 Task: Look for space in Nova Iguaçu, Brazil from 12th June, 2023 to 15th June, 2023 for 2 adults in price range Rs.10000 to Rs.15000. Place can be entire place with 1  bedroom having 1 bed and 1 bathroom. Property type can be house, flat, guest house, hotel. Booking option can be shelf check-in. Required host language is Spanish.
Action: Mouse moved to (534, 145)
Screenshot: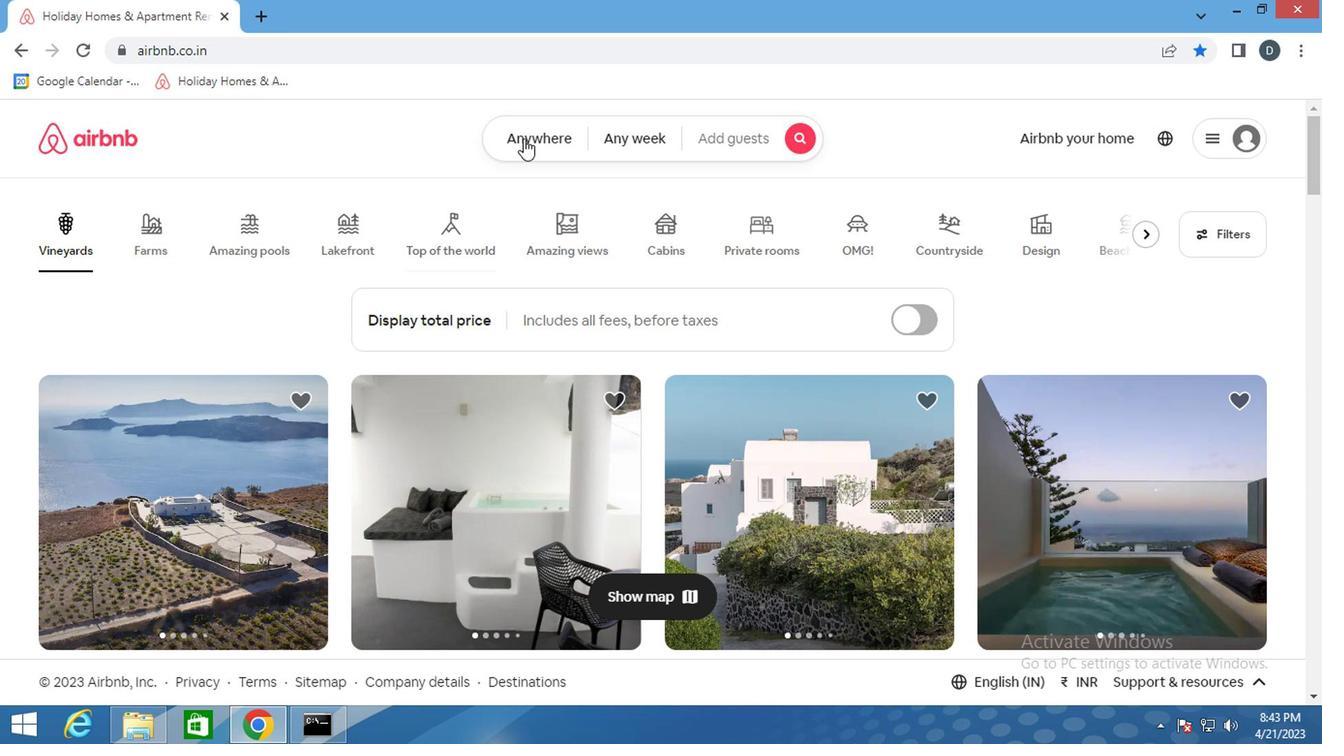 
Action: Mouse pressed left at (534, 145)
Screenshot: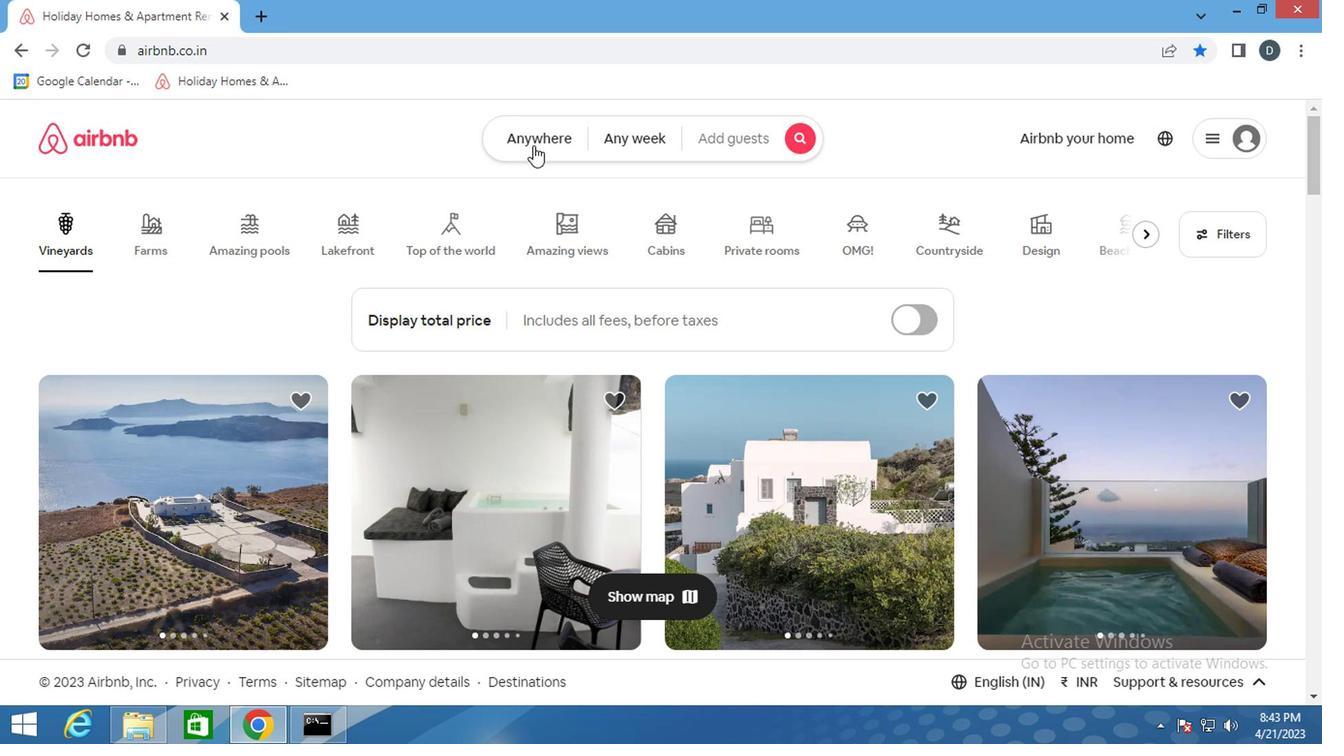 
Action: Mouse moved to (394, 220)
Screenshot: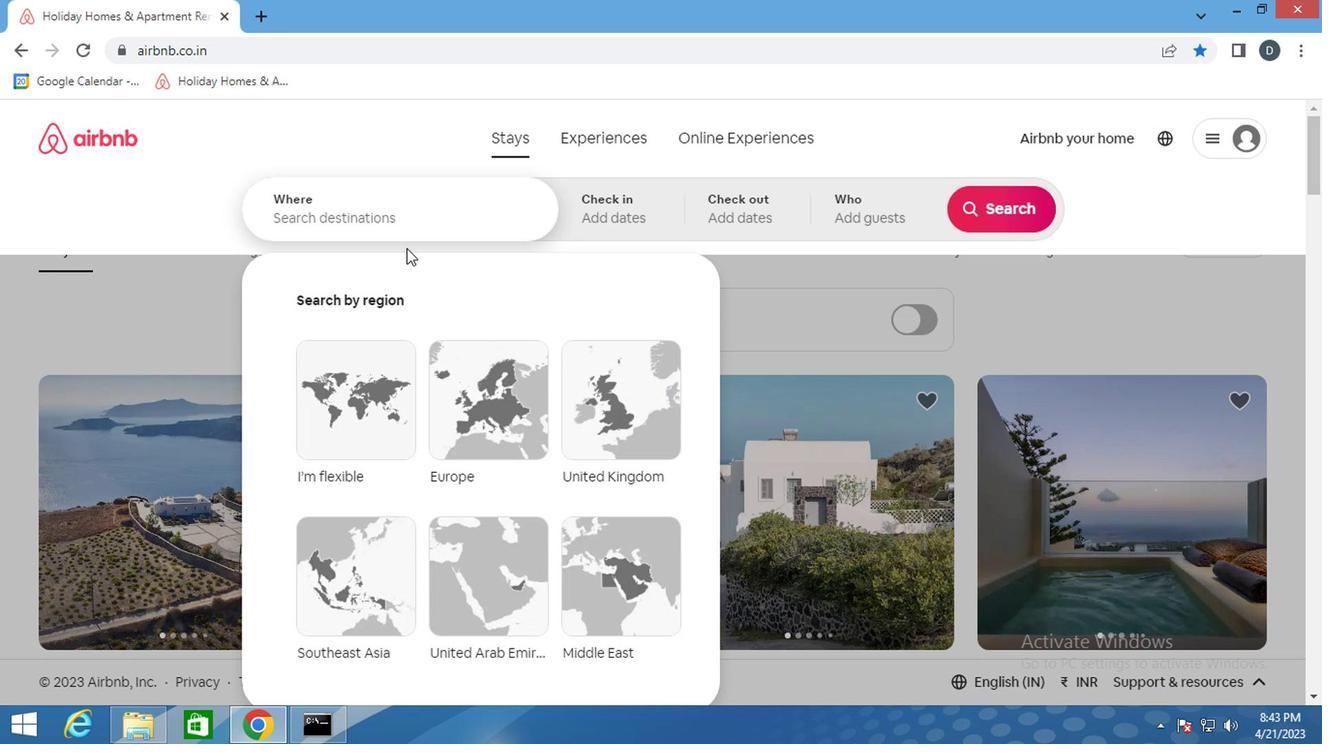 
Action: Mouse pressed left at (394, 220)
Screenshot: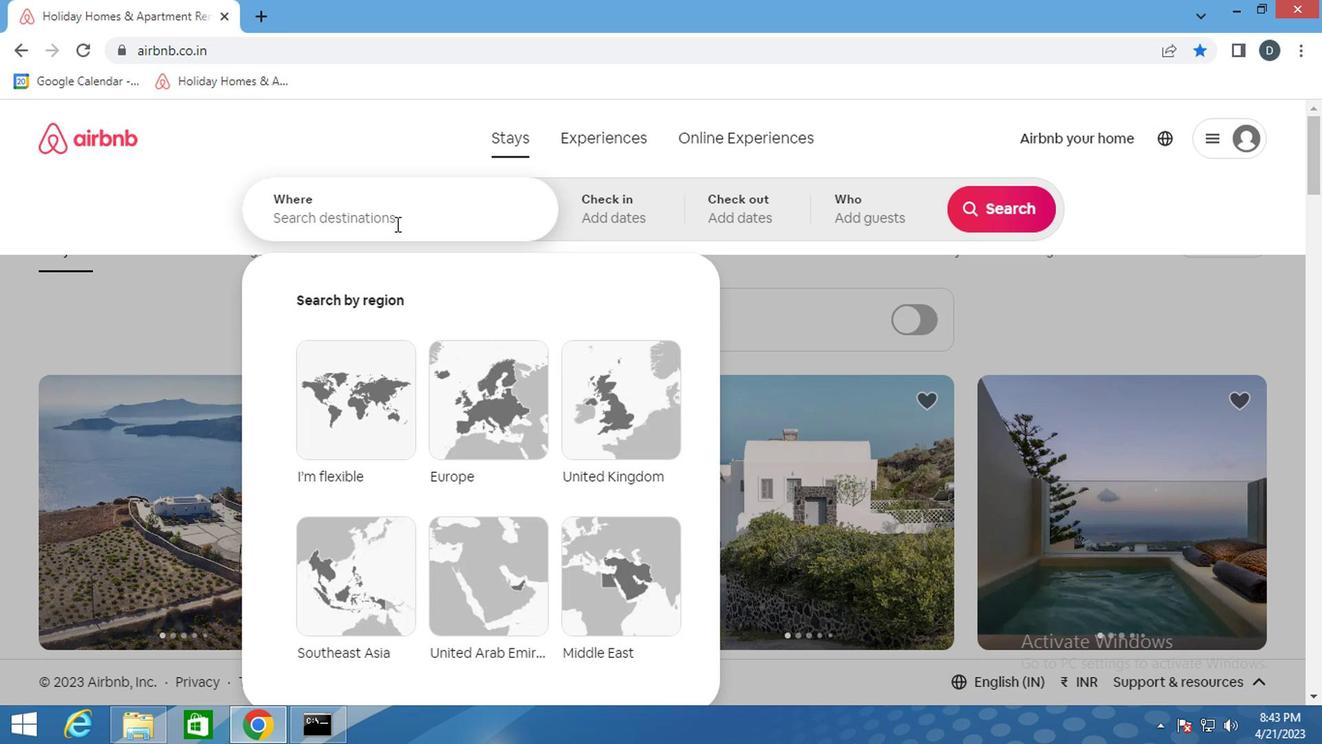 
Action: Key pressed <Key.shift>NO<Key.backspace>OVA<Key.space><Key.shift>IGUACU,<Key.shift>BRAZIL<Key.enter>
Screenshot: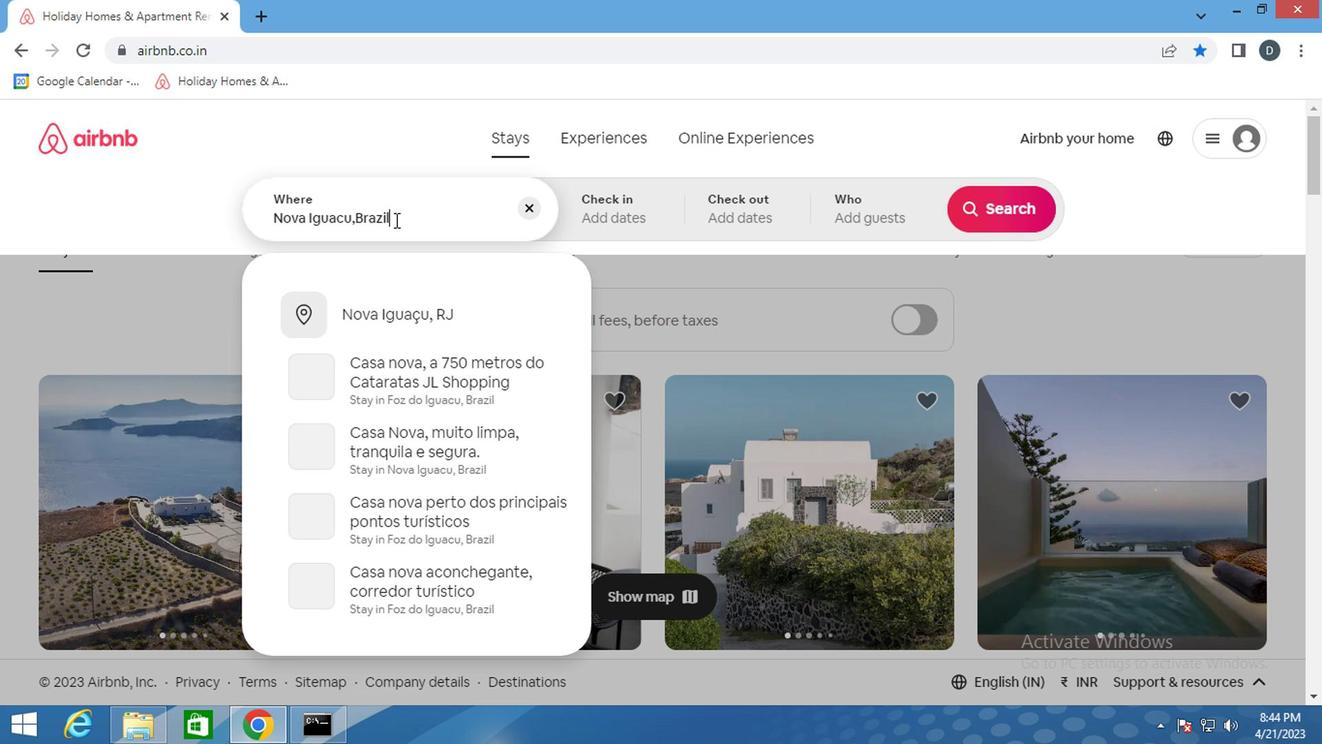 
Action: Mouse moved to (996, 363)
Screenshot: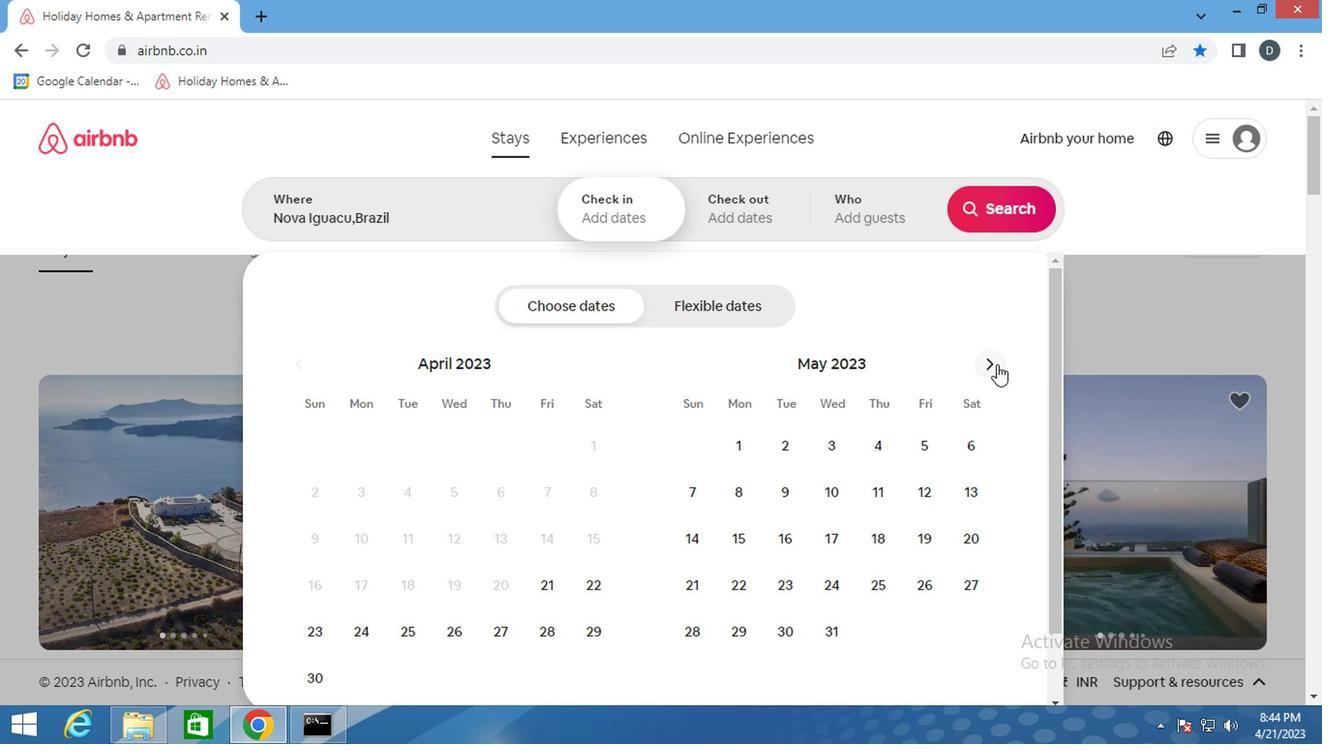 
Action: Mouse pressed left at (996, 363)
Screenshot: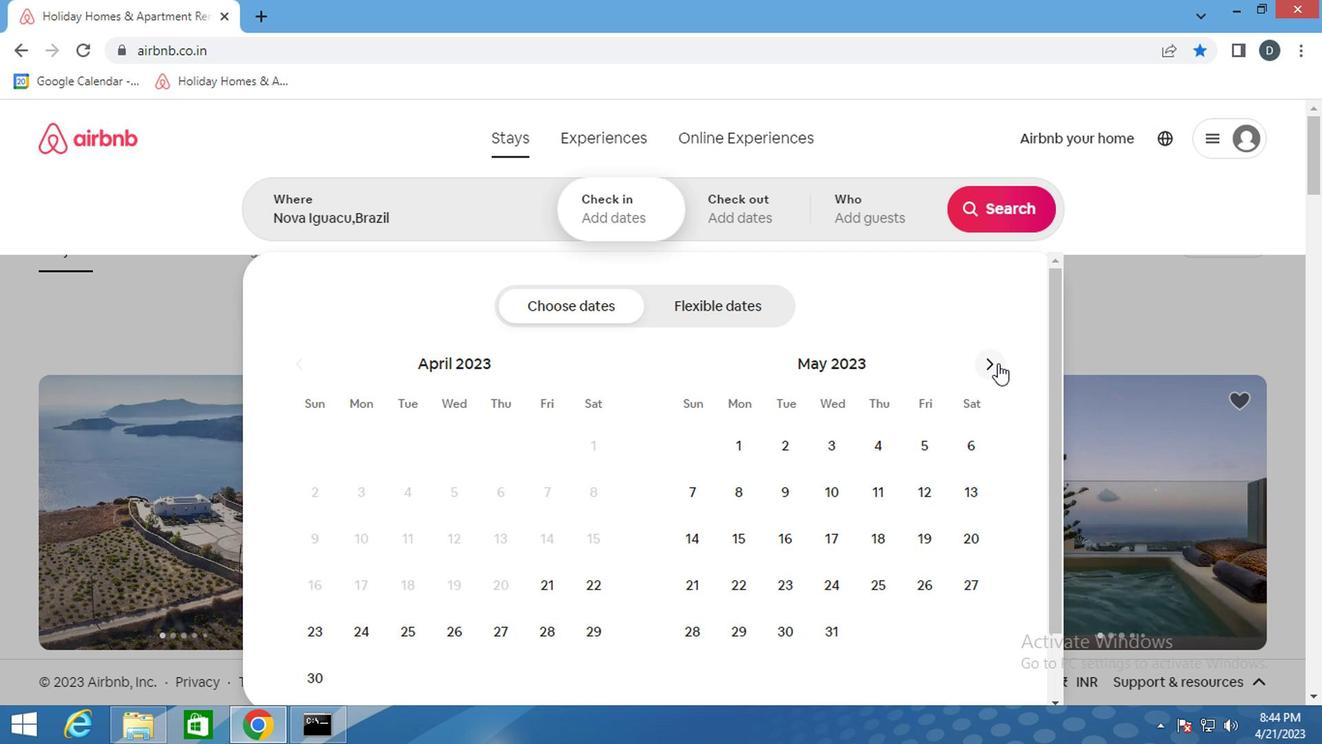 
Action: Mouse moved to (734, 536)
Screenshot: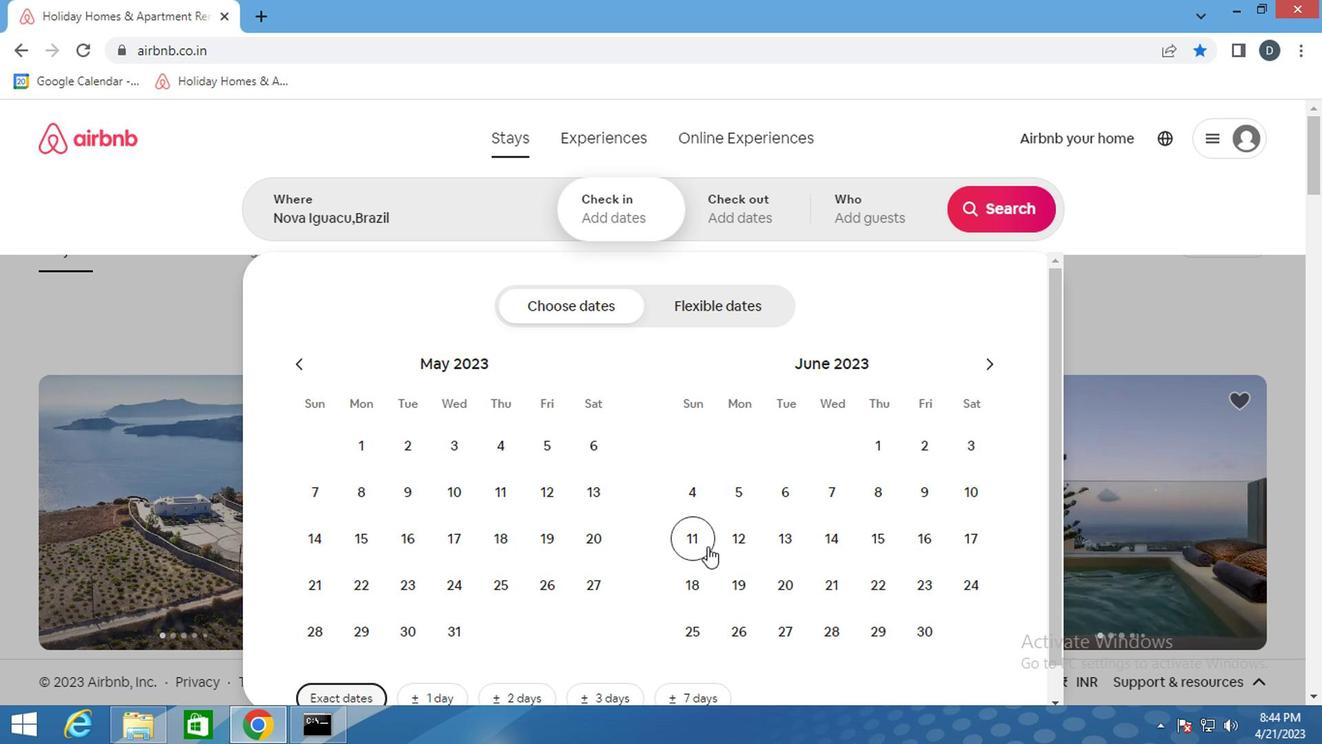 
Action: Mouse pressed left at (734, 536)
Screenshot: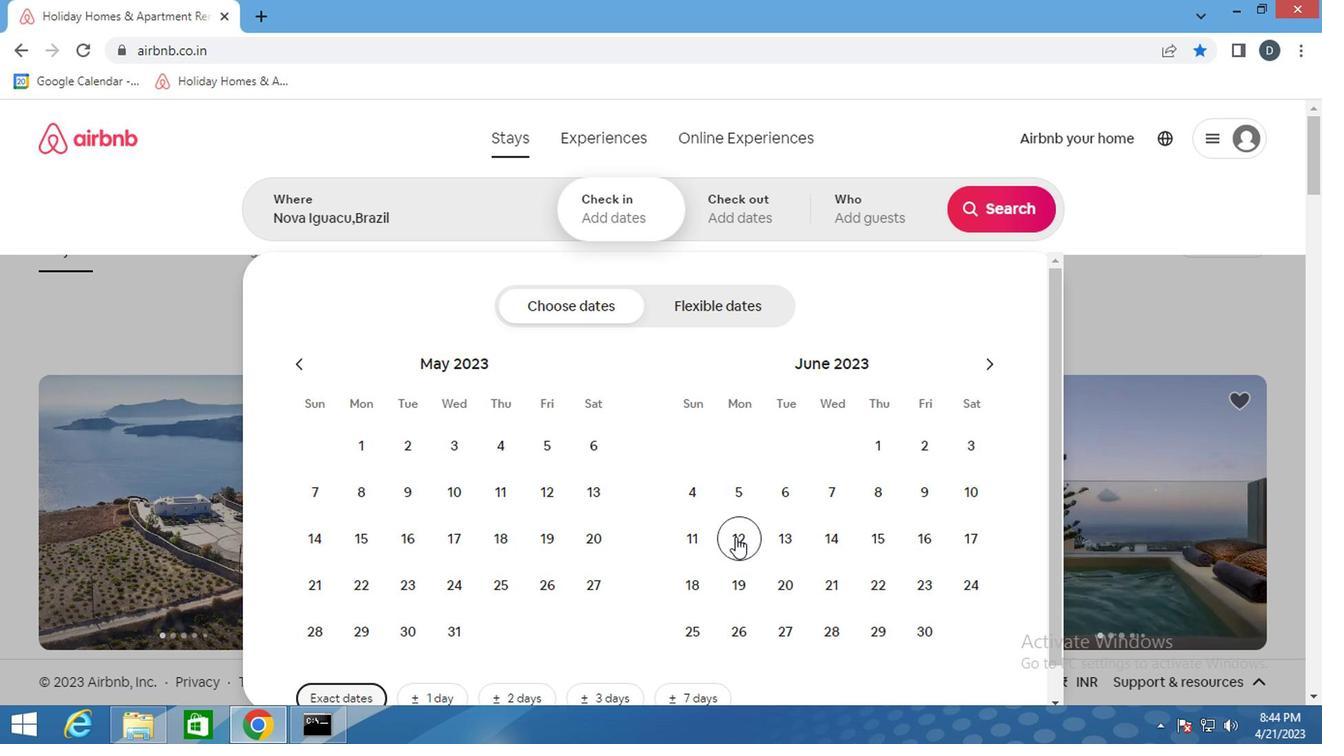 
Action: Mouse moved to (895, 541)
Screenshot: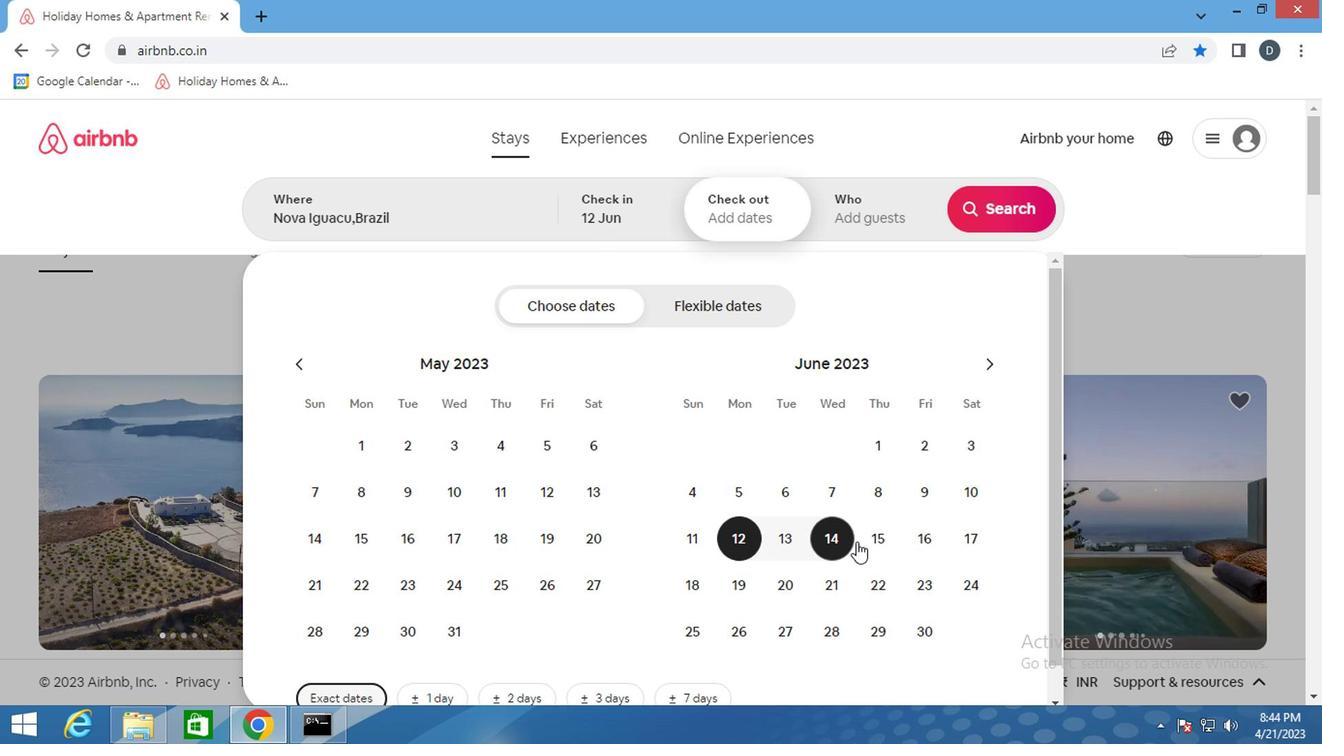 
Action: Mouse pressed left at (895, 541)
Screenshot: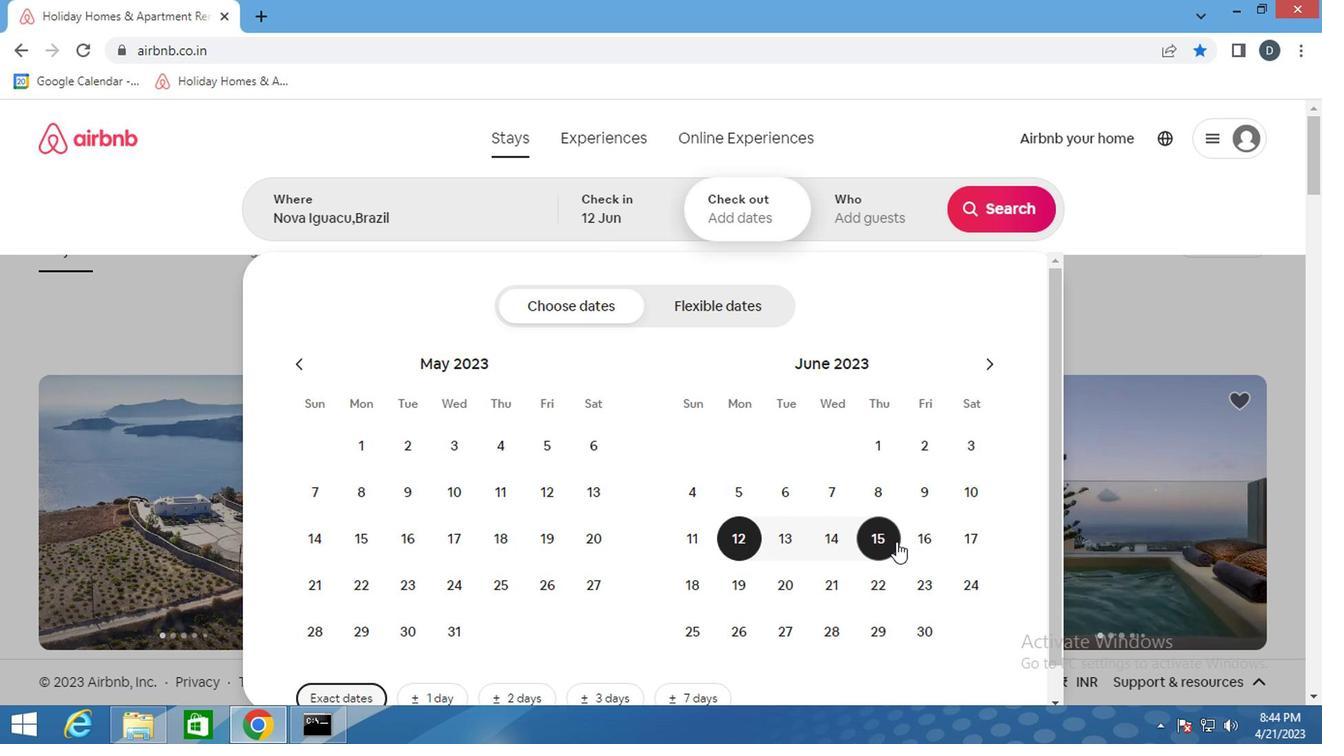 
Action: Mouse moved to (870, 194)
Screenshot: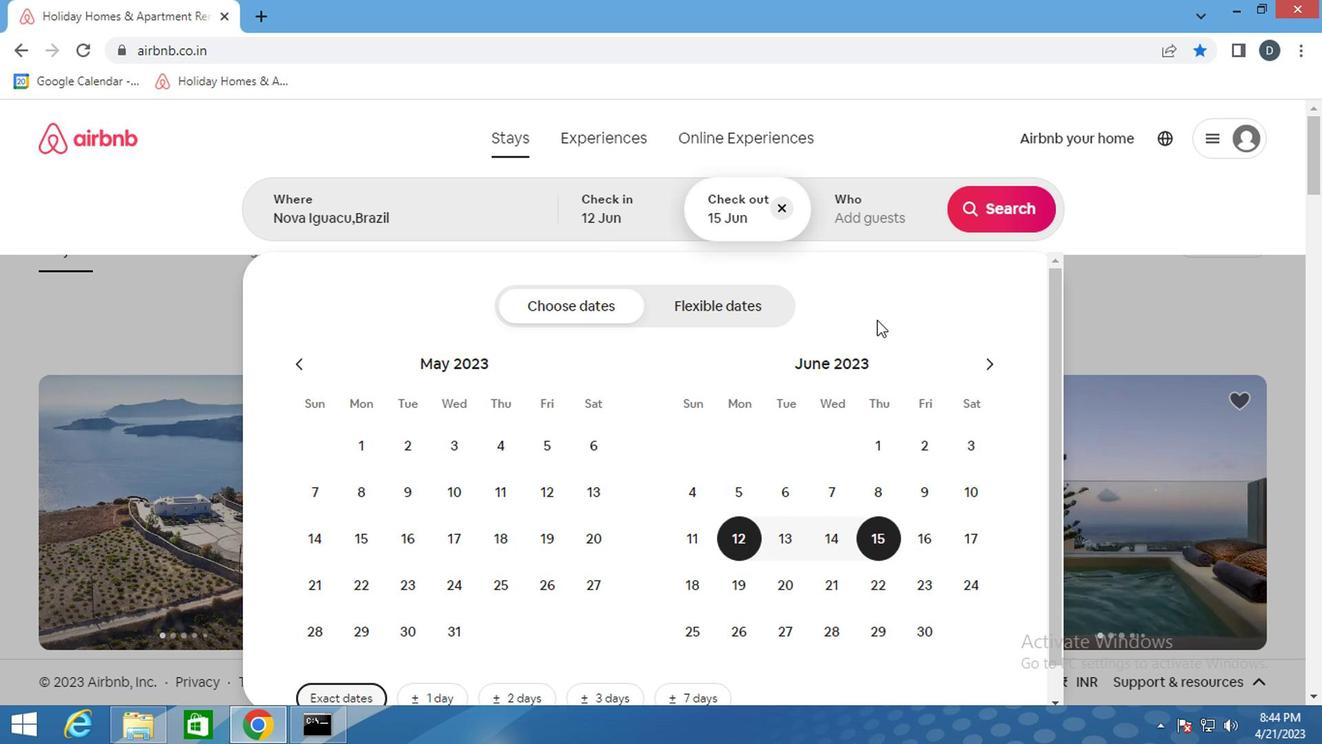
Action: Mouse pressed left at (870, 194)
Screenshot: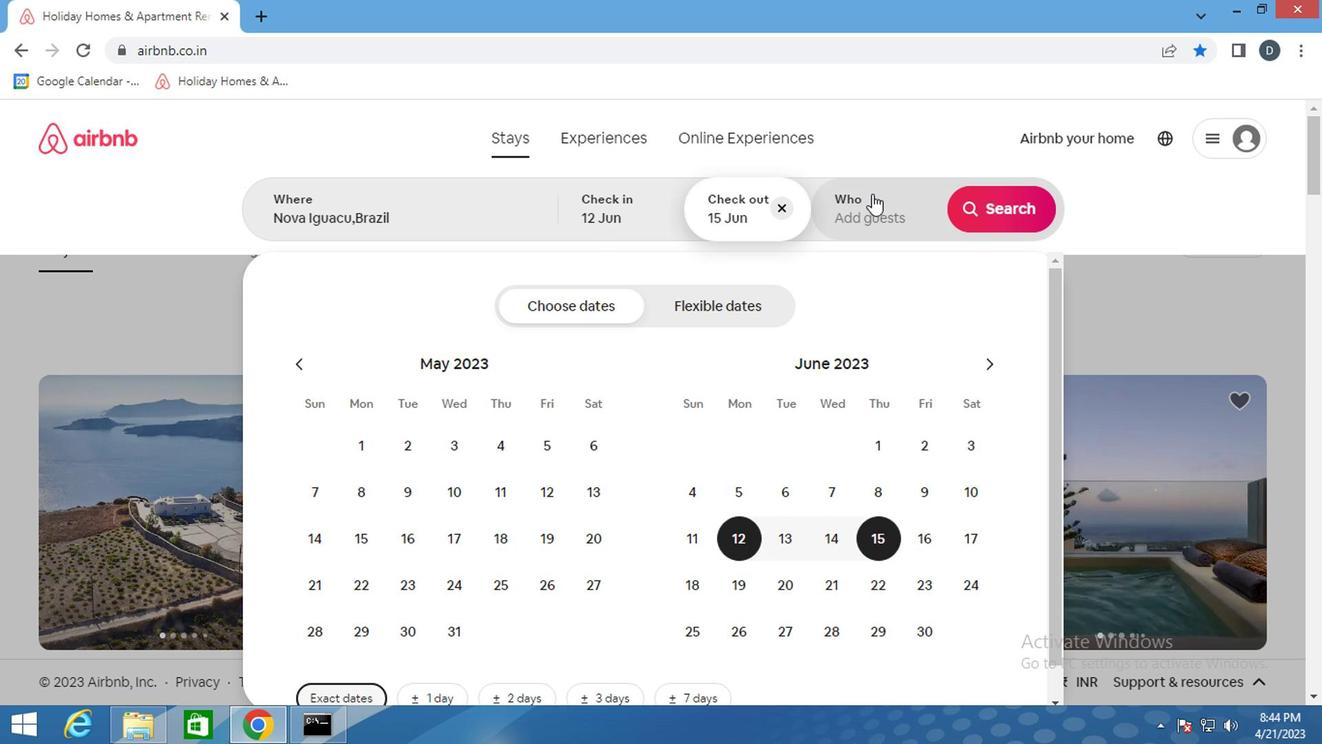 
Action: Mouse moved to (999, 316)
Screenshot: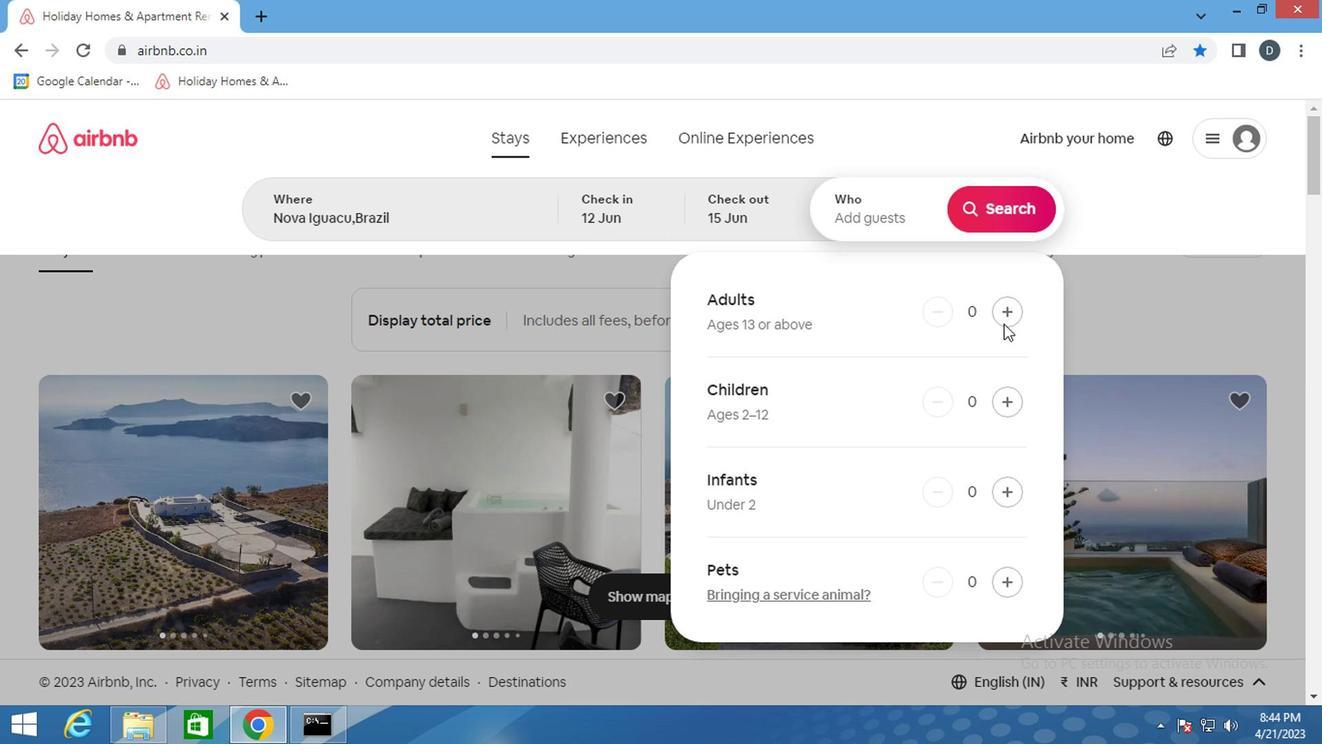 
Action: Mouse pressed left at (999, 316)
Screenshot: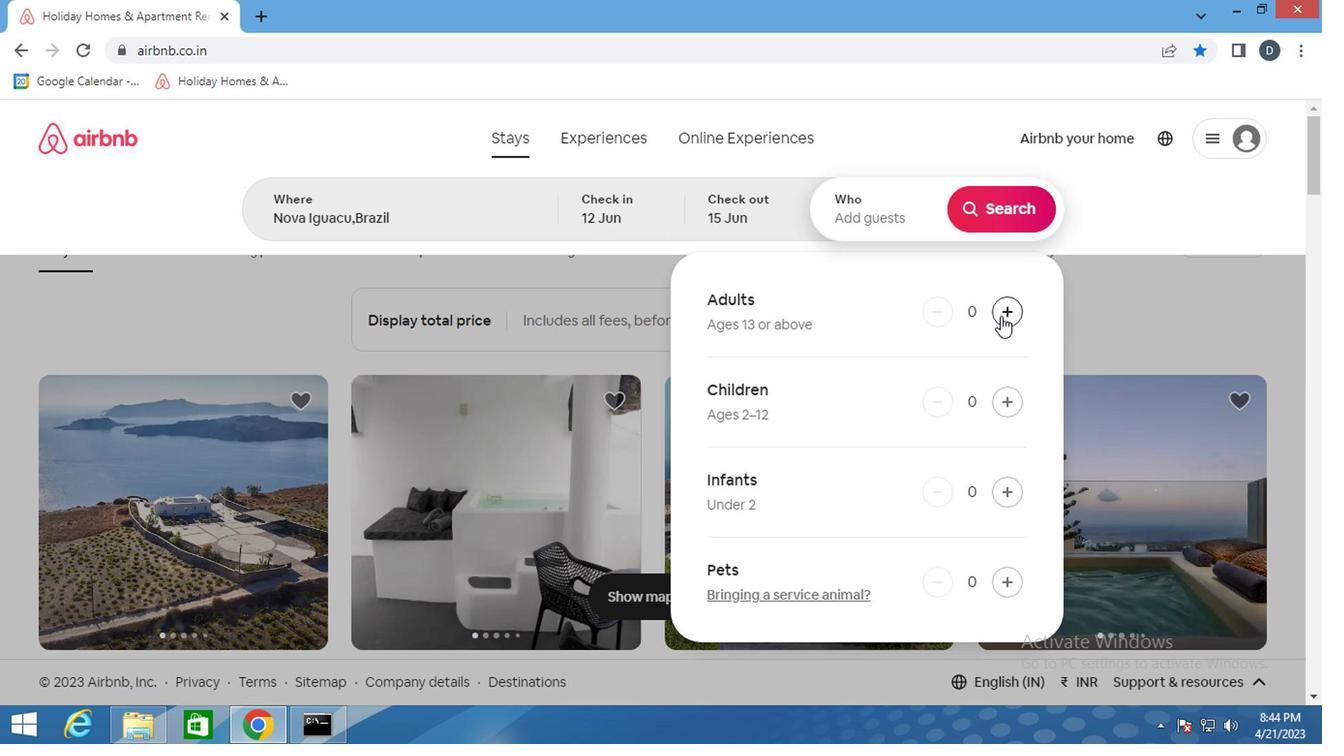 
Action: Mouse pressed left at (999, 316)
Screenshot: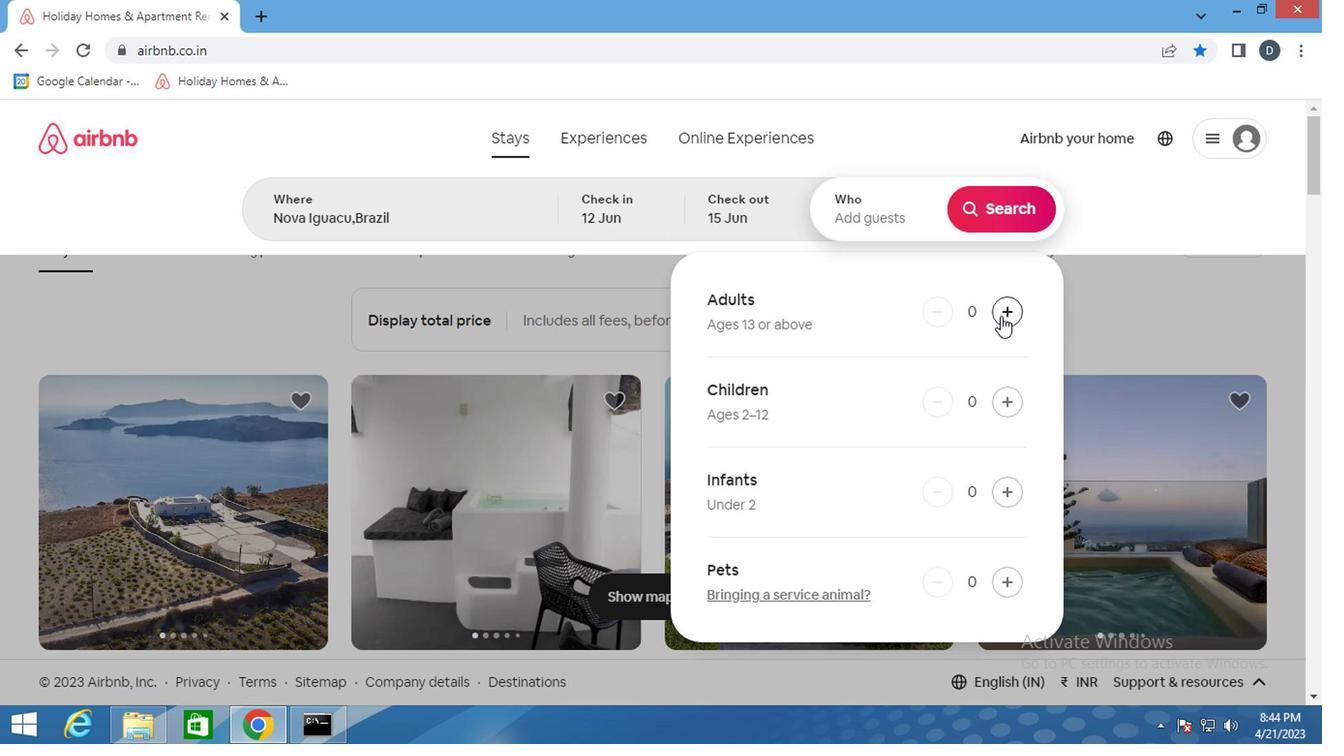 
Action: Mouse moved to (999, 201)
Screenshot: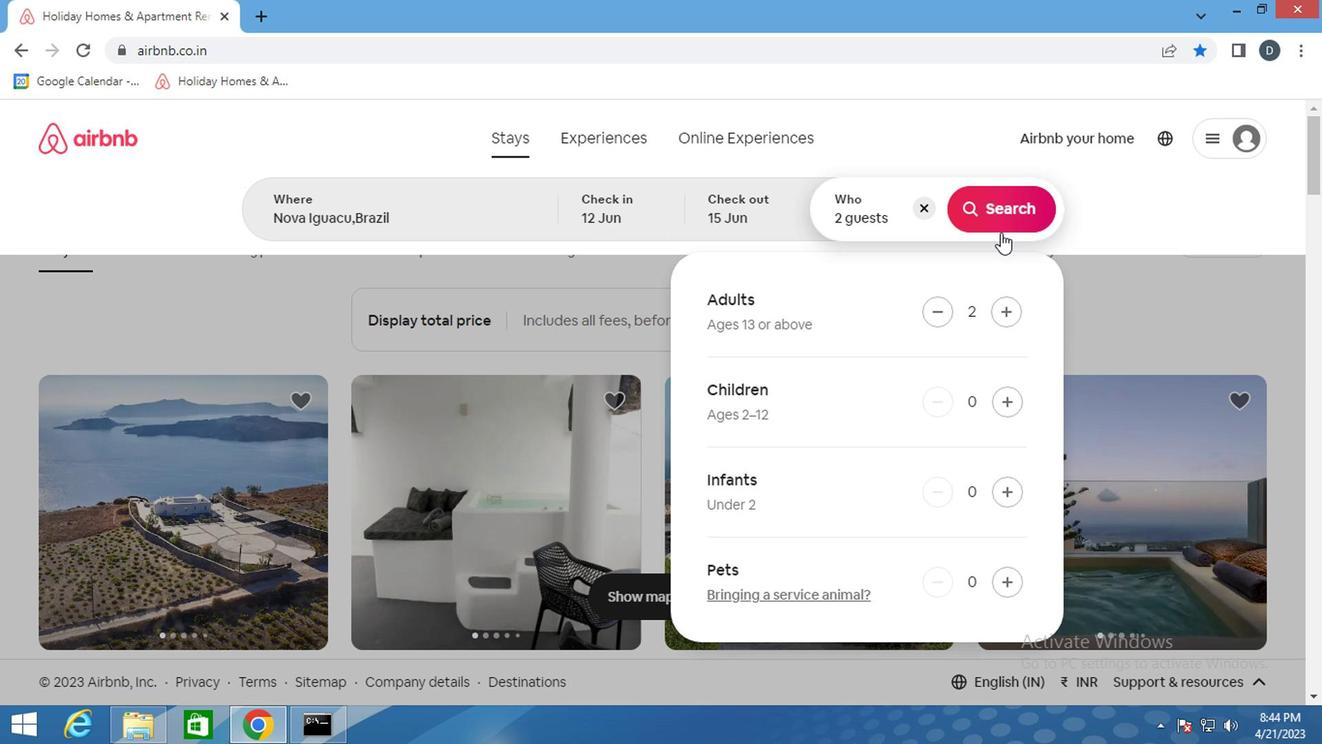 
Action: Mouse pressed left at (999, 201)
Screenshot: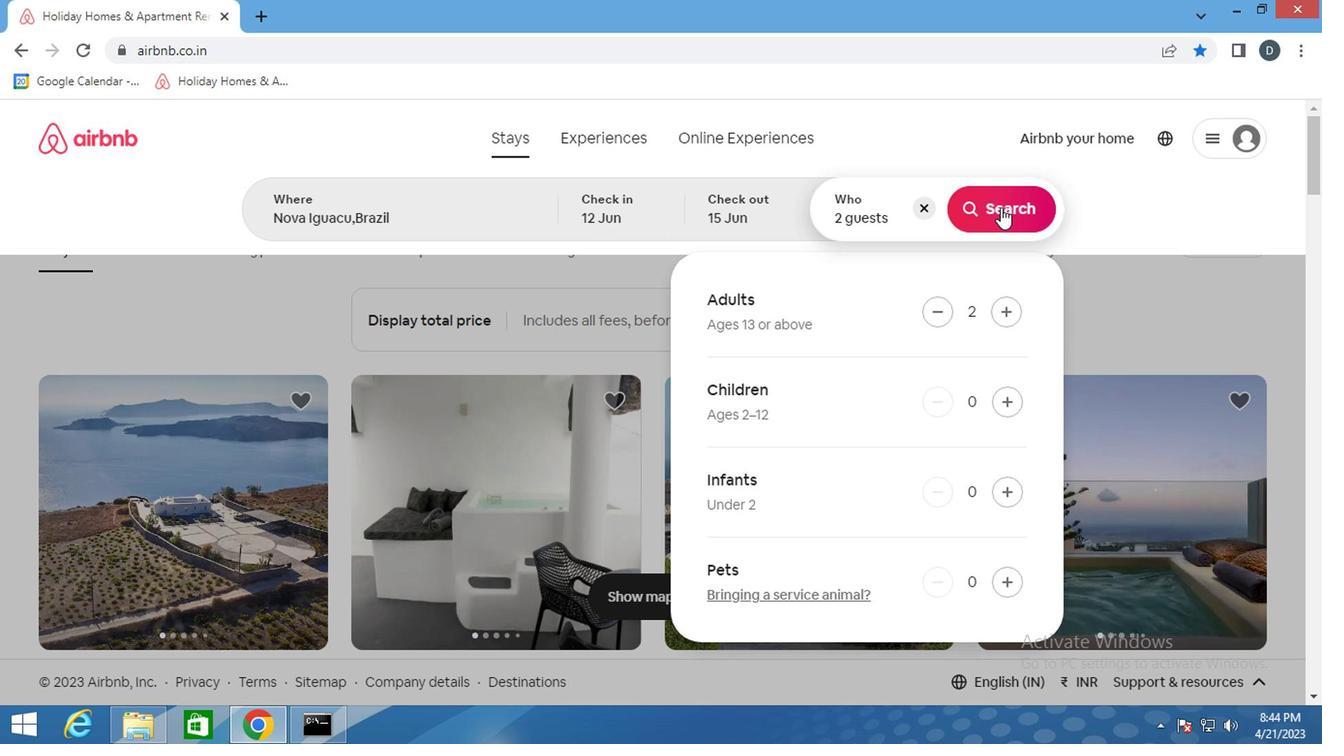 
Action: Mouse moved to (1231, 219)
Screenshot: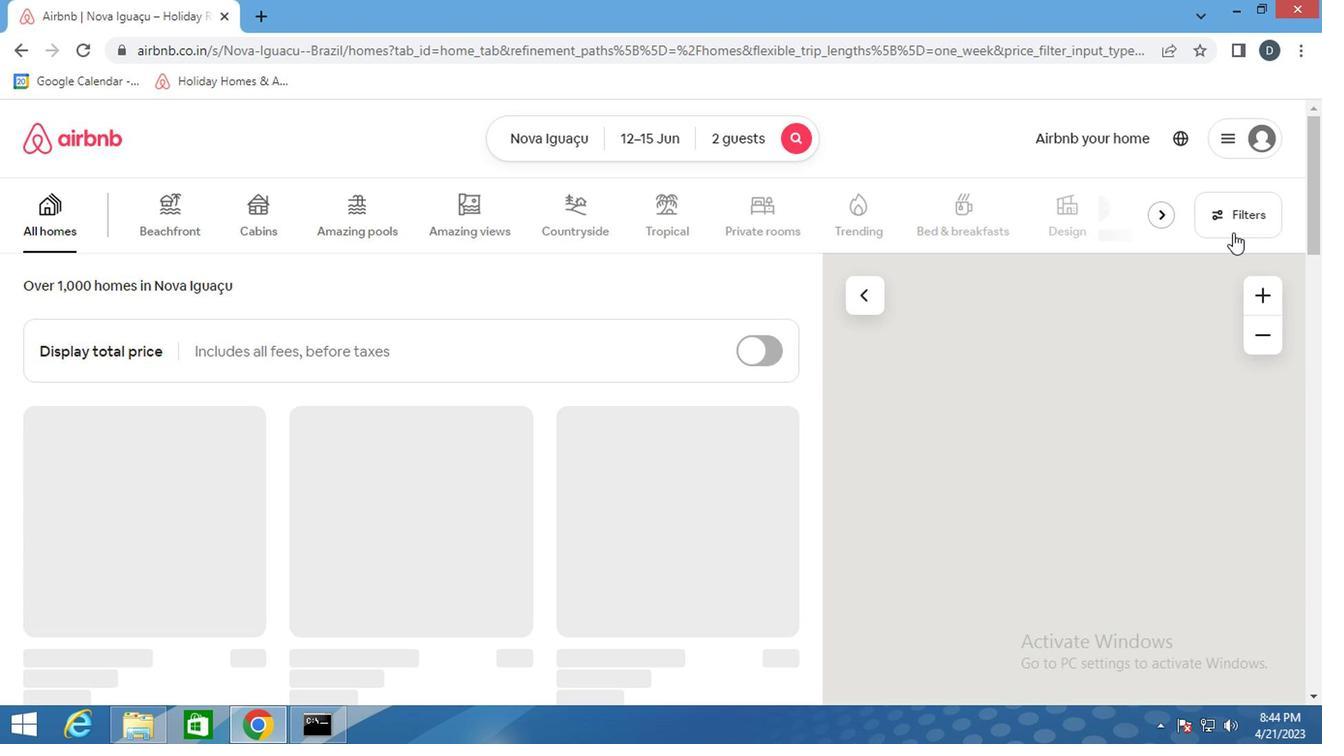 
Action: Mouse pressed left at (1231, 219)
Screenshot: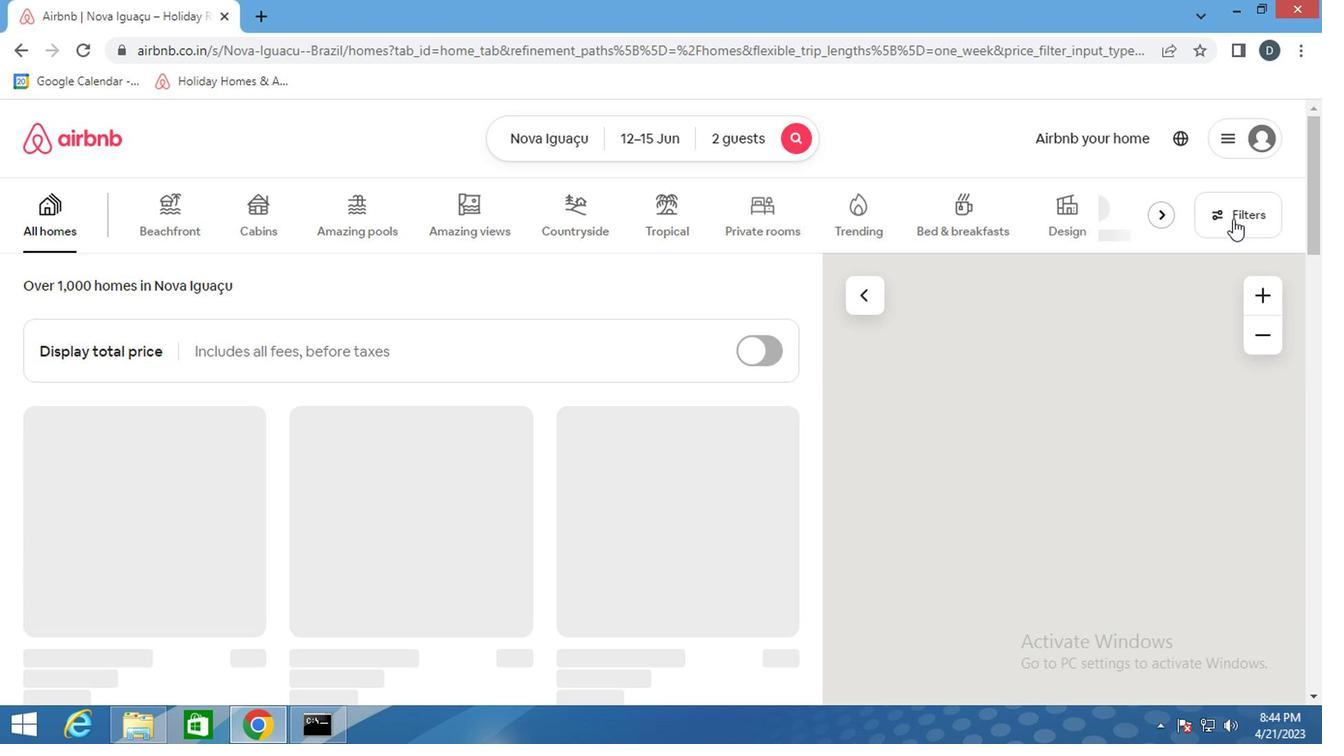 
Action: Mouse moved to (451, 469)
Screenshot: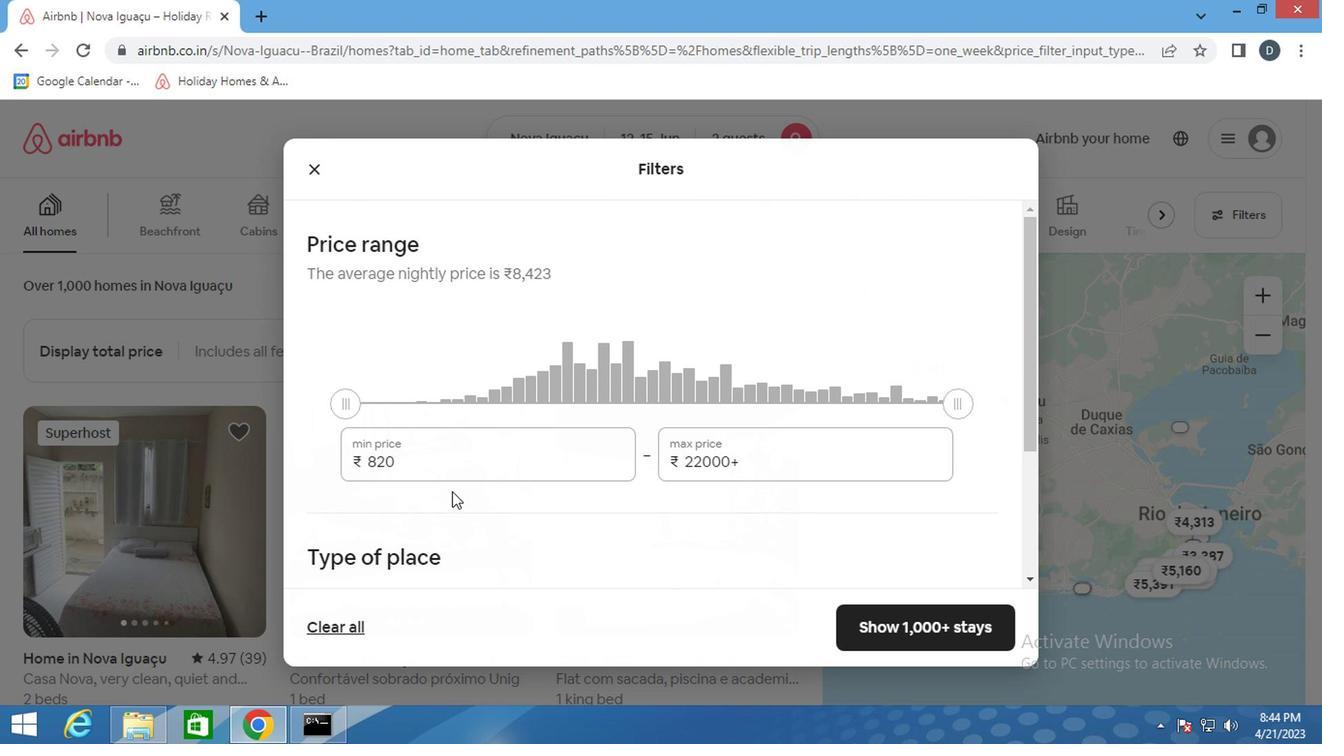 
Action: Mouse pressed left at (451, 469)
Screenshot: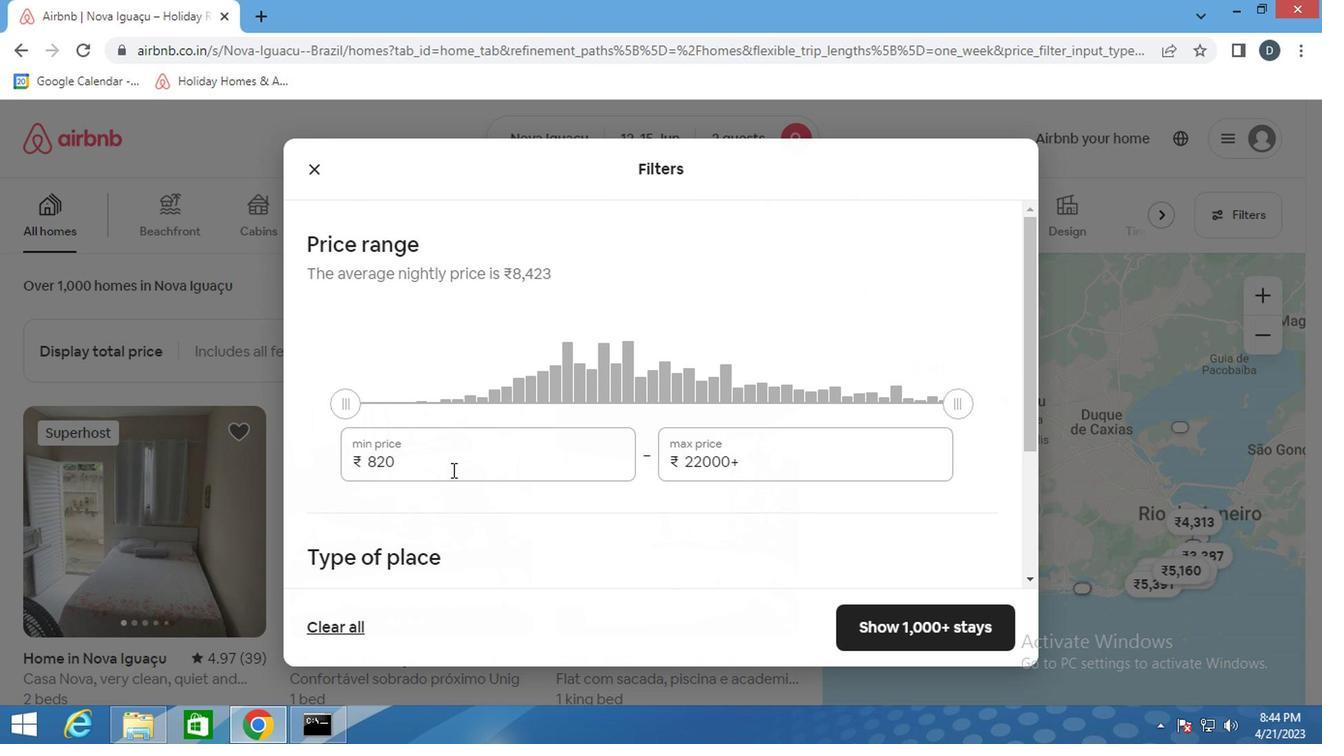
Action: Mouse pressed left at (451, 469)
Screenshot: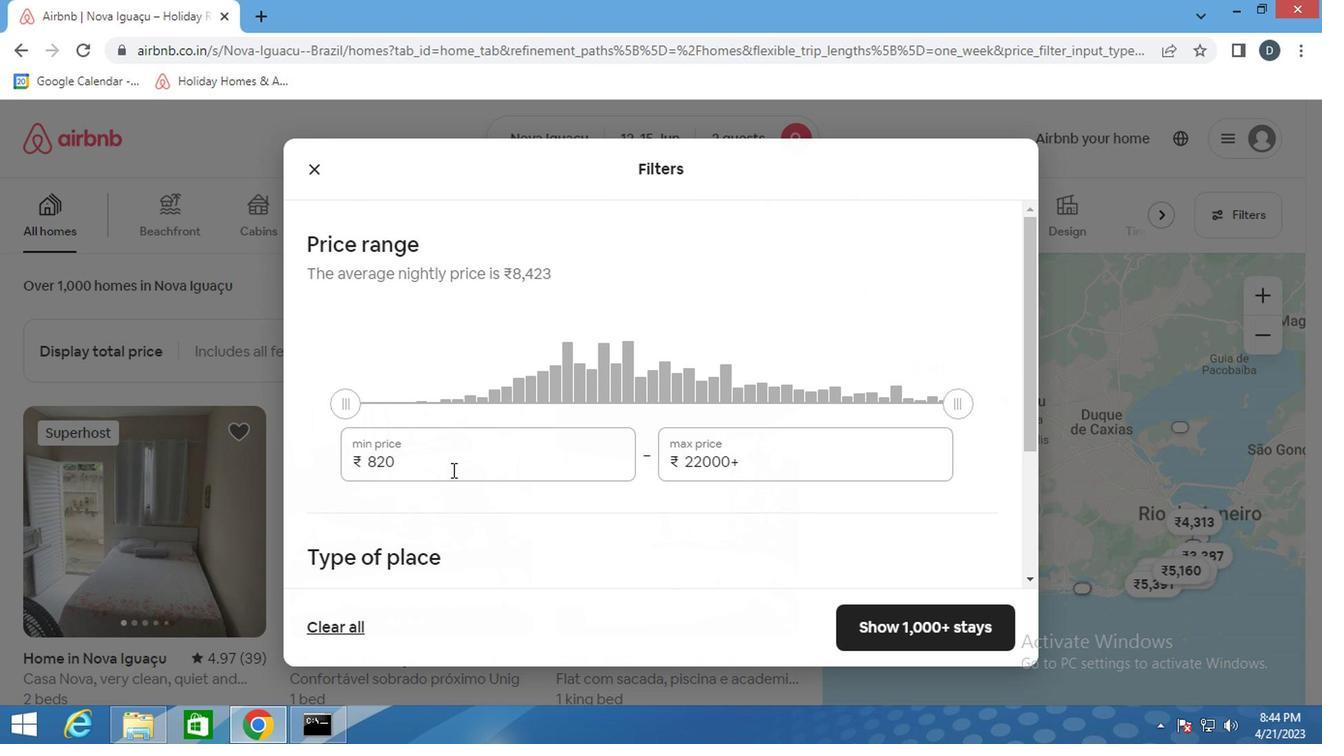 
Action: Key pressed 10000<Key.tab>ctrl+Actrl+15000
Screenshot: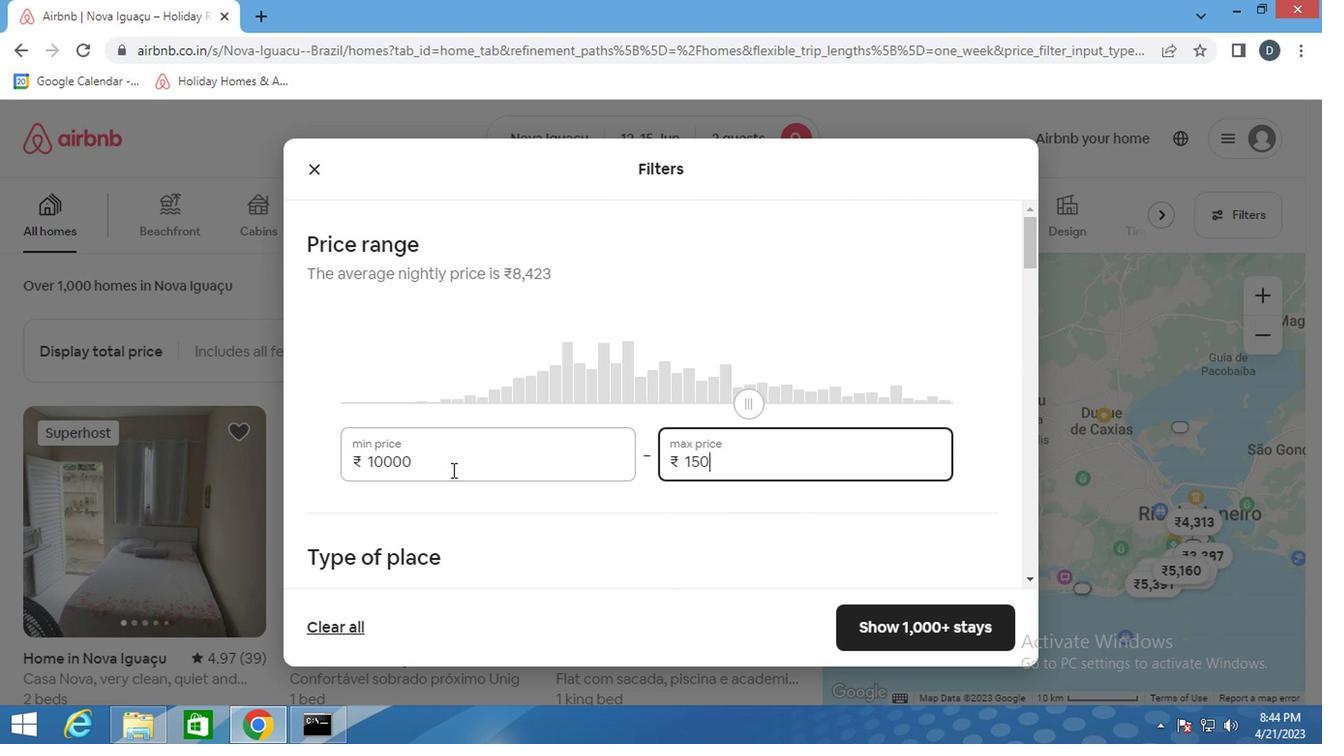 
Action: Mouse moved to (577, 500)
Screenshot: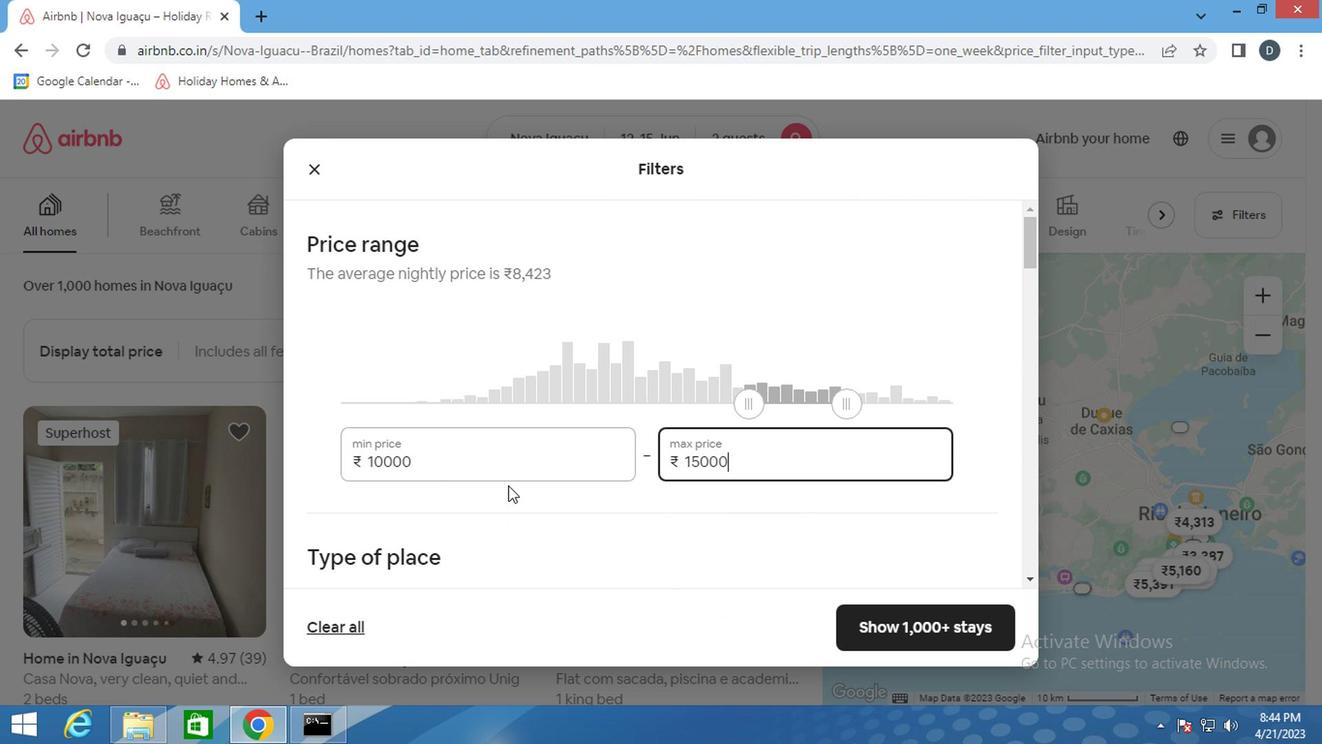 
Action: Mouse scrolled (577, 500) with delta (0, 0)
Screenshot: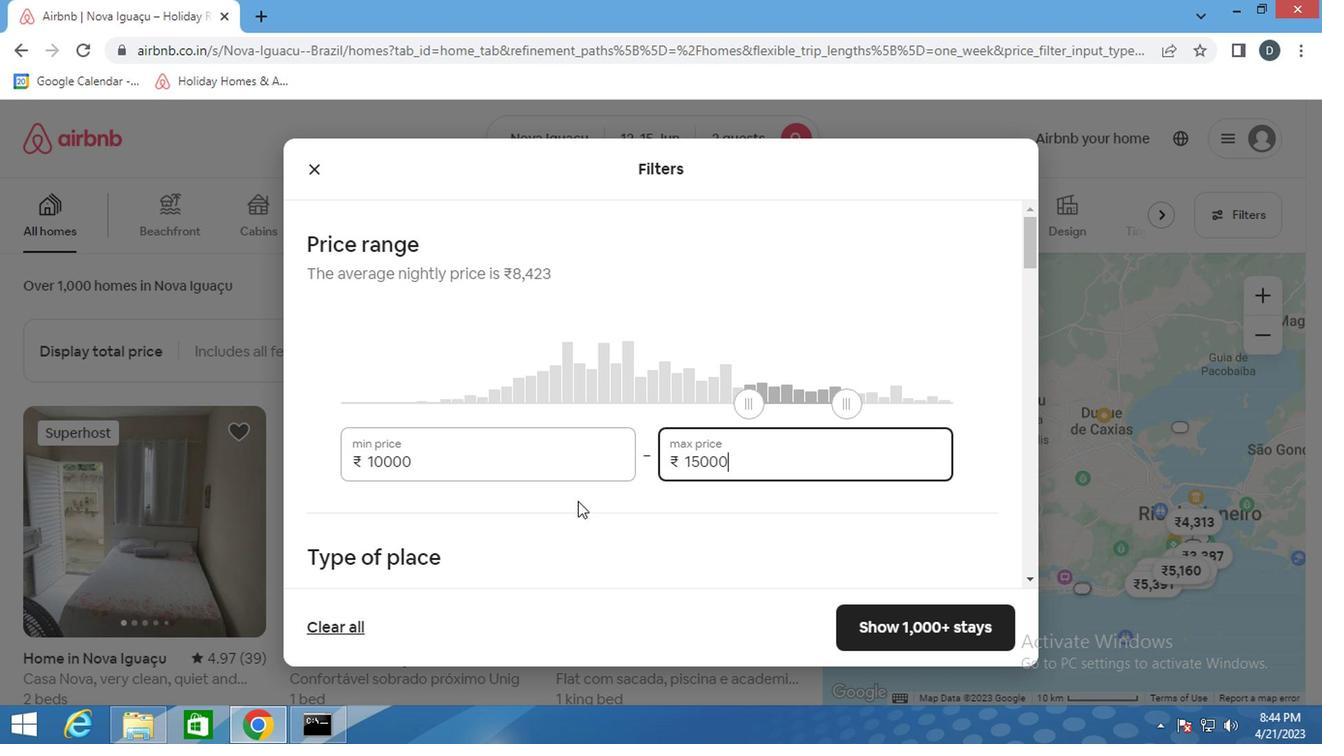 
Action: Mouse scrolled (577, 500) with delta (0, 0)
Screenshot: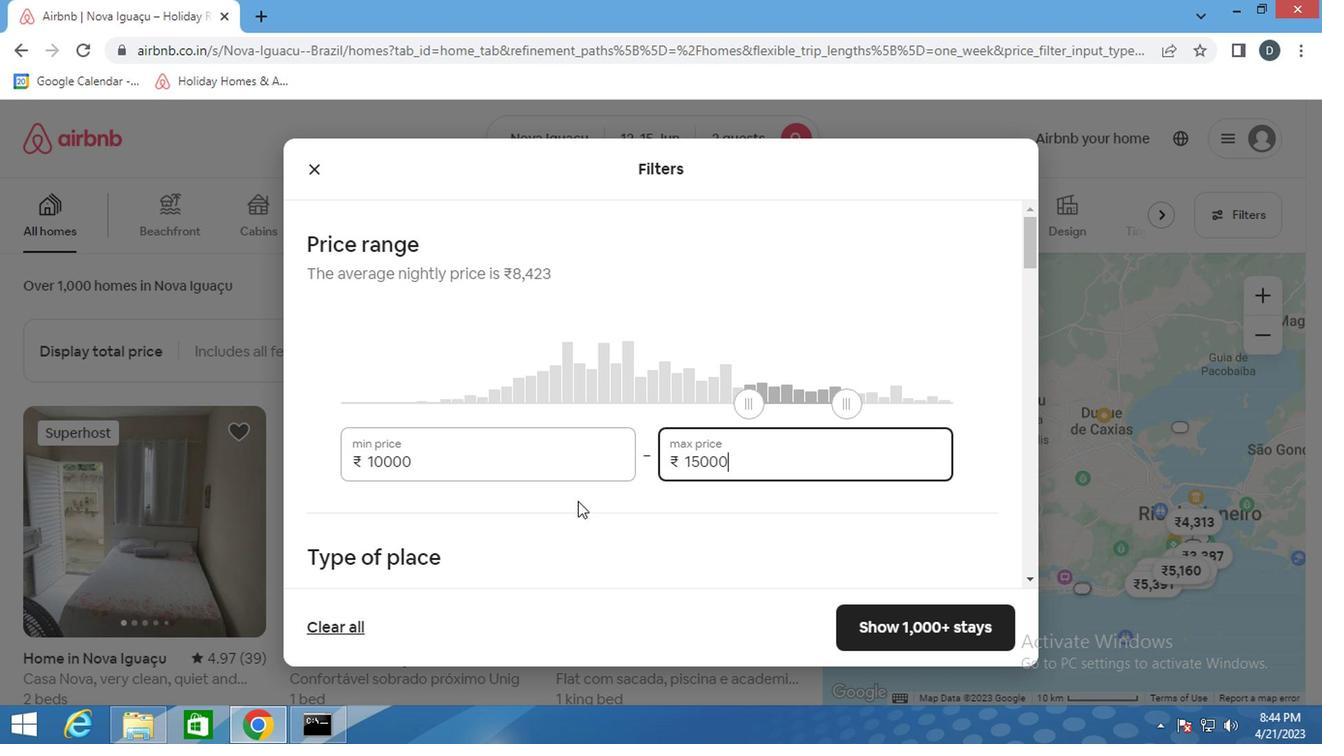 
Action: Mouse scrolled (577, 500) with delta (0, 0)
Screenshot: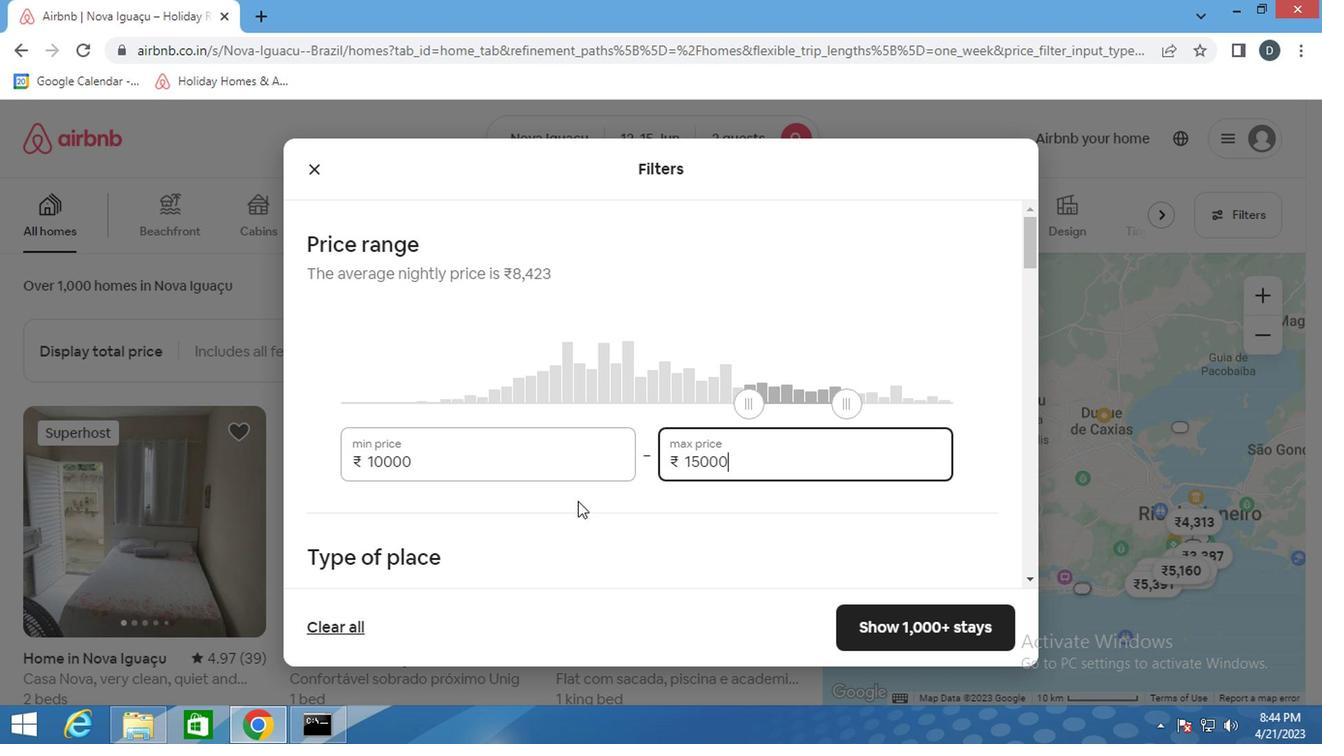 
Action: Mouse scrolled (577, 500) with delta (0, 0)
Screenshot: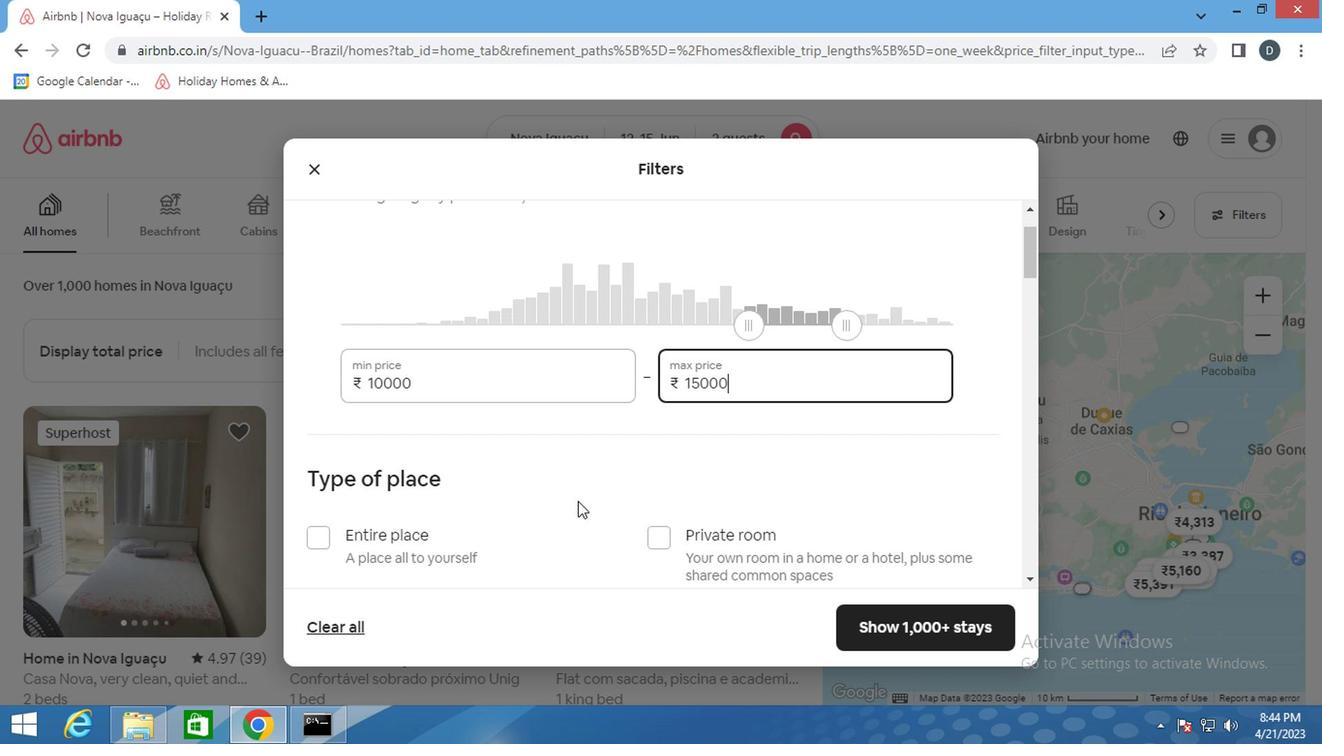 
Action: Mouse moved to (396, 245)
Screenshot: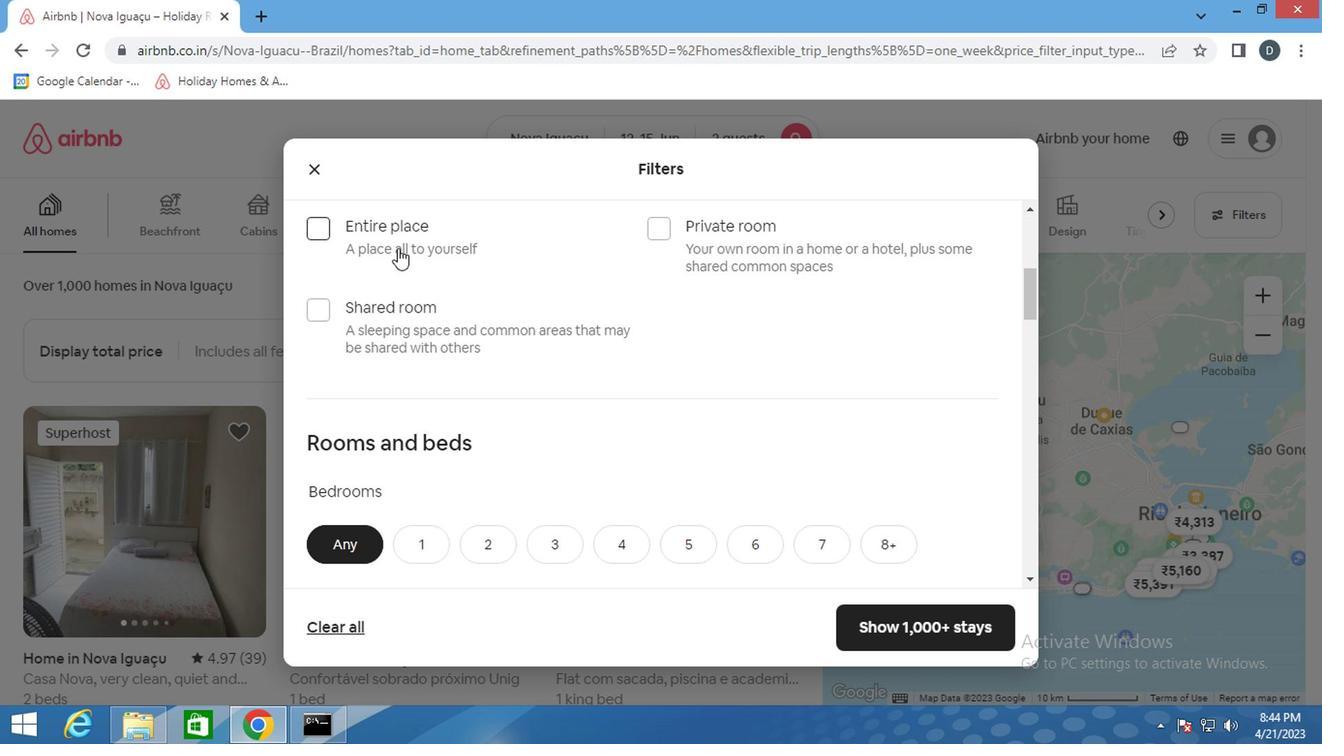 
Action: Mouse pressed left at (396, 245)
Screenshot: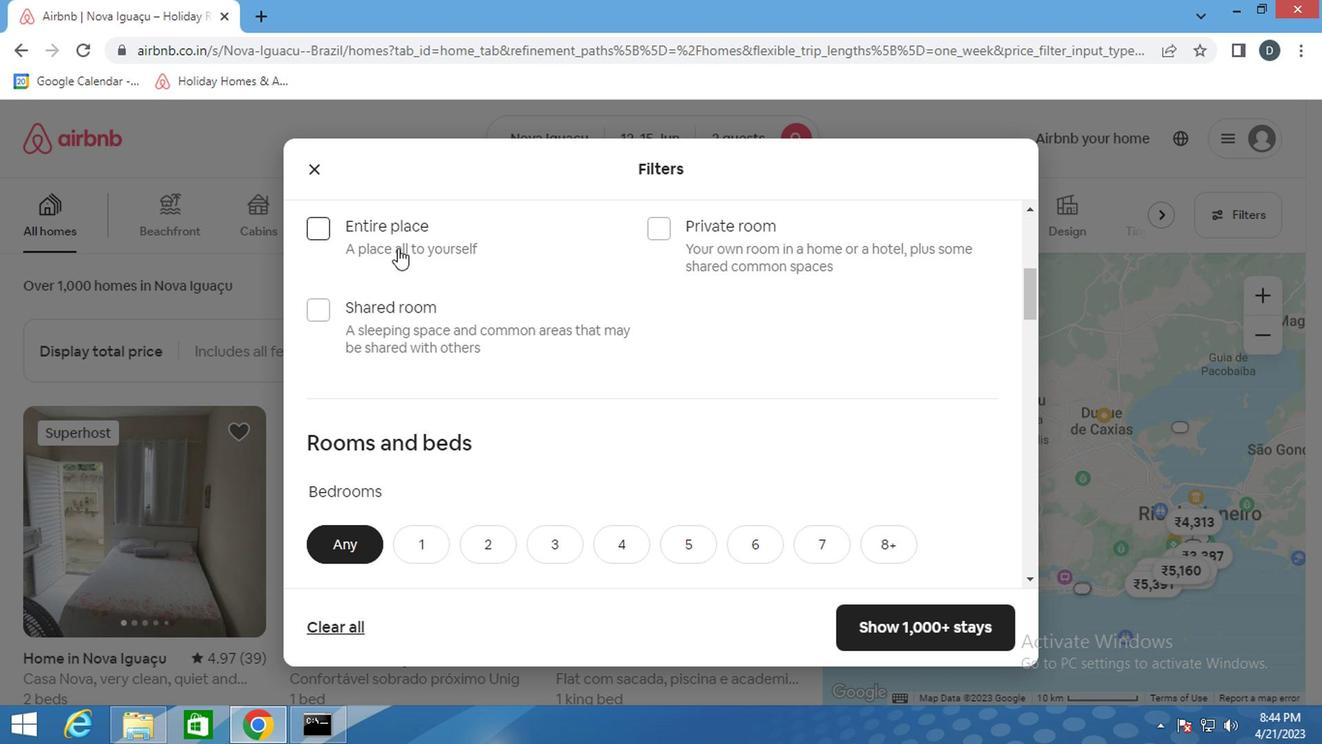 
Action: Mouse moved to (518, 384)
Screenshot: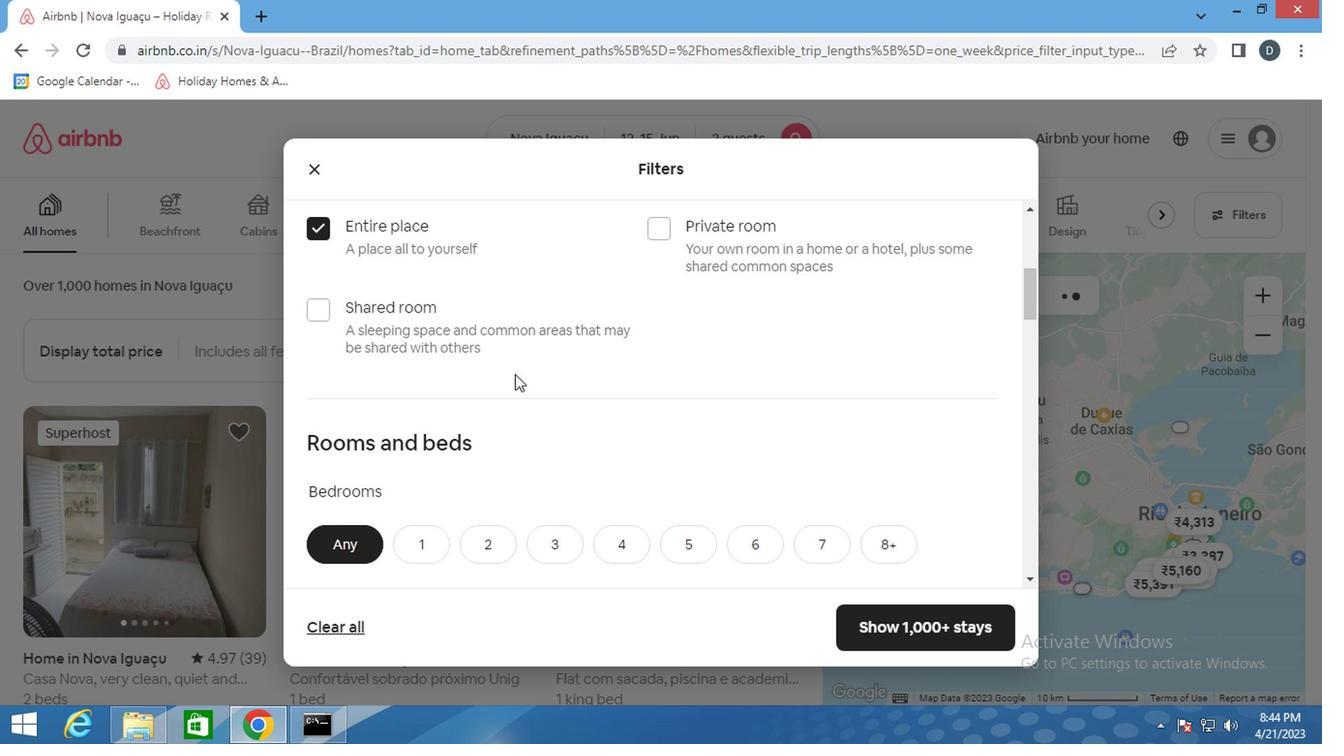 
Action: Mouse scrolled (518, 383) with delta (0, 0)
Screenshot: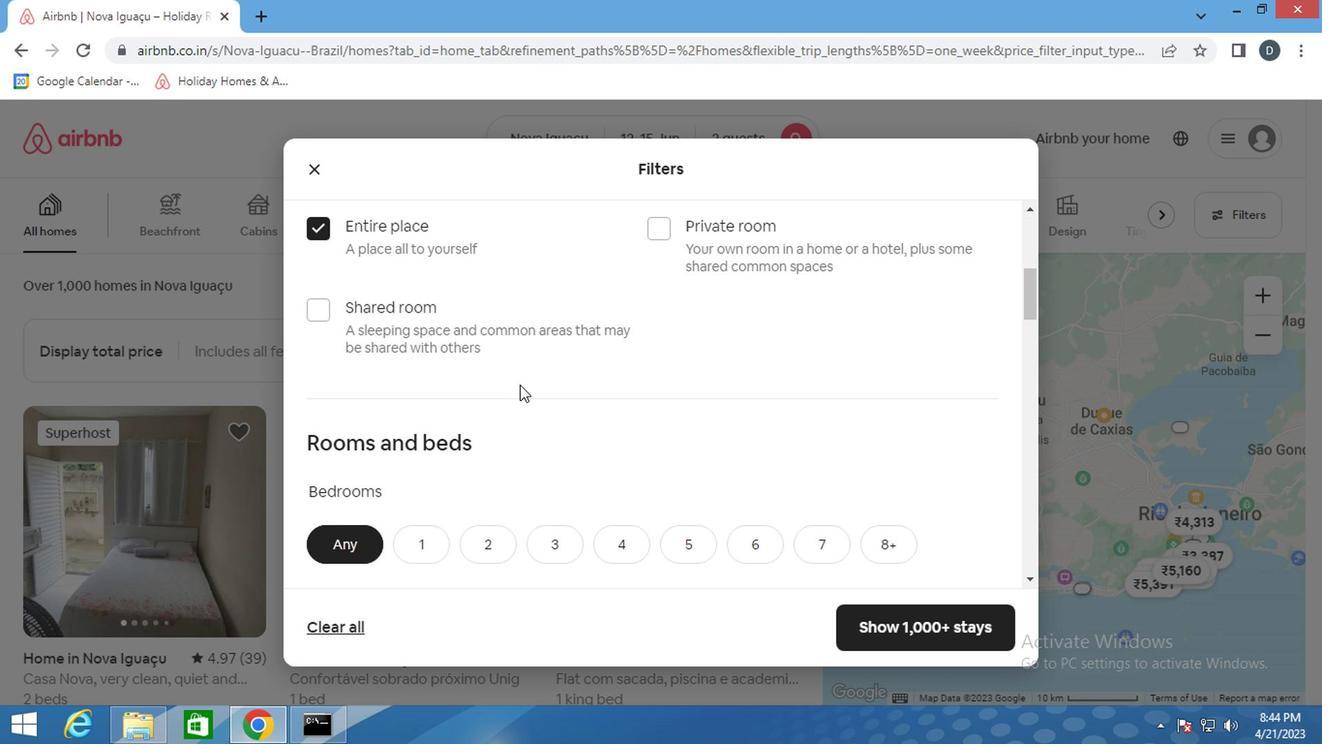 
Action: Mouse scrolled (518, 383) with delta (0, 0)
Screenshot: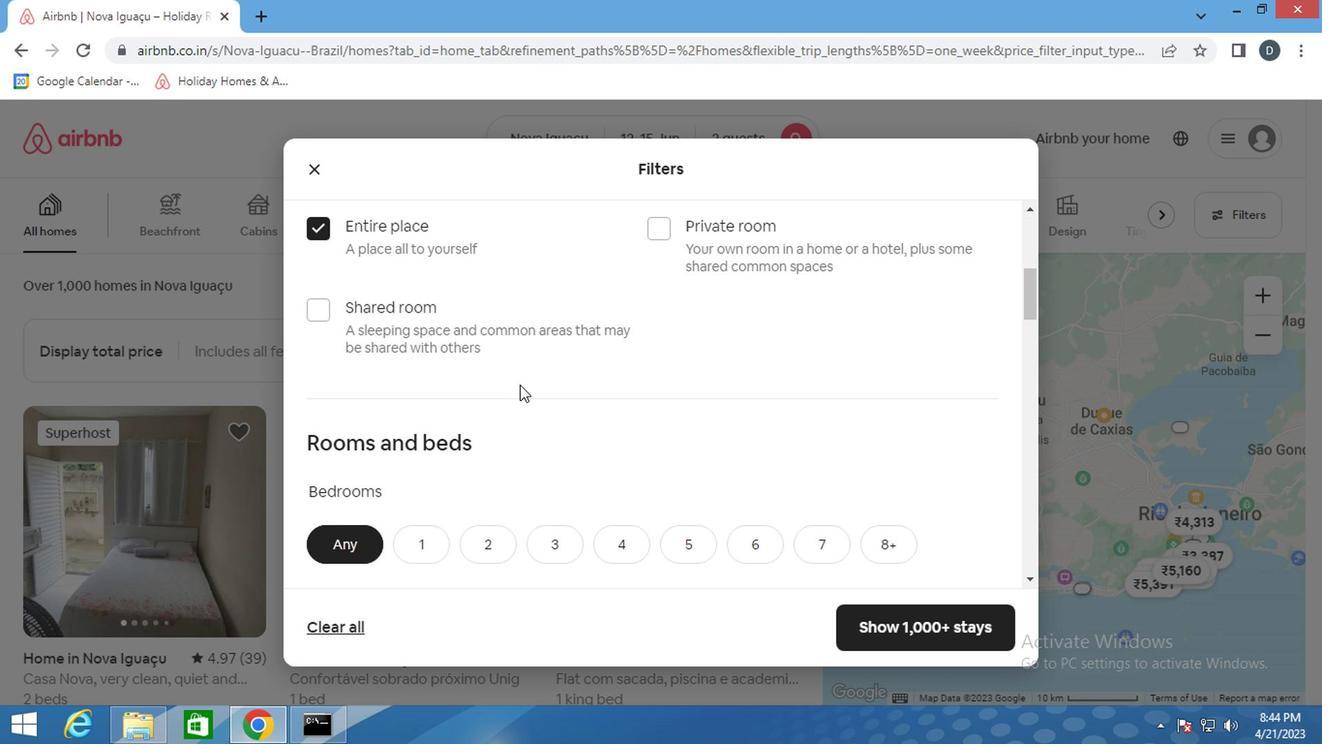 
Action: Mouse moved to (413, 335)
Screenshot: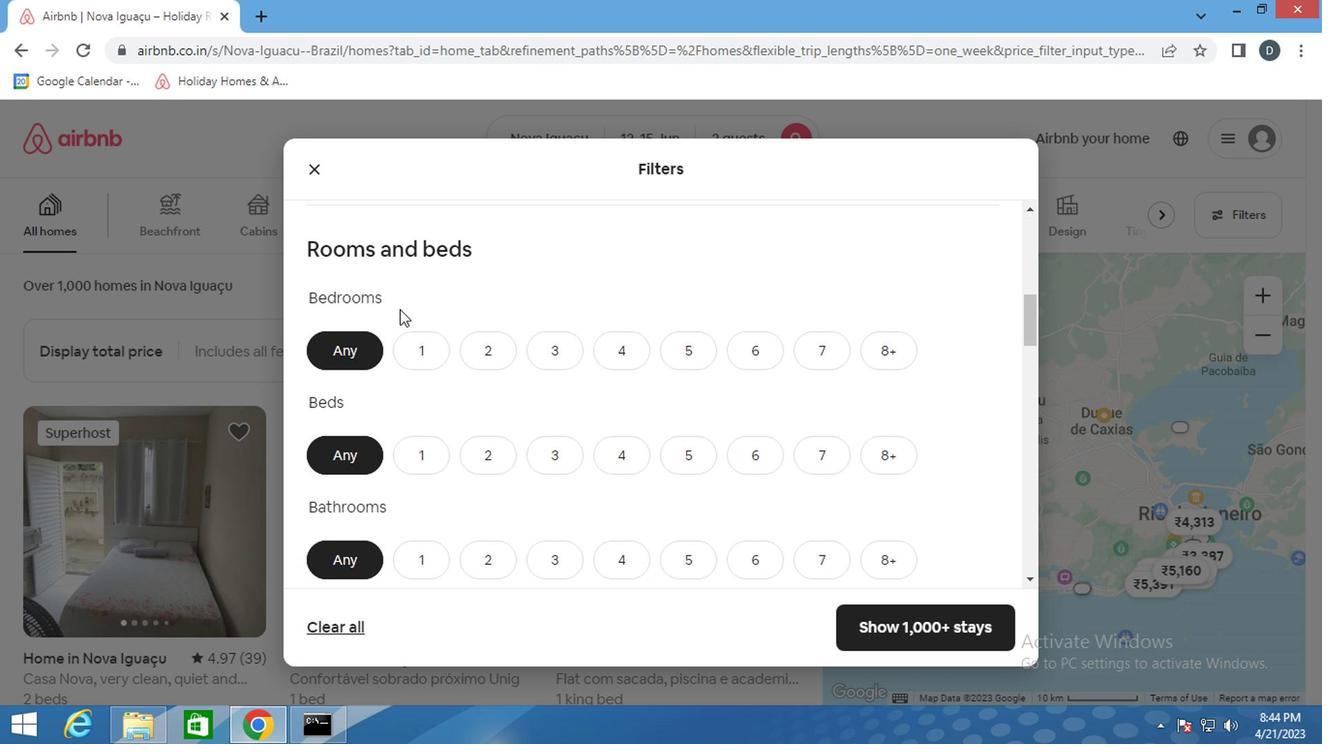 
Action: Mouse pressed left at (413, 335)
Screenshot: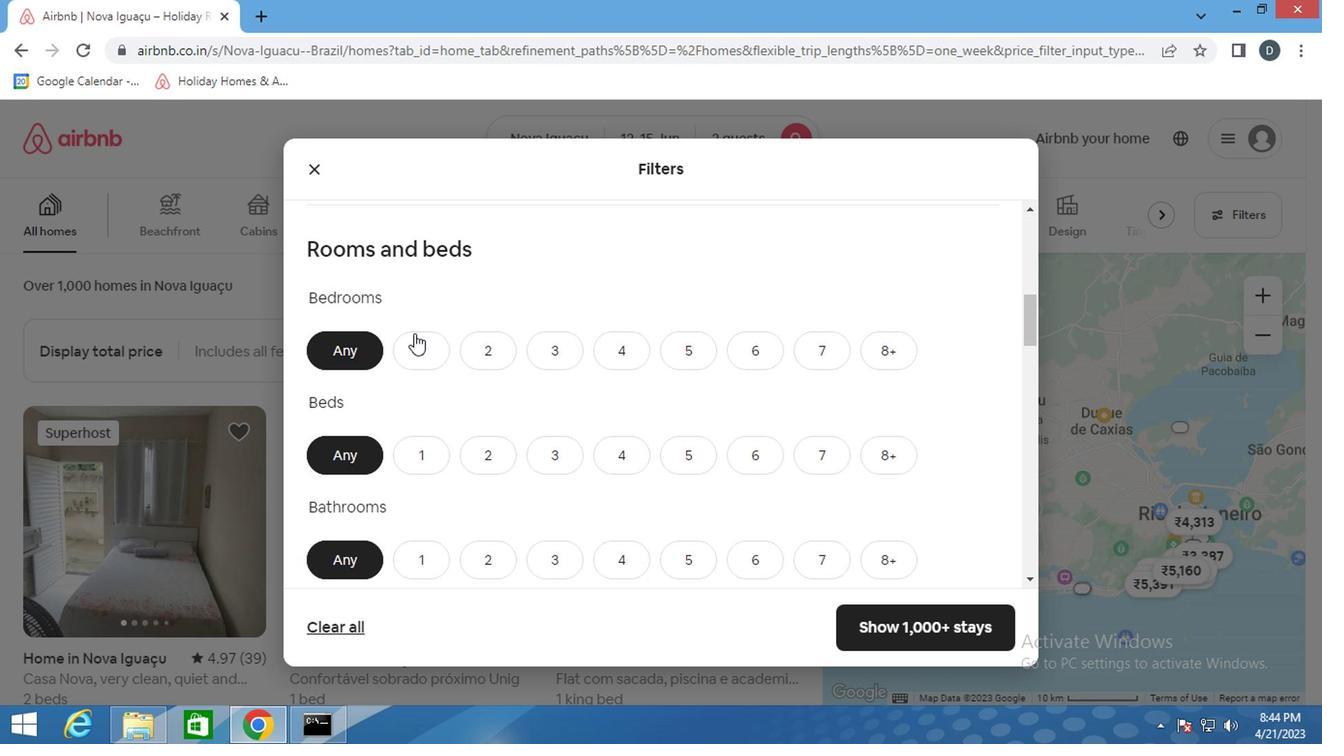 
Action: Mouse moved to (432, 450)
Screenshot: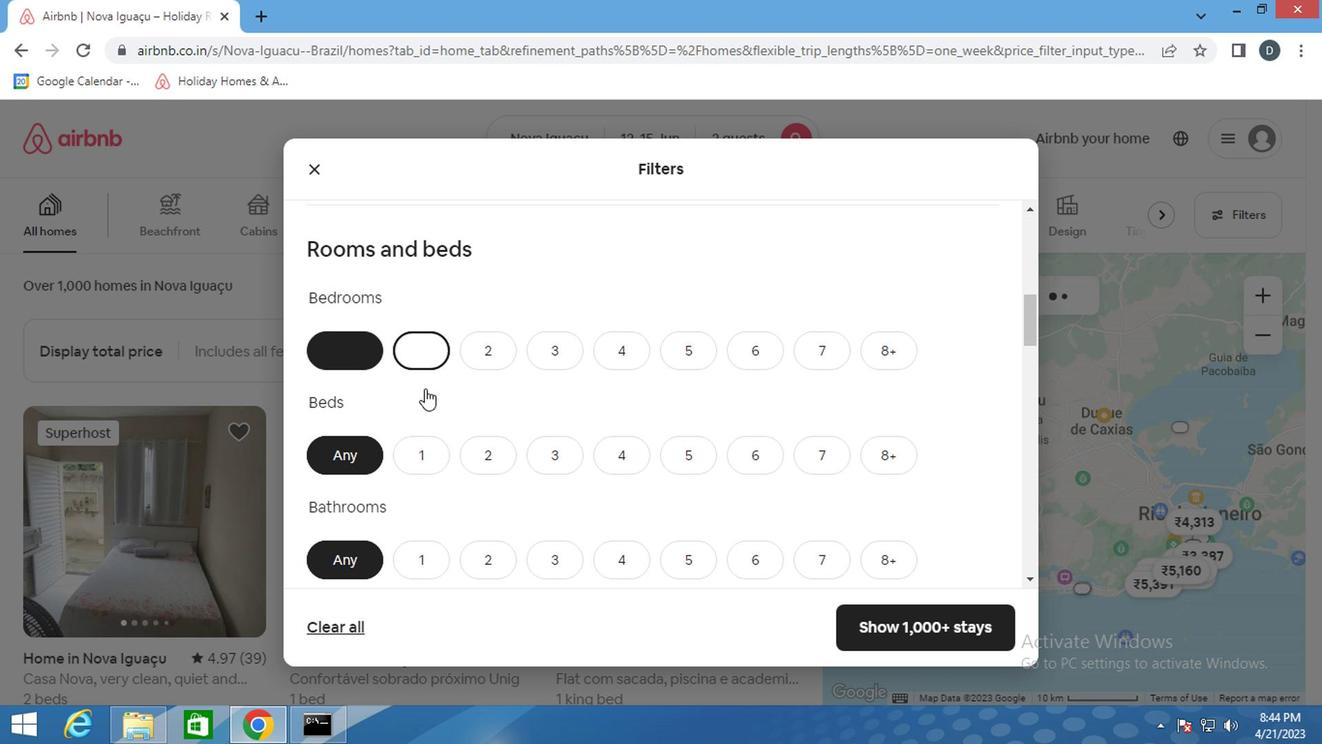 
Action: Mouse pressed left at (432, 450)
Screenshot: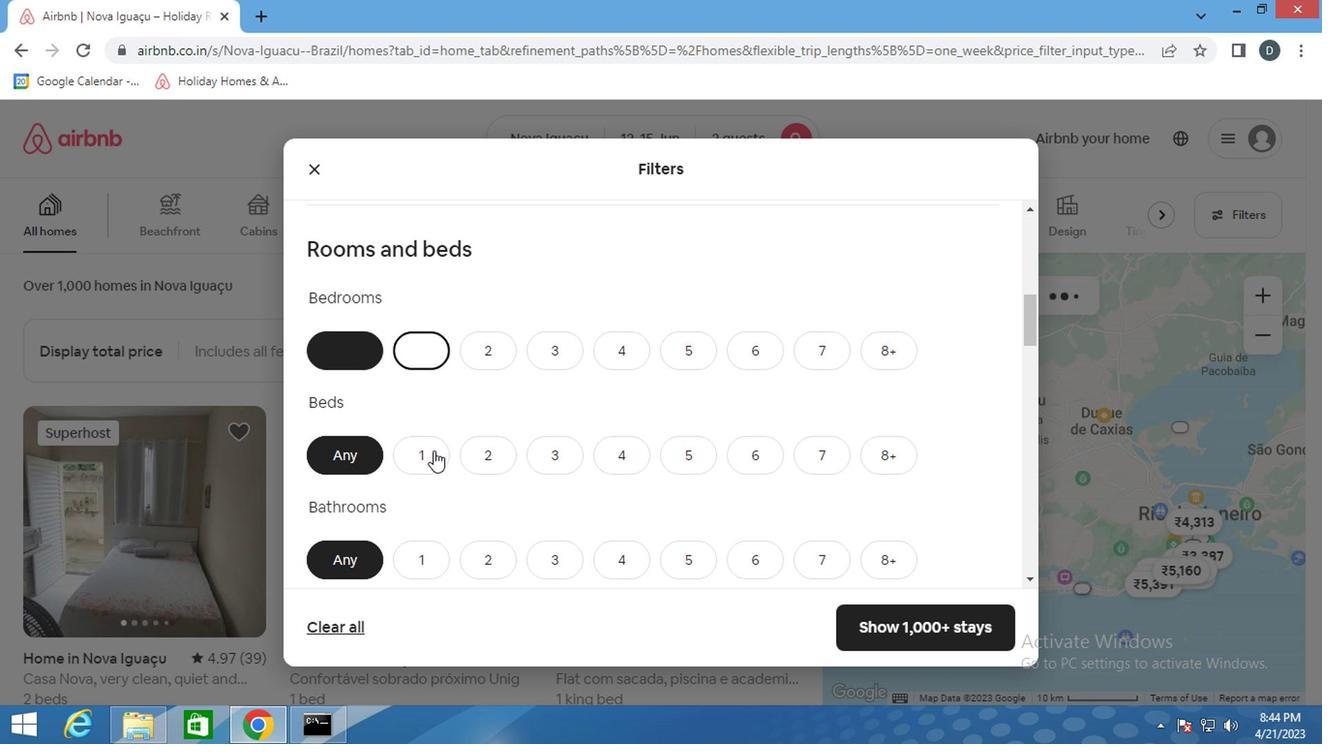 
Action: Mouse moved to (425, 558)
Screenshot: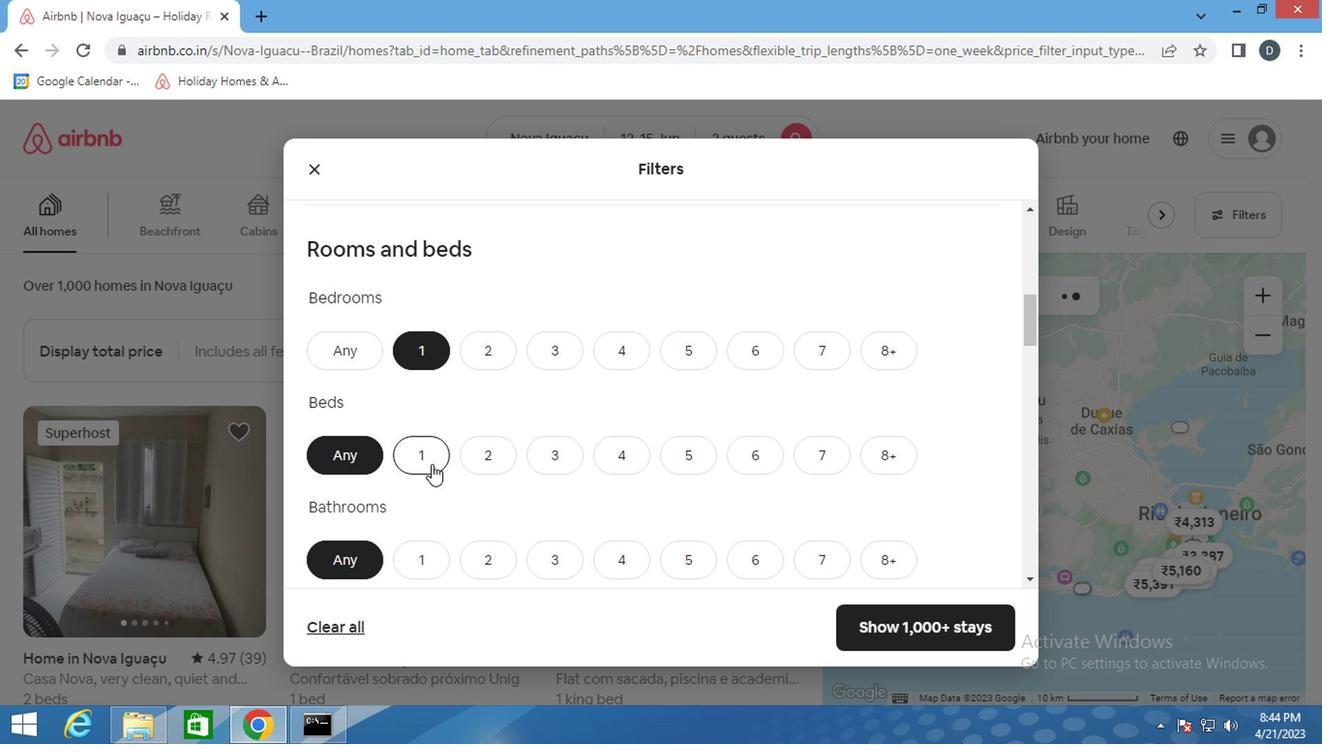 
Action: Mouse pressed left at (425, 558)
Screenshot: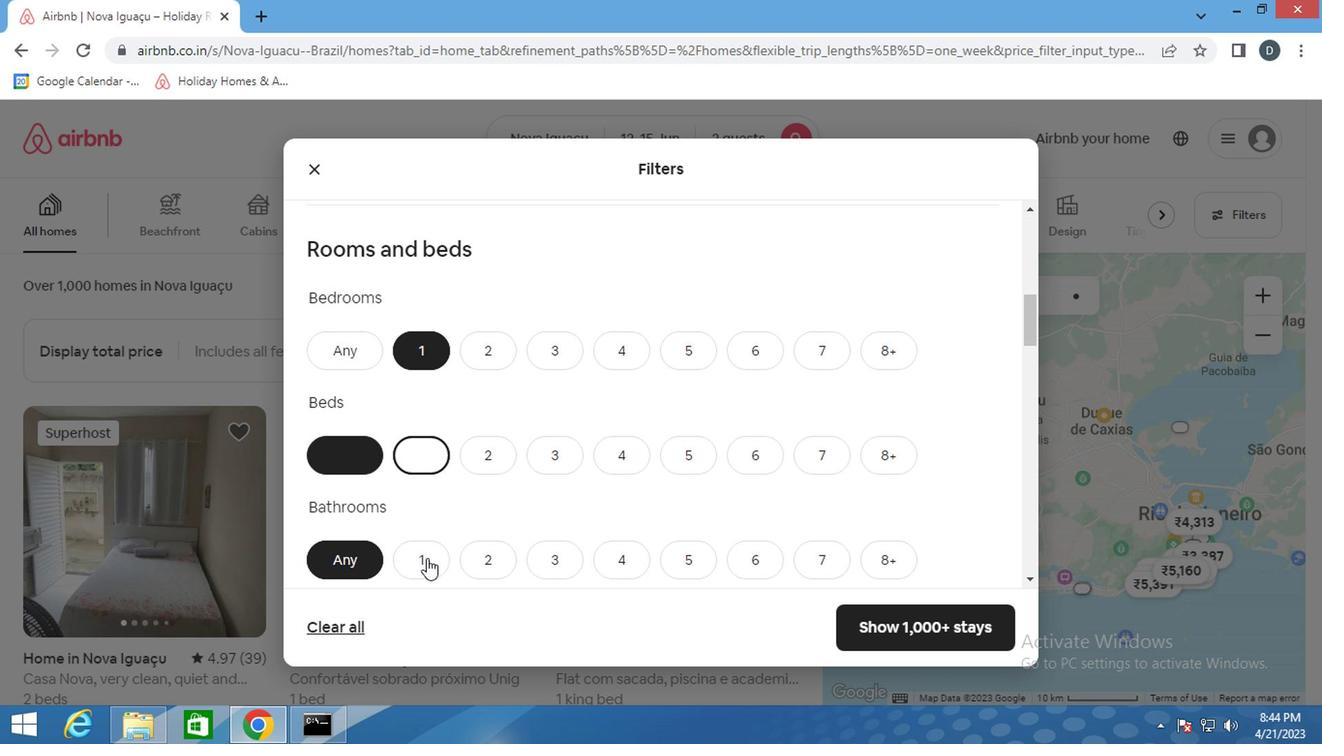 
Action: Mouse moved to (533, 509)
Screenshot: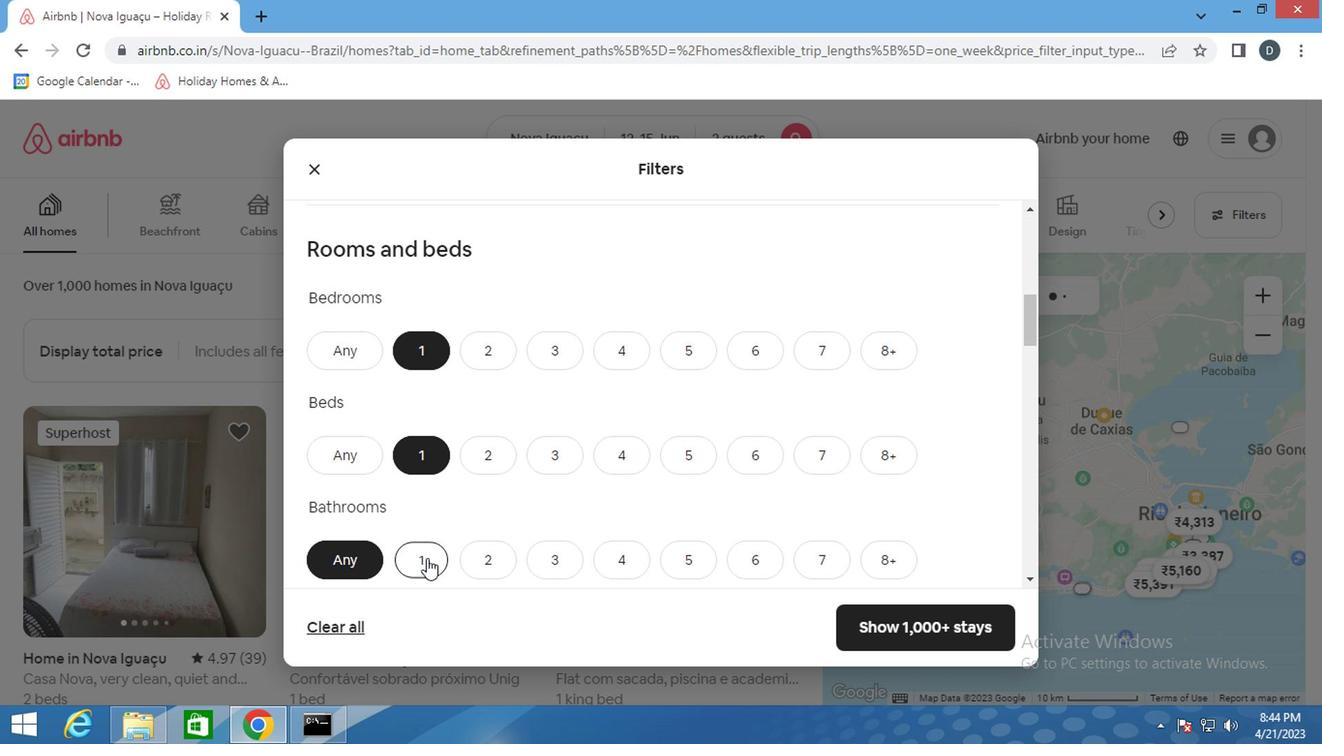 
Action: Mouse scrolled (533, 508) with delta (0, -1)
Screenshot: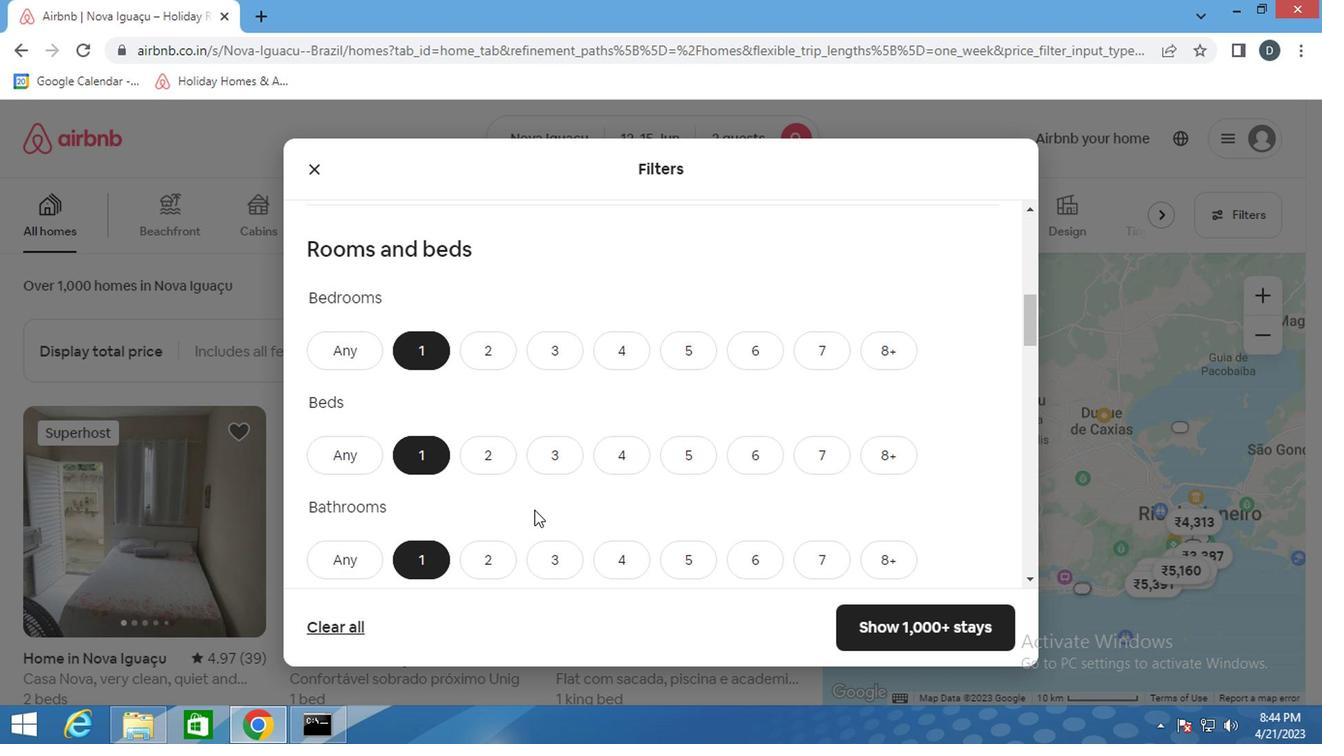 
Action: Mouse moved to (533, 509)
Screenshot: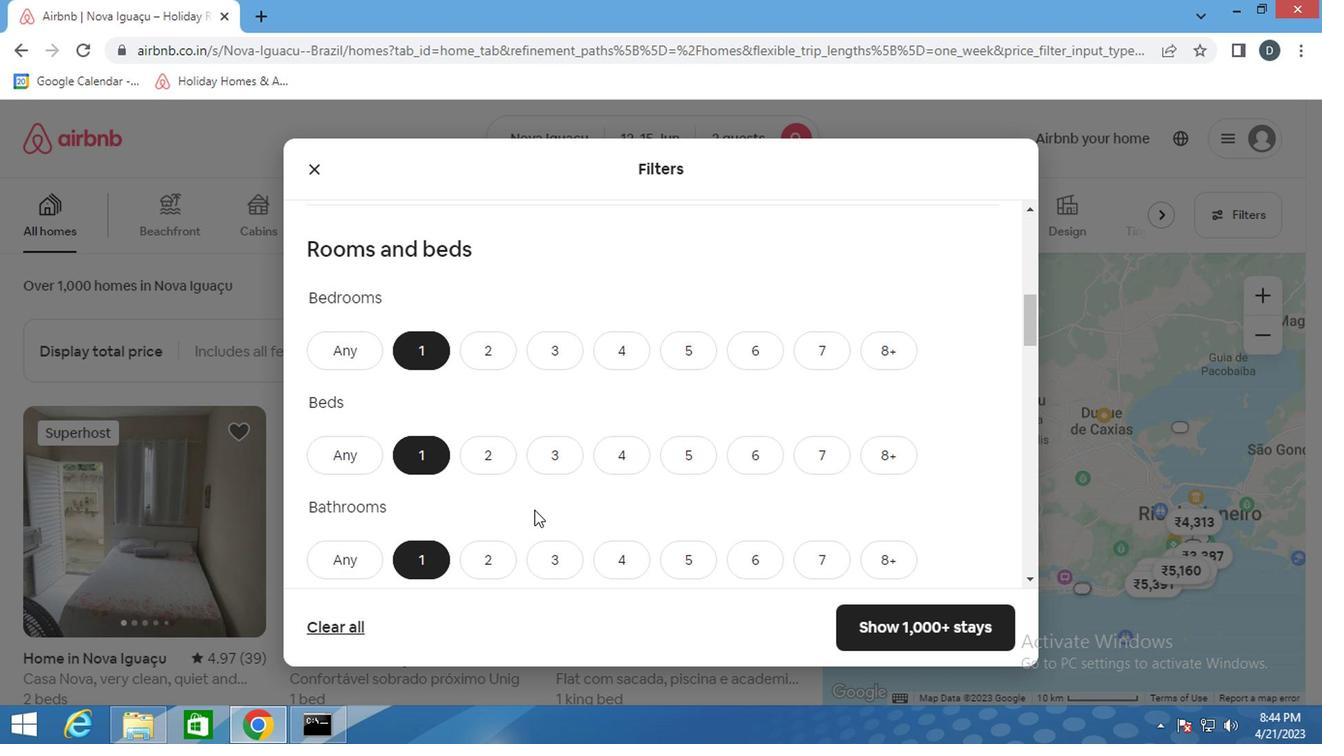
Action: Mouse scrolled (533, 508) with delta (0, -1)
Screenshot: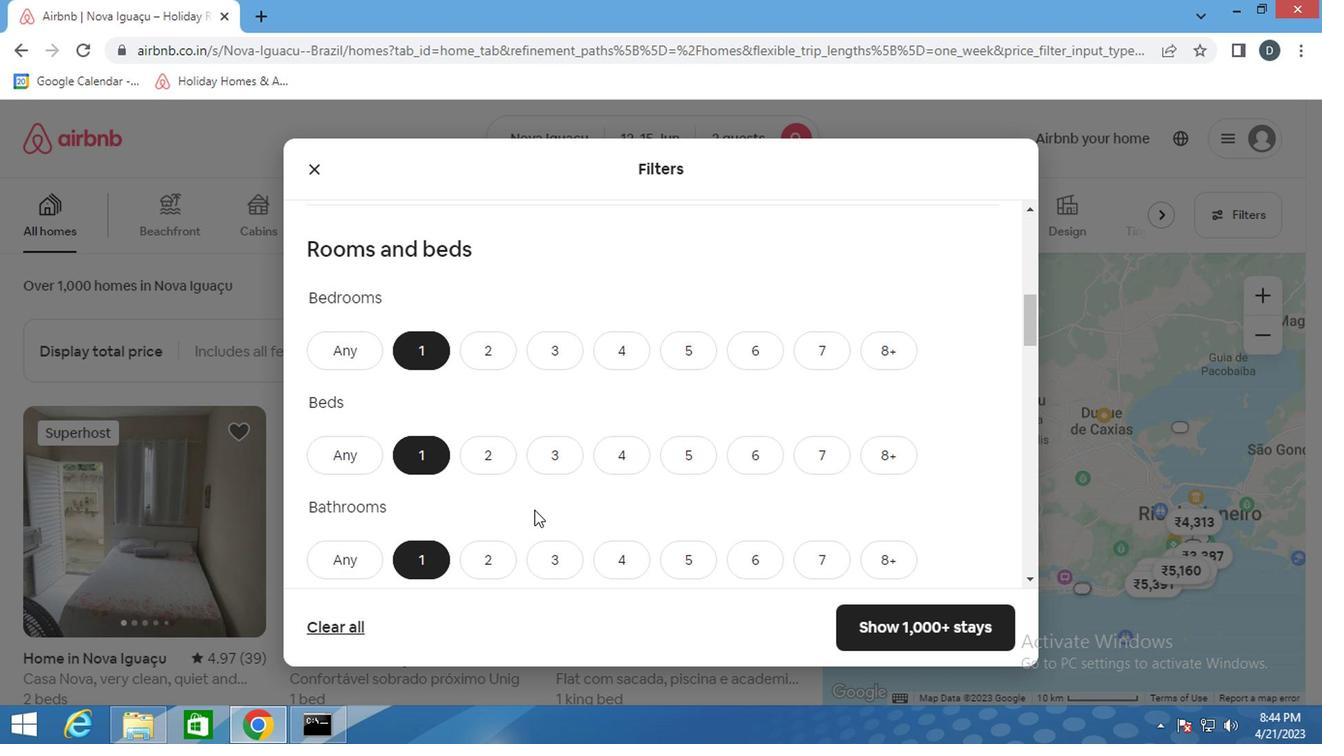 
Action: Mouse scrolled (533, 508) with delta (0, -1)
Screenshot: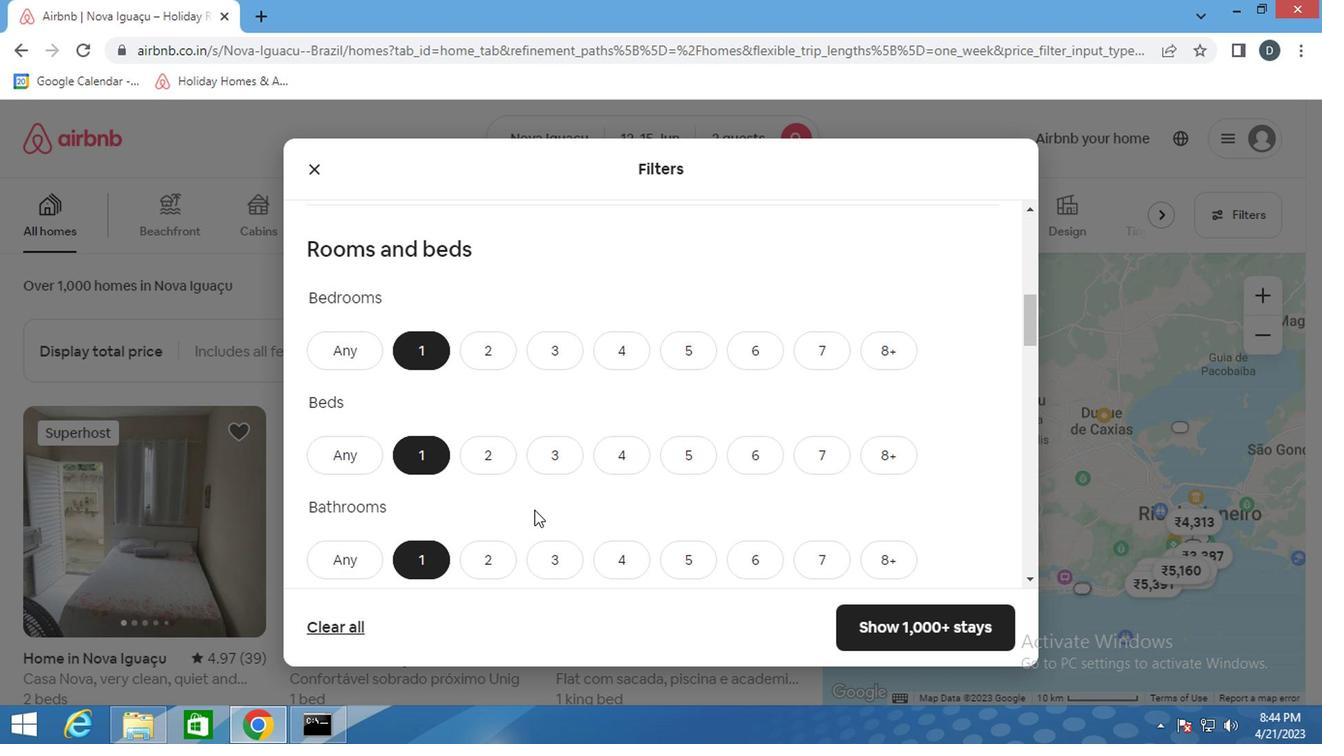 
Action: Mouse scrolled (533, 508) with delta (0, -1)
Screenshot: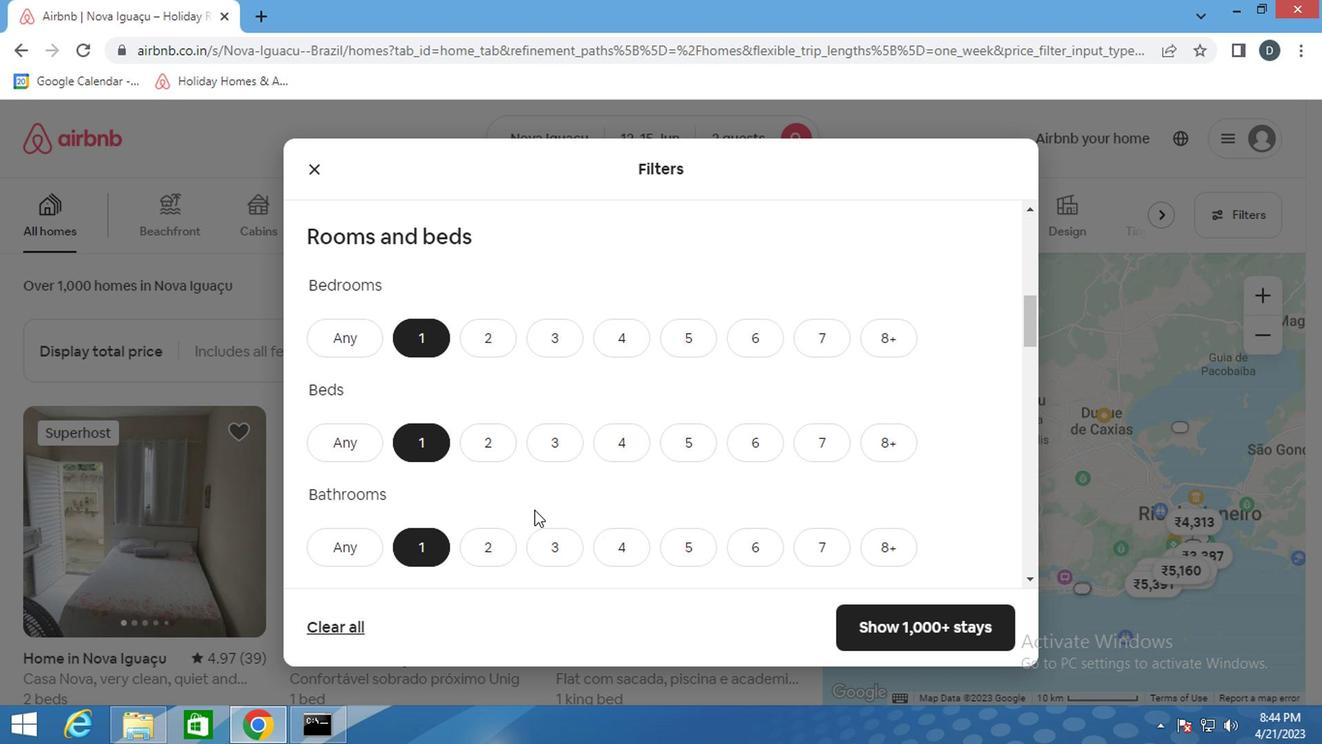 
Action: Mouse moved to (384, 409)
Screenshot: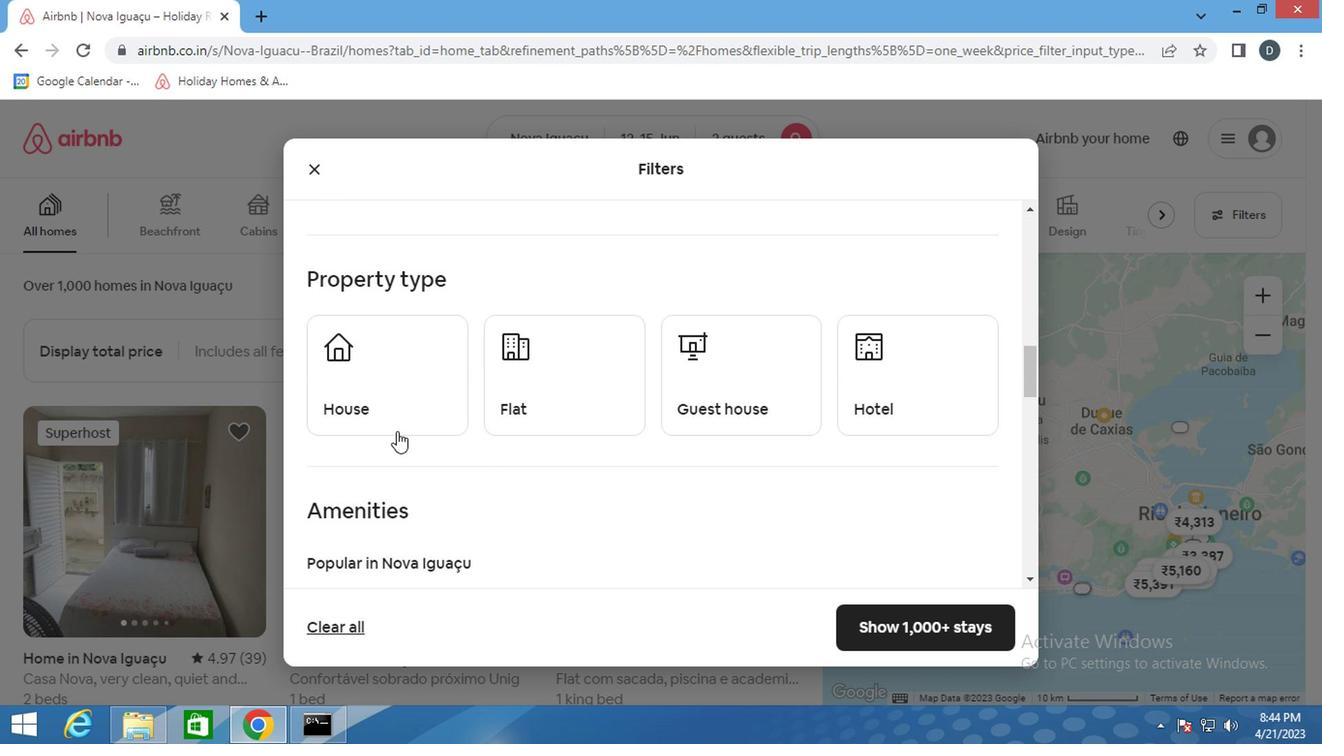 
Action: Mouse pressed left at (384, 409)
Screenshot: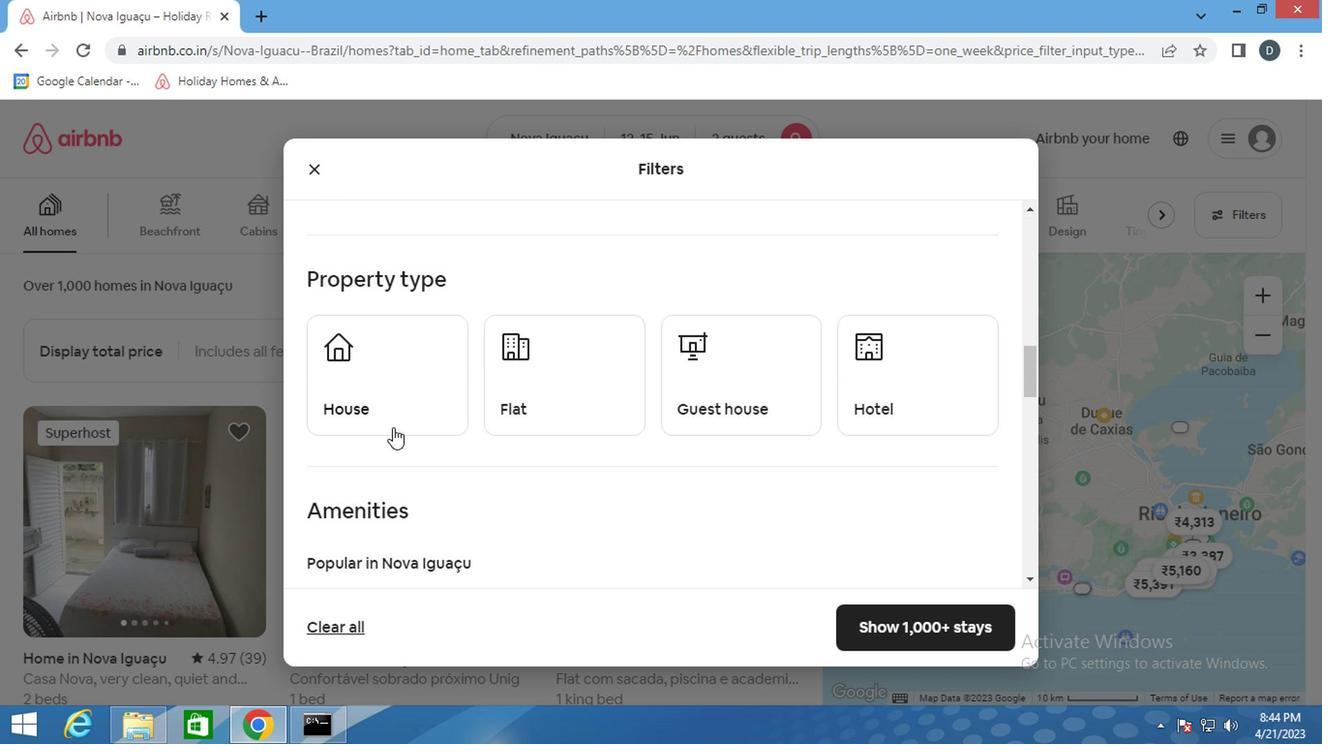 
Action: Mouse moved to (542, 399)
Screenshot: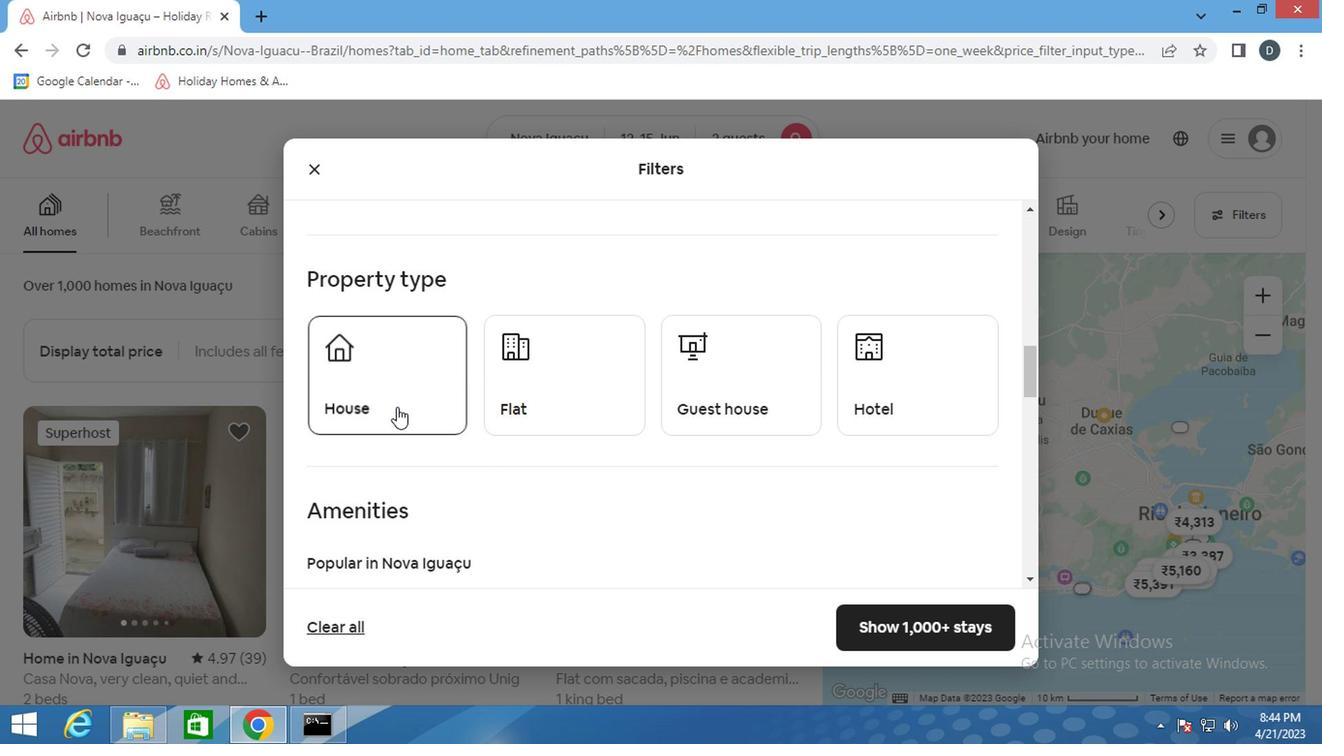 
Action: Mouse pressed left at (542, 399)
Screenshot: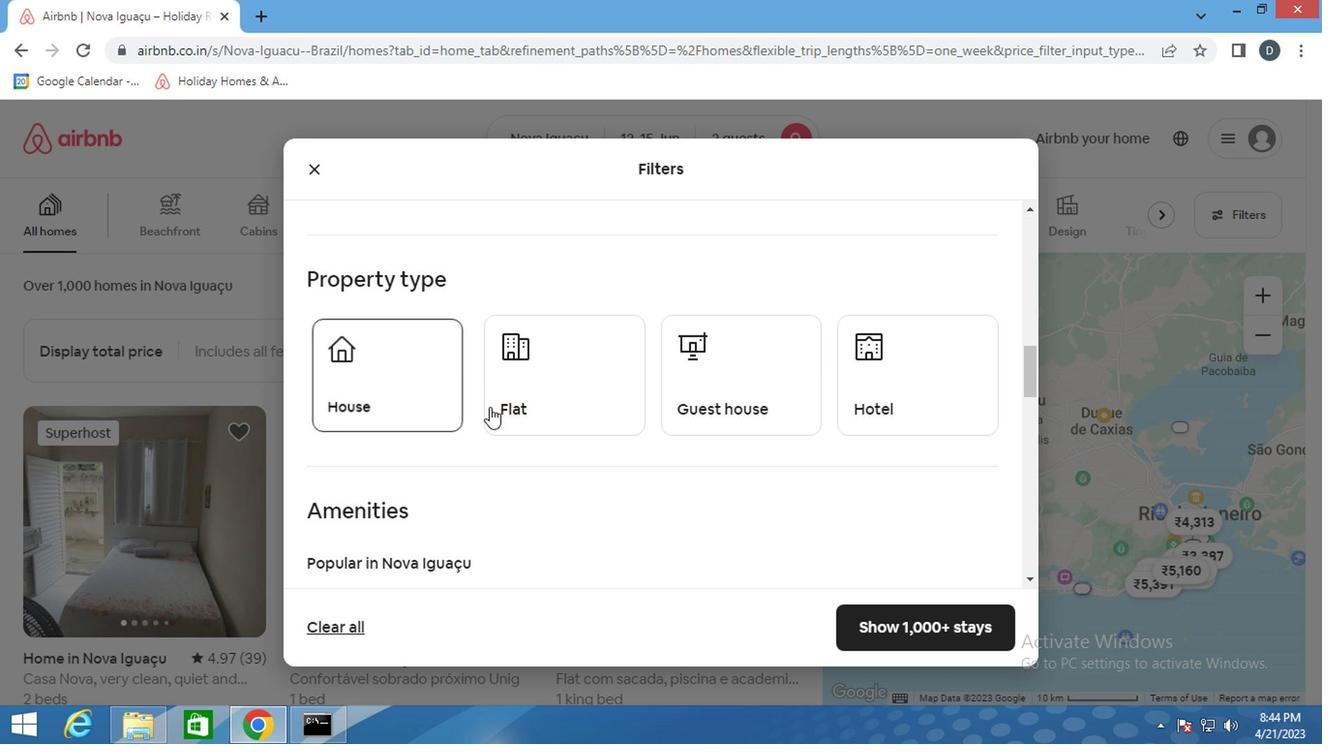 
Action: Mouse moved to (703, 379)
Screenshot: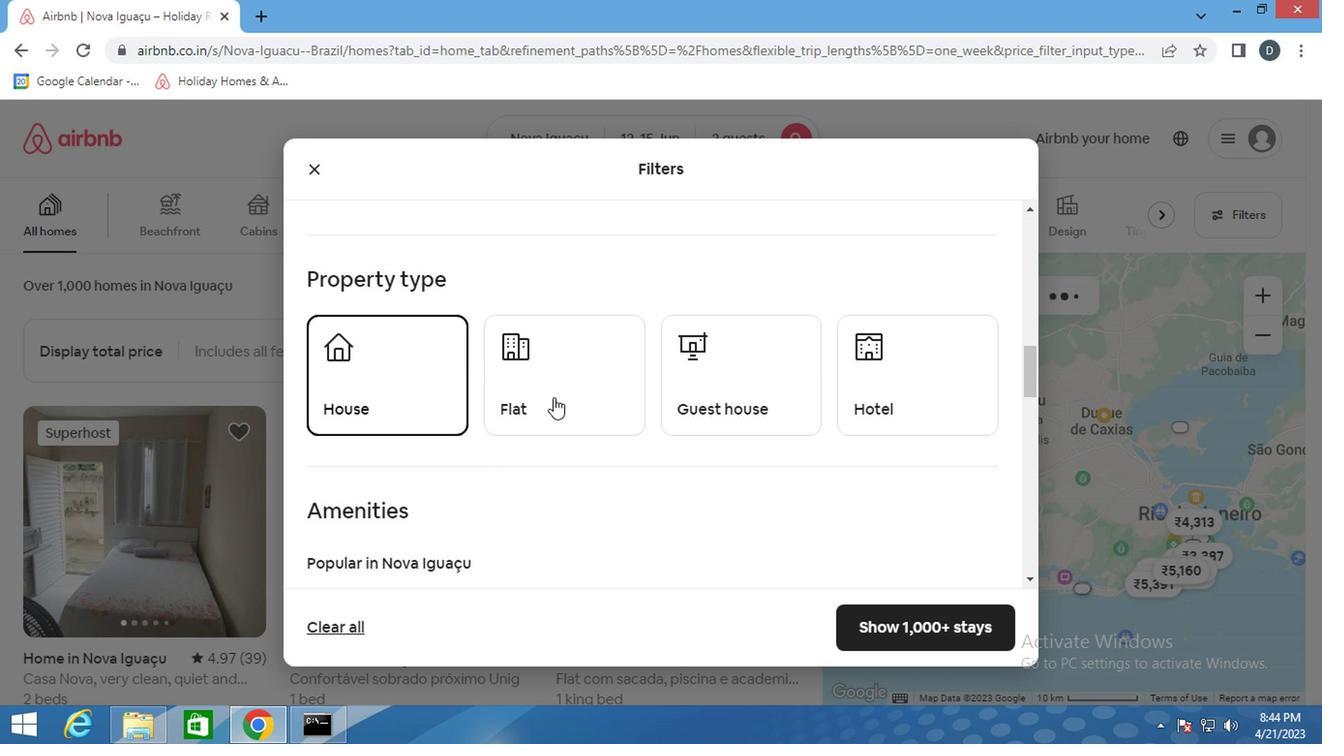 
Action: Mouse pressed left at (703, 379)
Screenshot: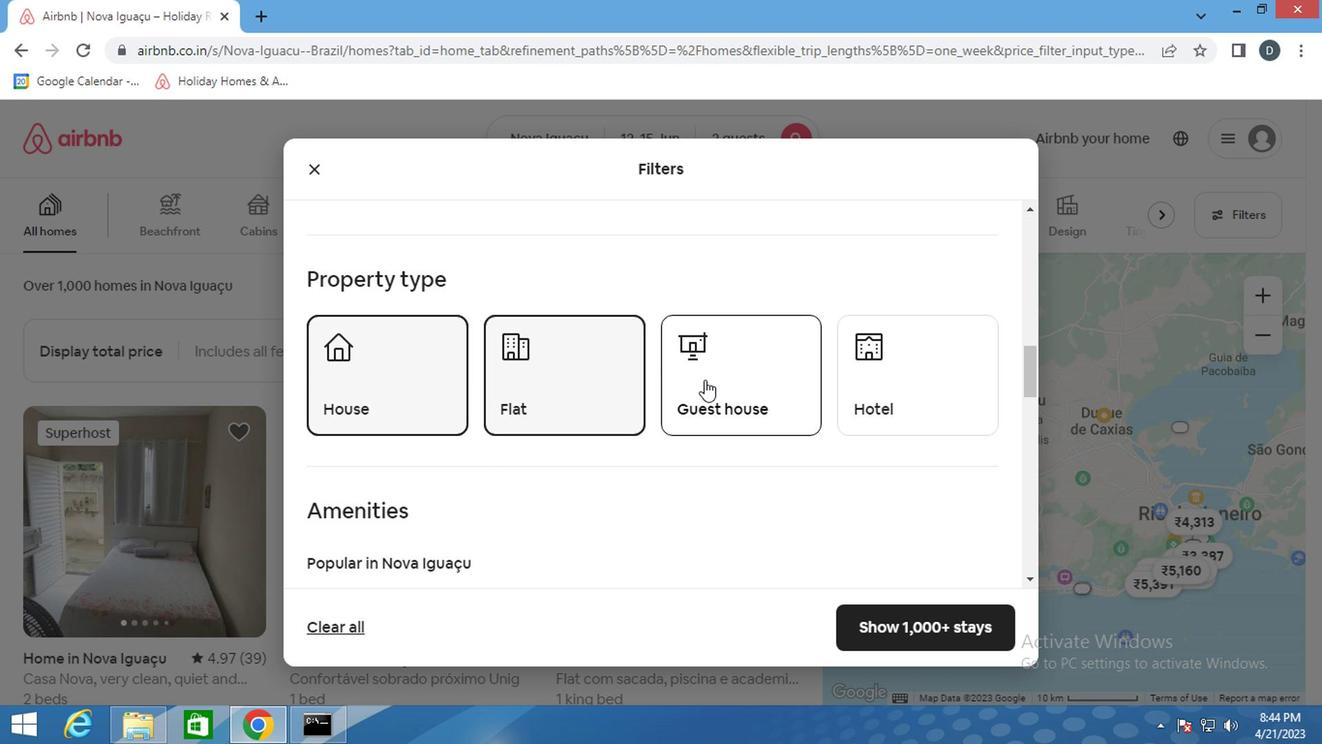 
Action: Mouse moved to (927, 376)
Screenshot: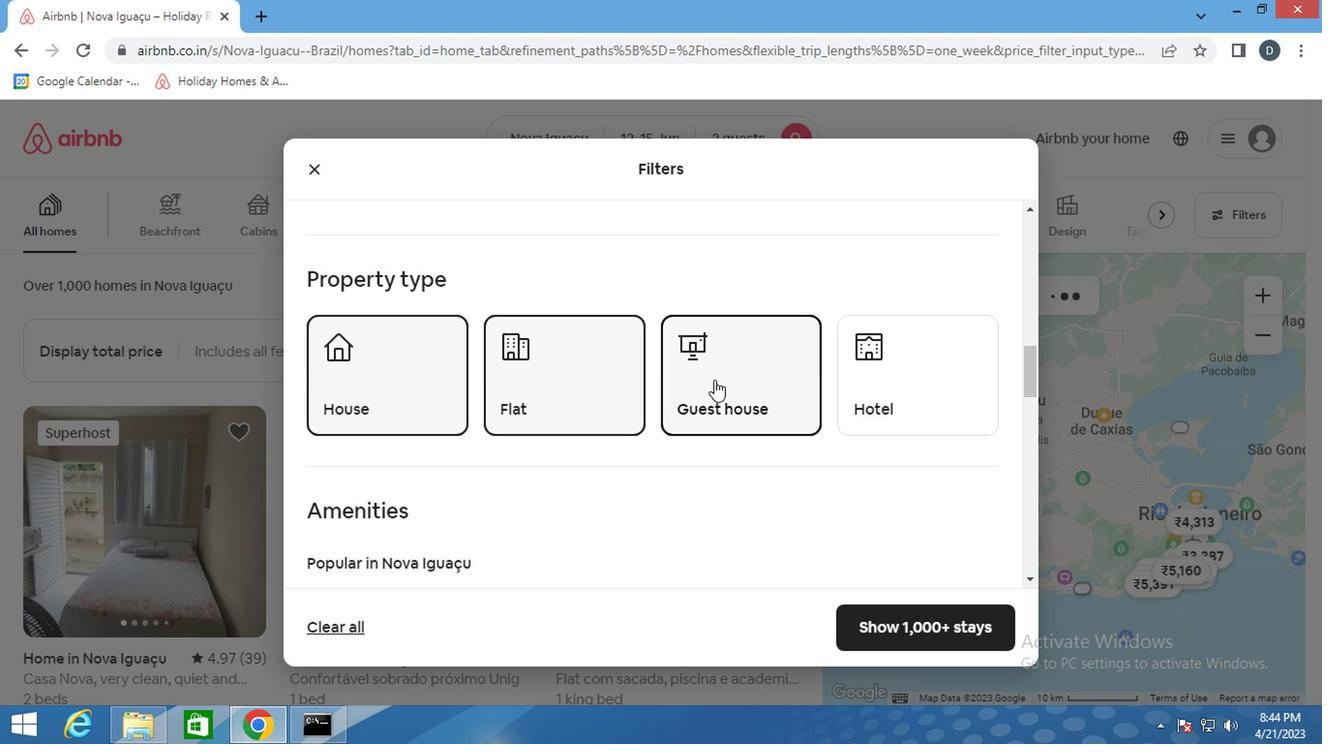 
Action: Mouse pressed left at (927, 376)
Screenshot: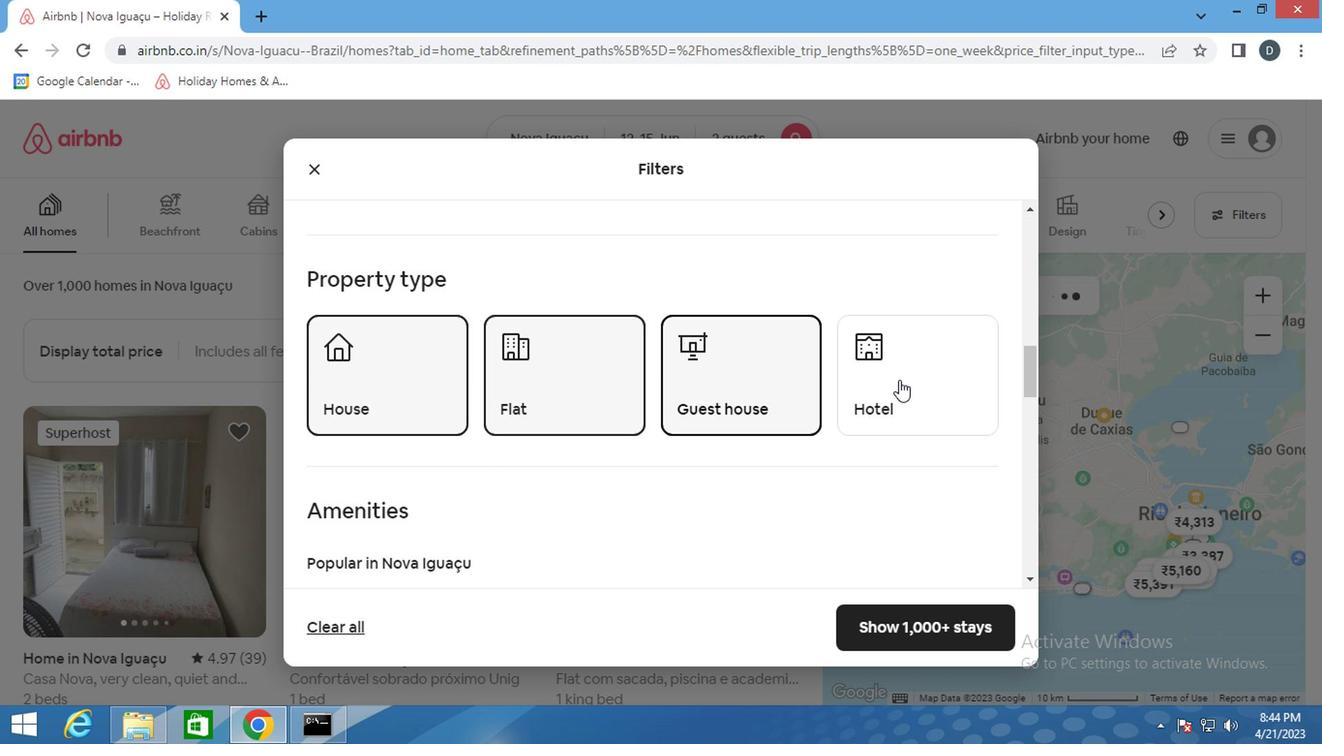 
Action: Mouse moved to (765, 452)
Screenshot: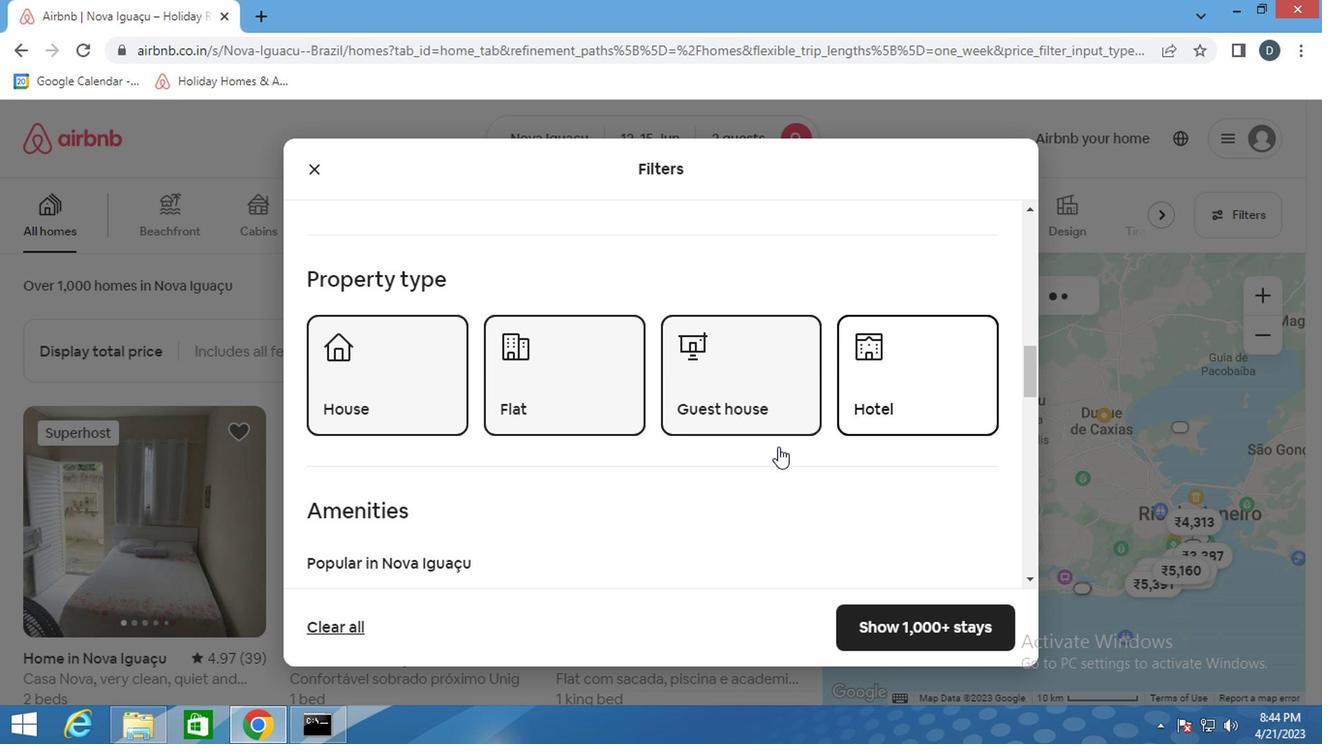 
Action: Mouse scrolled (765, 451) with delta (0, -1)
Screenshot: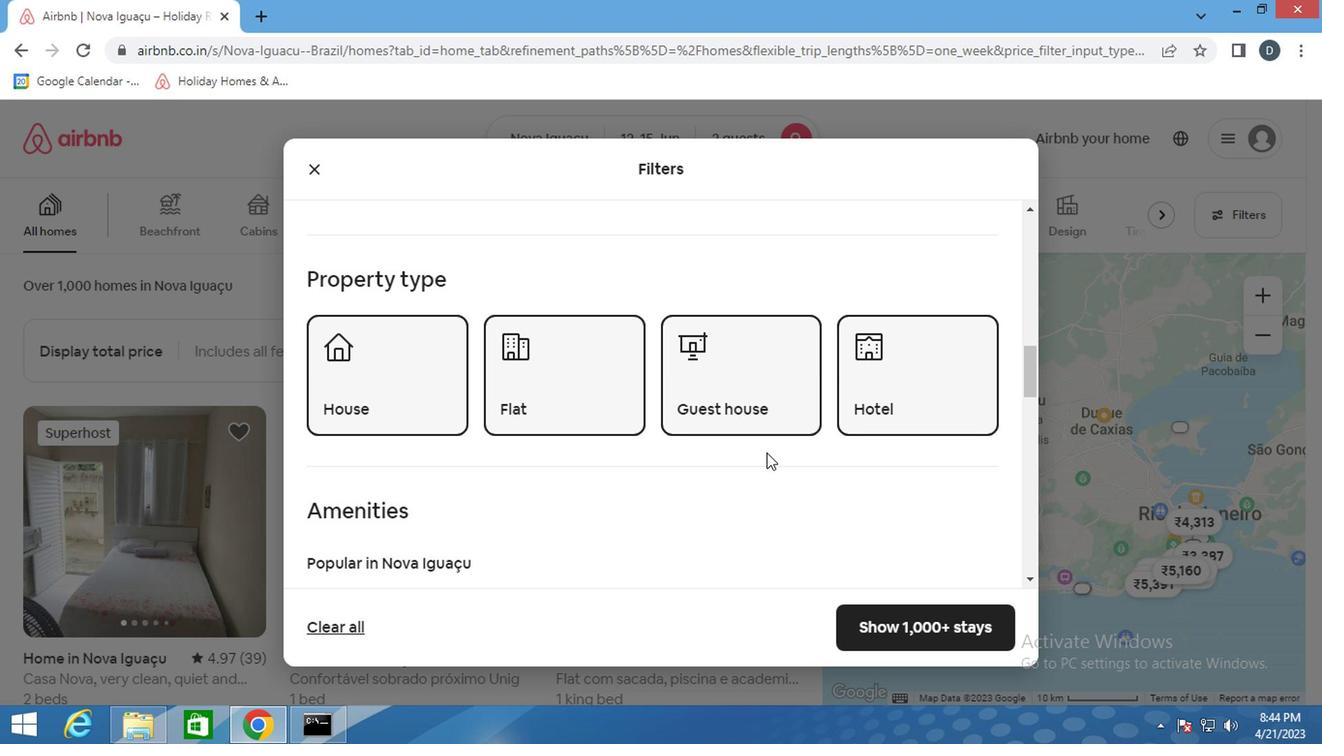 
Action: Mouse scrolled (765, 451) with delta (0, -1)
Screenshot: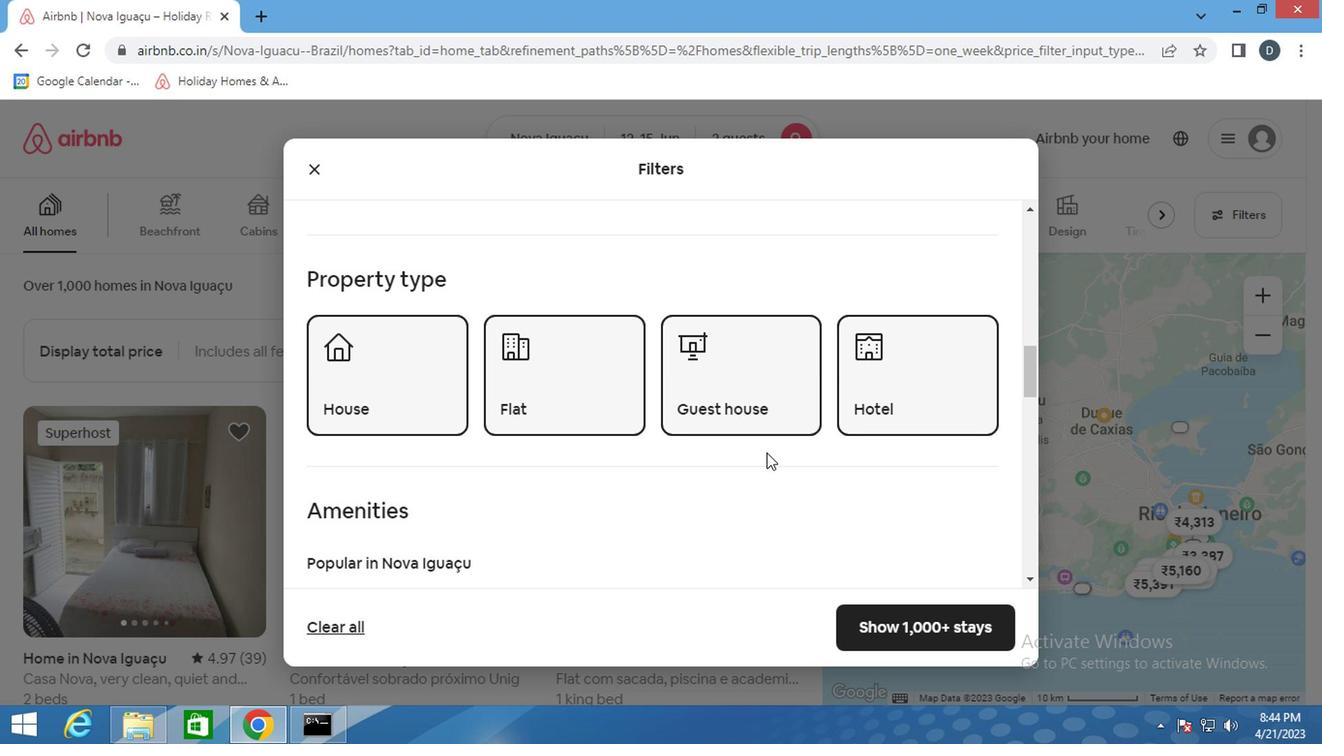 
Action: Mouse scrolled (765, 451) with delta (0, -1)
Screenshot: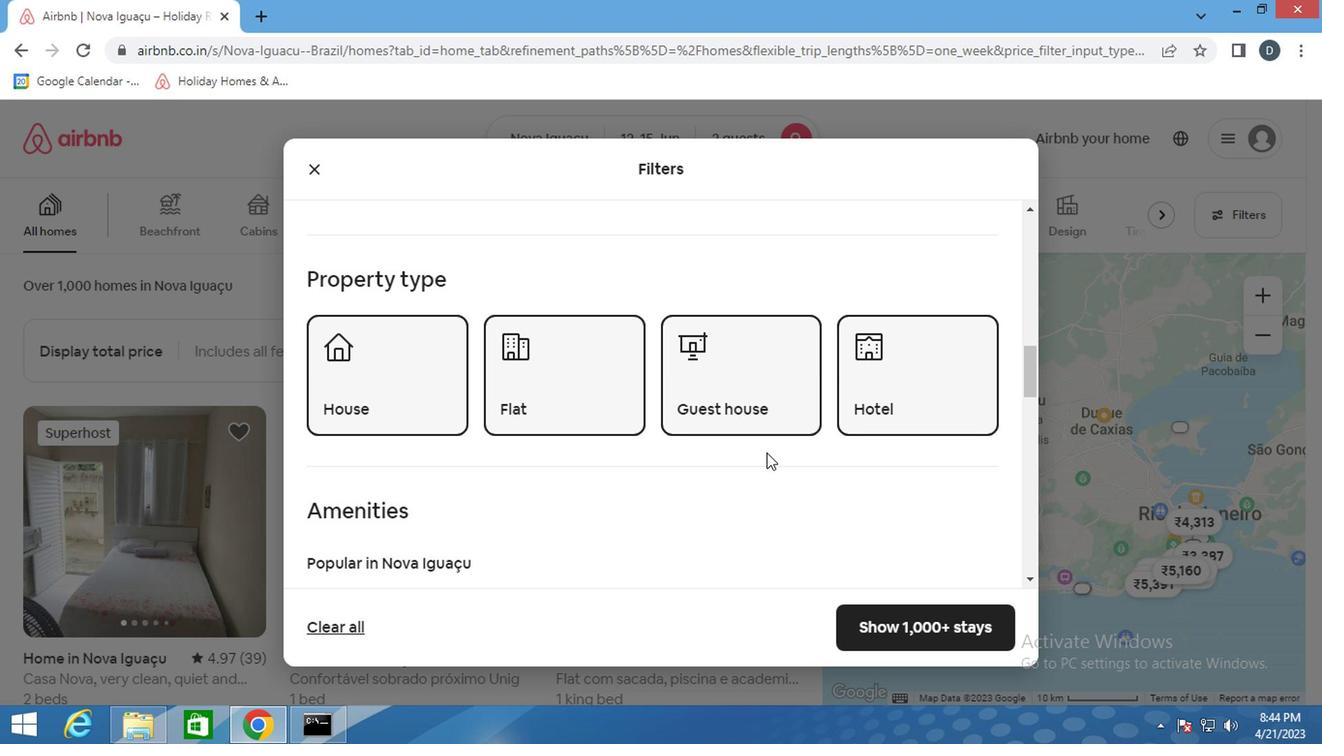 
Action: Mouse scrolled (765, 451) with delta (0, -1)
Screenshot: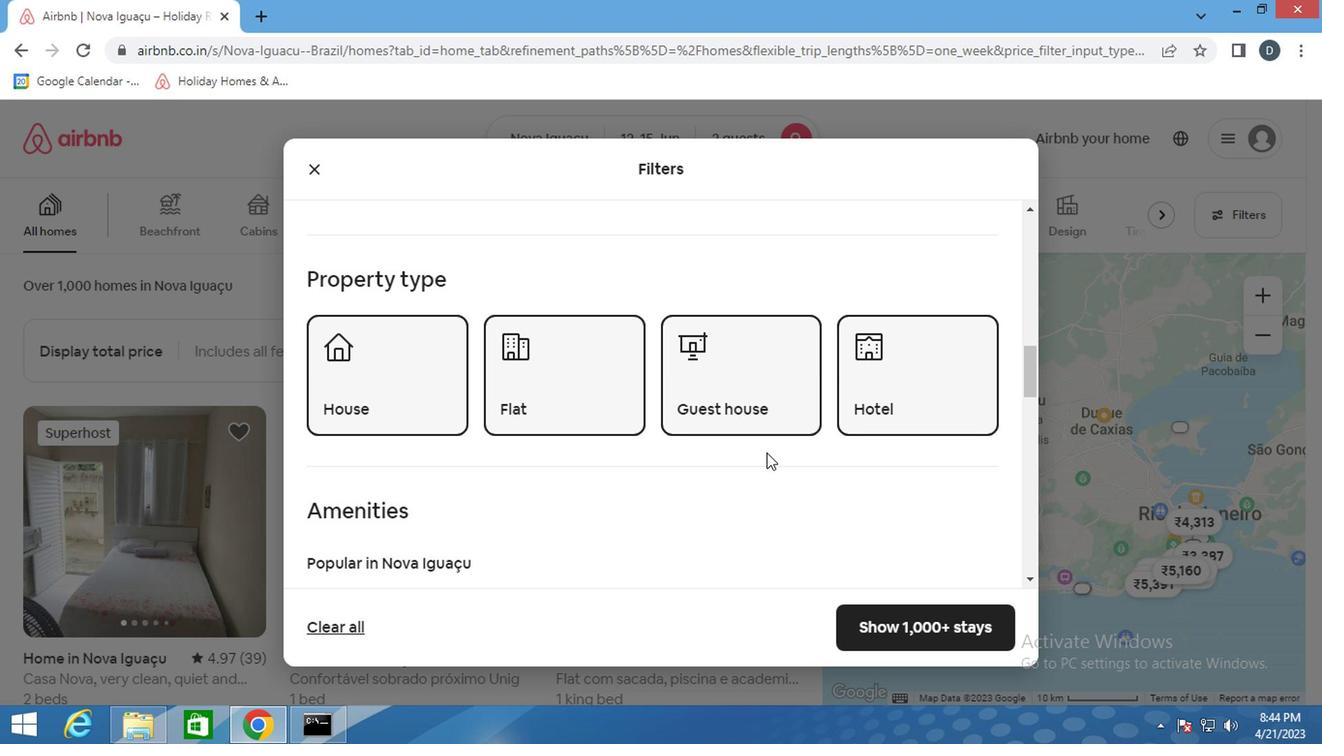 
Action: Mouse moved to (779, 383)
Screenshot: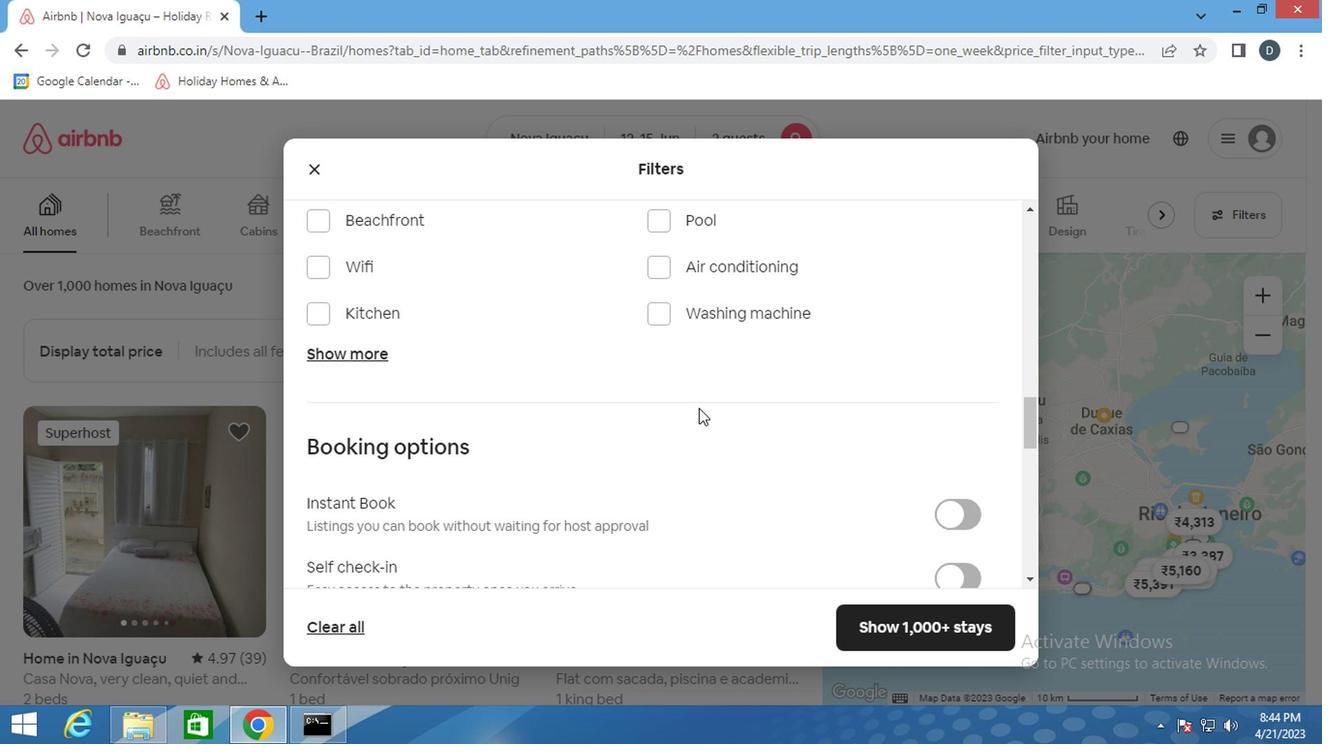 
Action: Mouse scrolled (779, 381) with delta (0, -1)
Screenshot: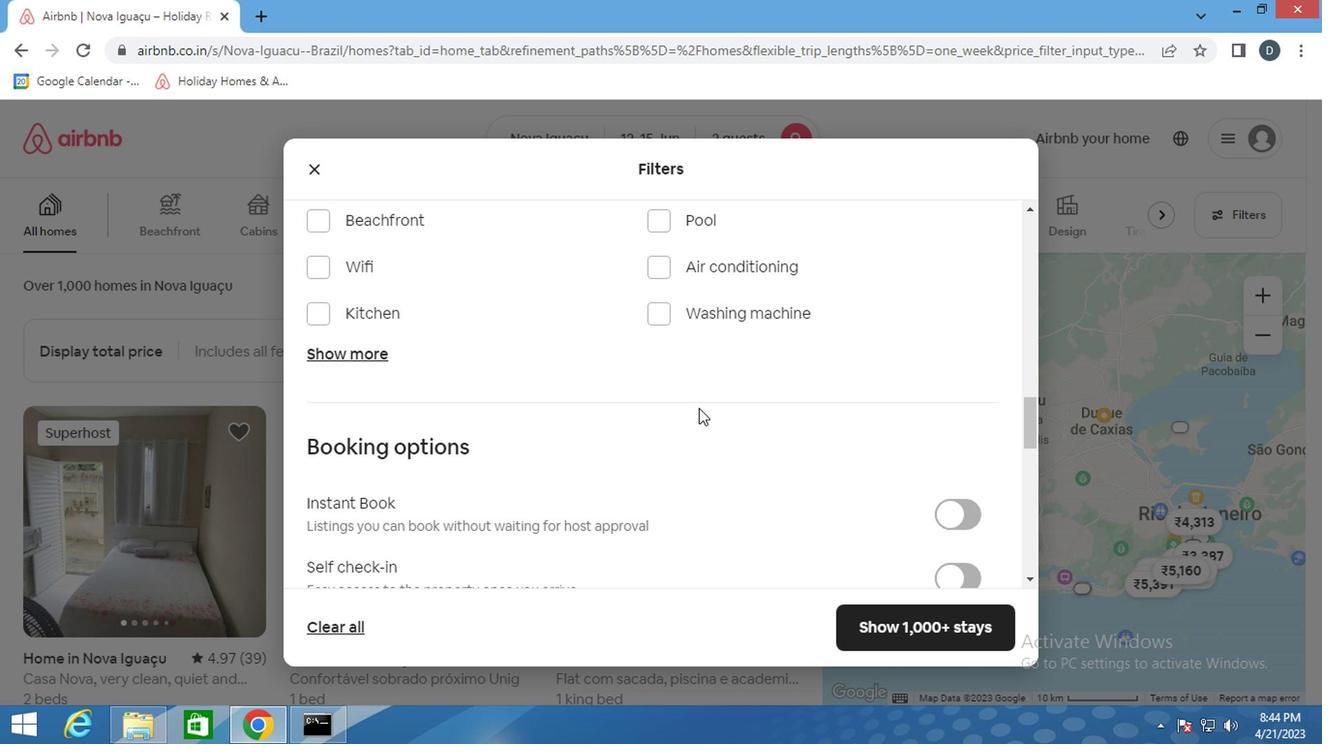 
Action: Mouse moved to (784, 384)
Screenshot: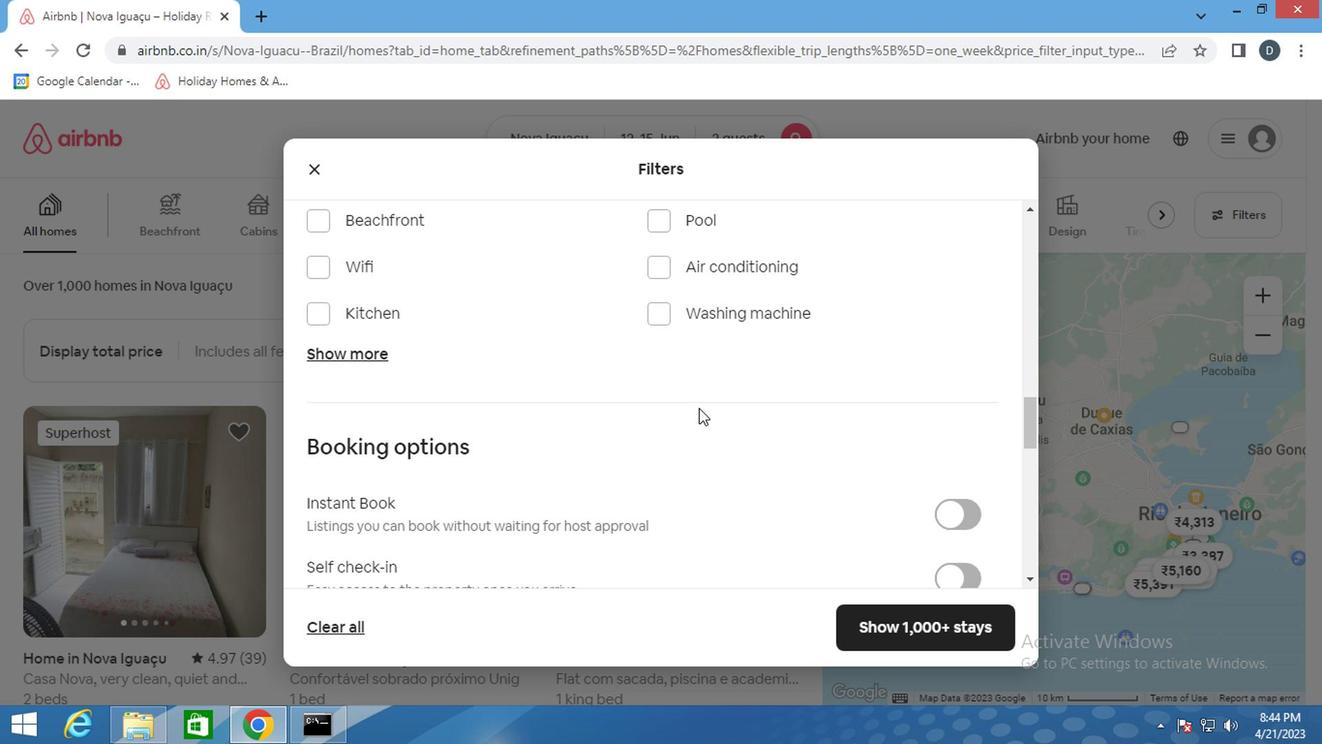 
Action: Mouse scrolled (784, 383) with delta (0, 0)
Screenshot: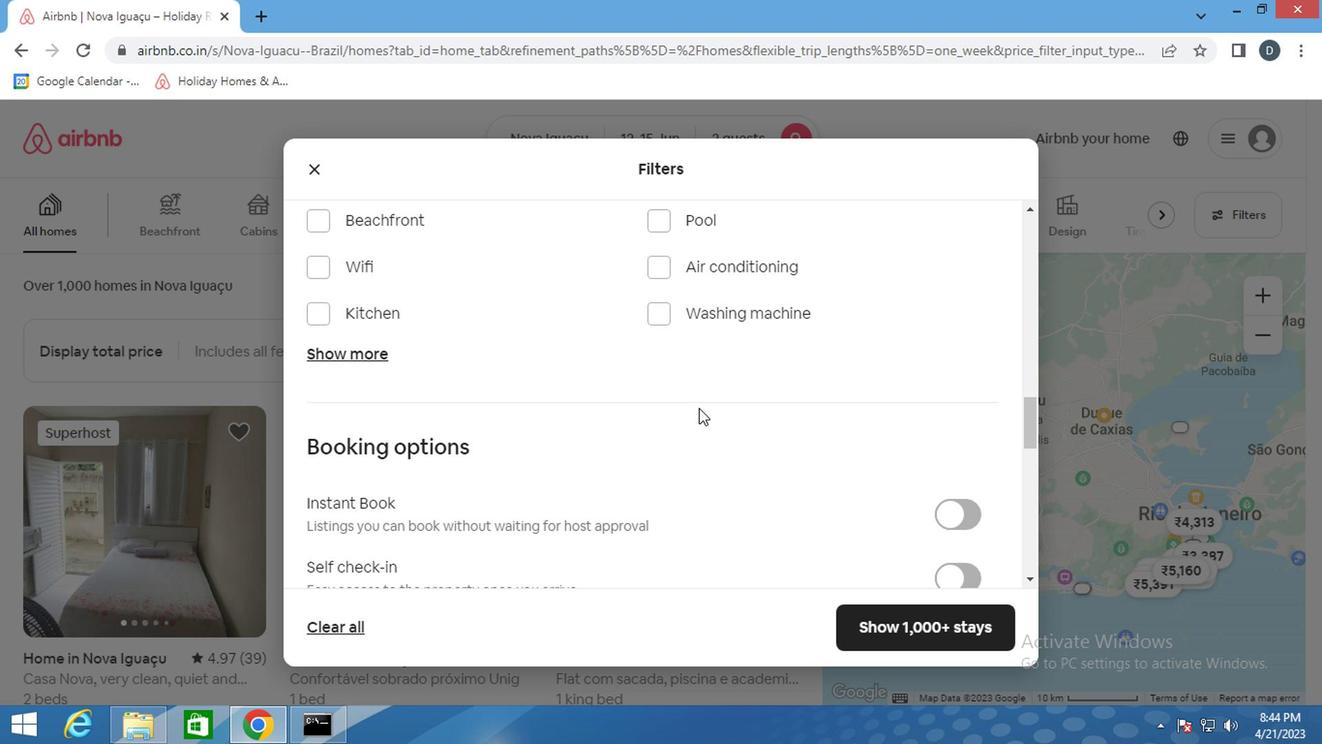 
Action: Mouse moved to (952, 385)
Screenshot: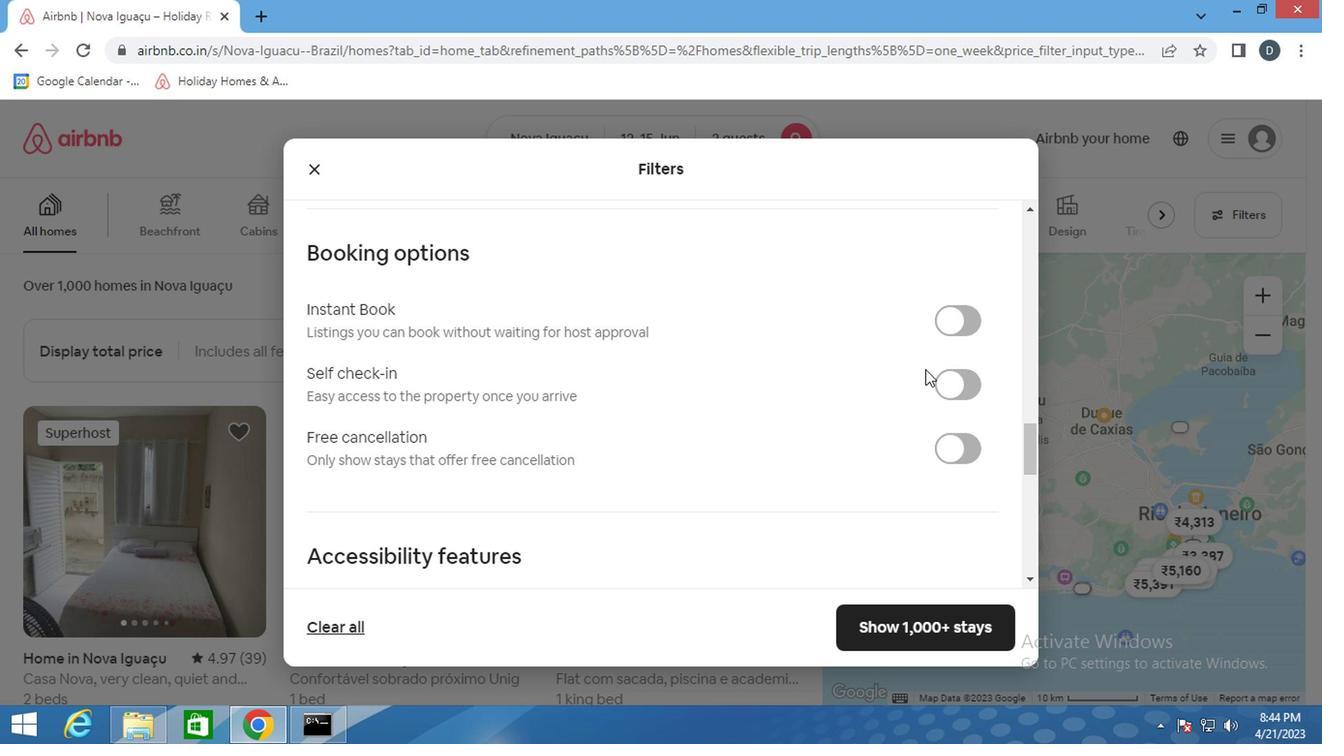 
Action: Mouse pressed left at (952, 385)
Screenshot: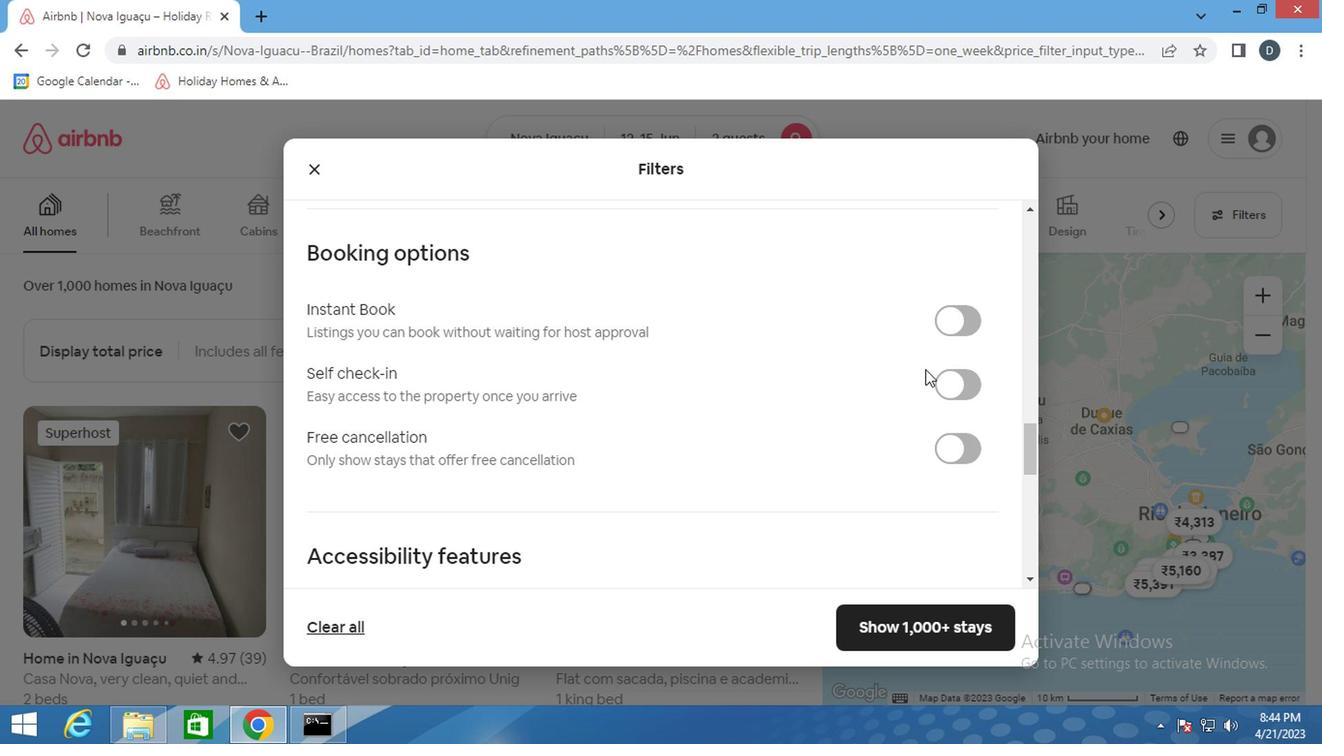 
Action: Mouse moved to (814, 399)
Screenshot: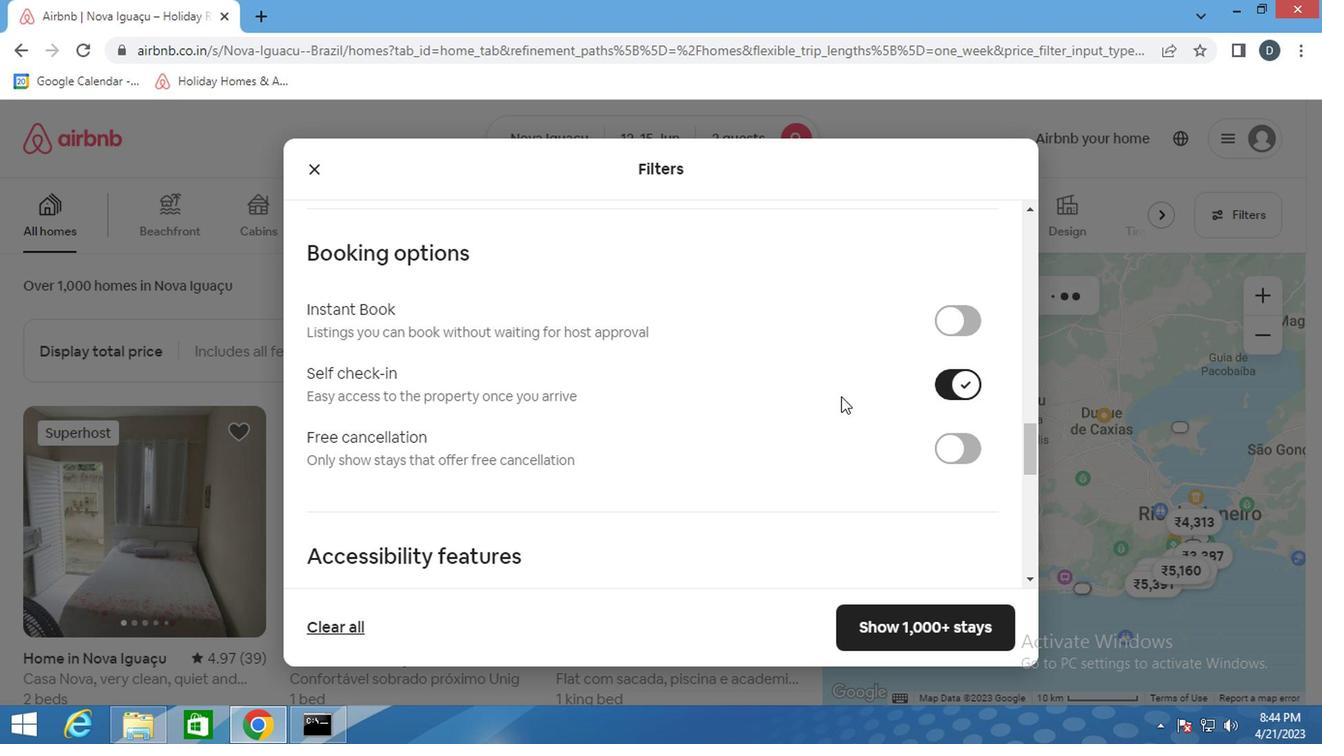 
Action: Mouse scrolled (814, 398) with delta (0, -1)
Screenshot: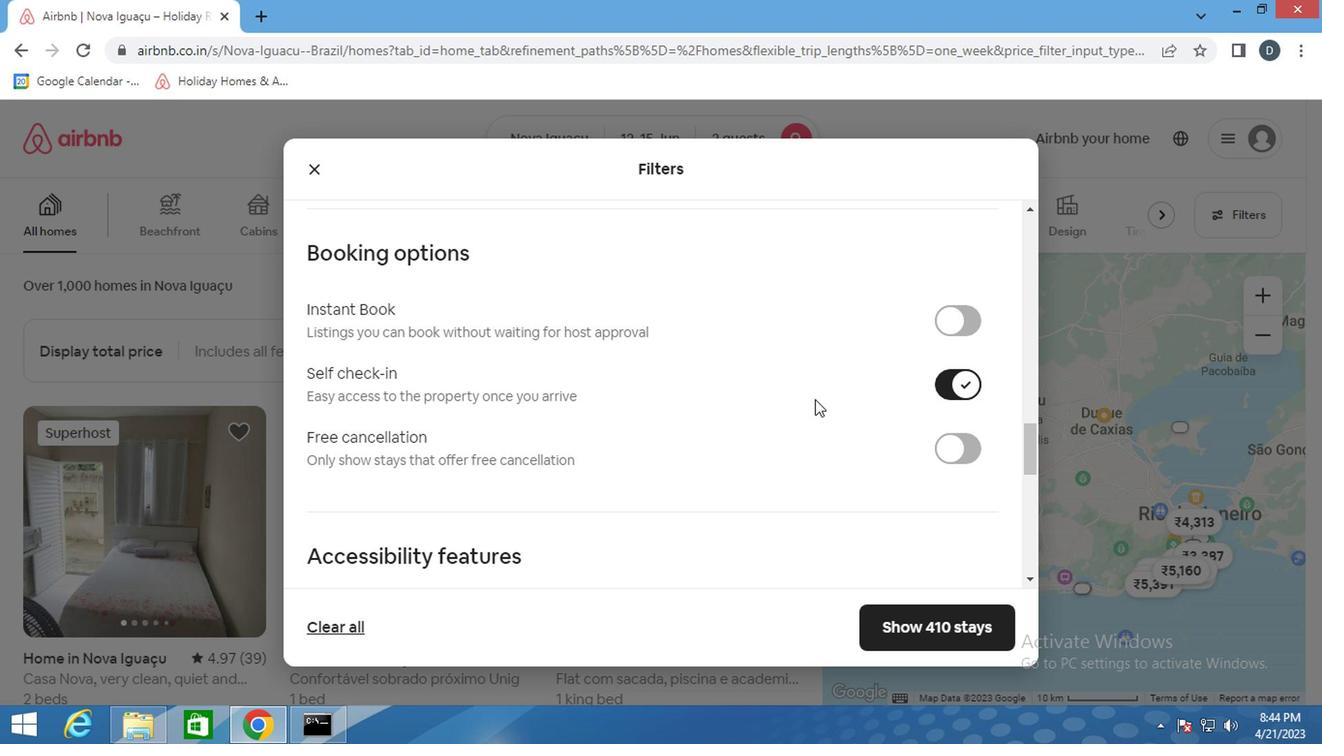
Action: Mouse scrolled (814, 398) with delta (0, -1)
Screenshot: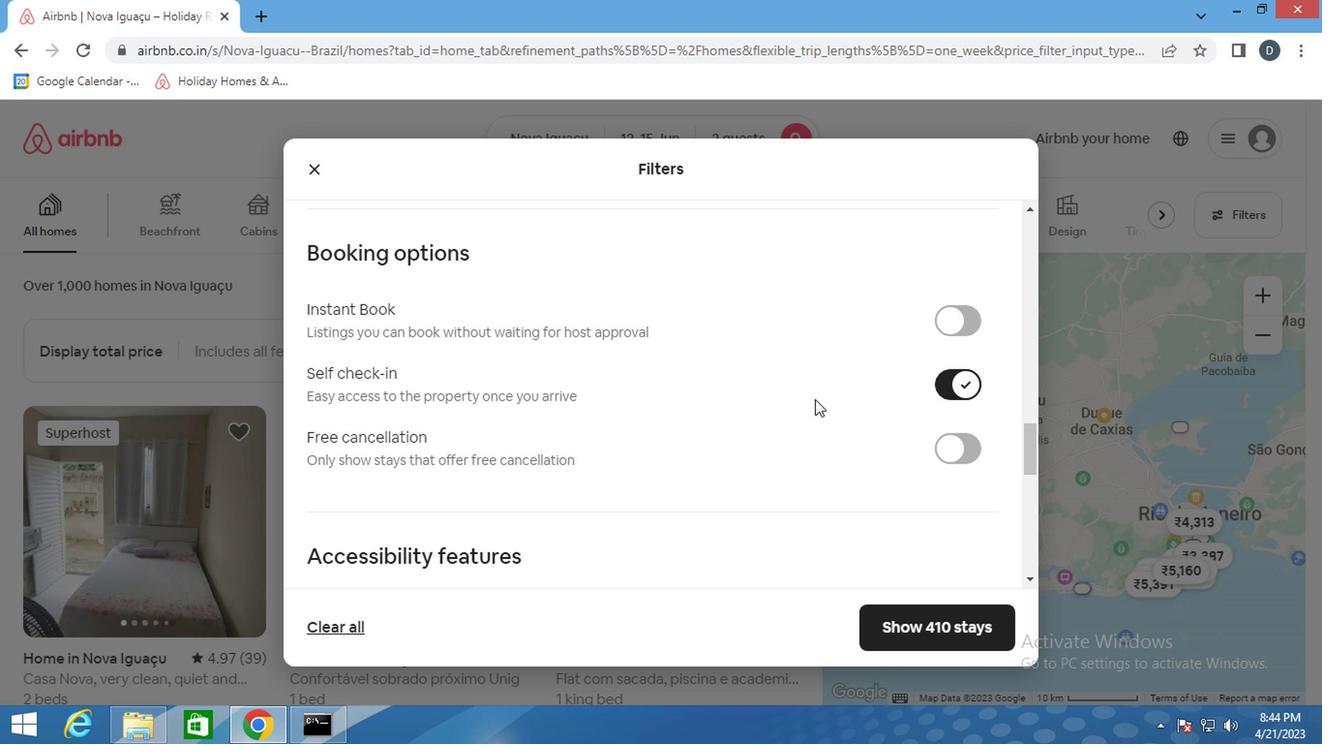 
Action: Mouse scrolled (814, 398) with delta (0, -1)
Screenshot: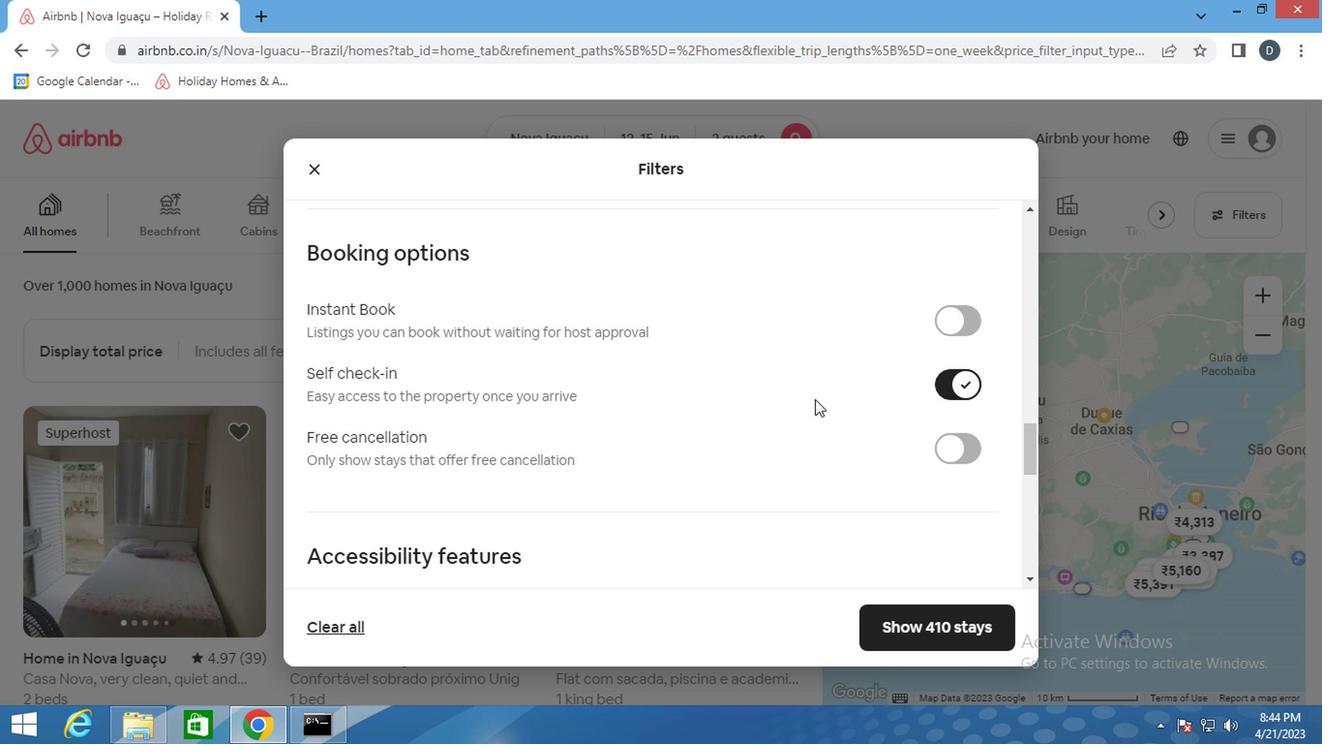 
Action: Mouse scrolled (814, 398) with delta (0, -1)
Screenshot: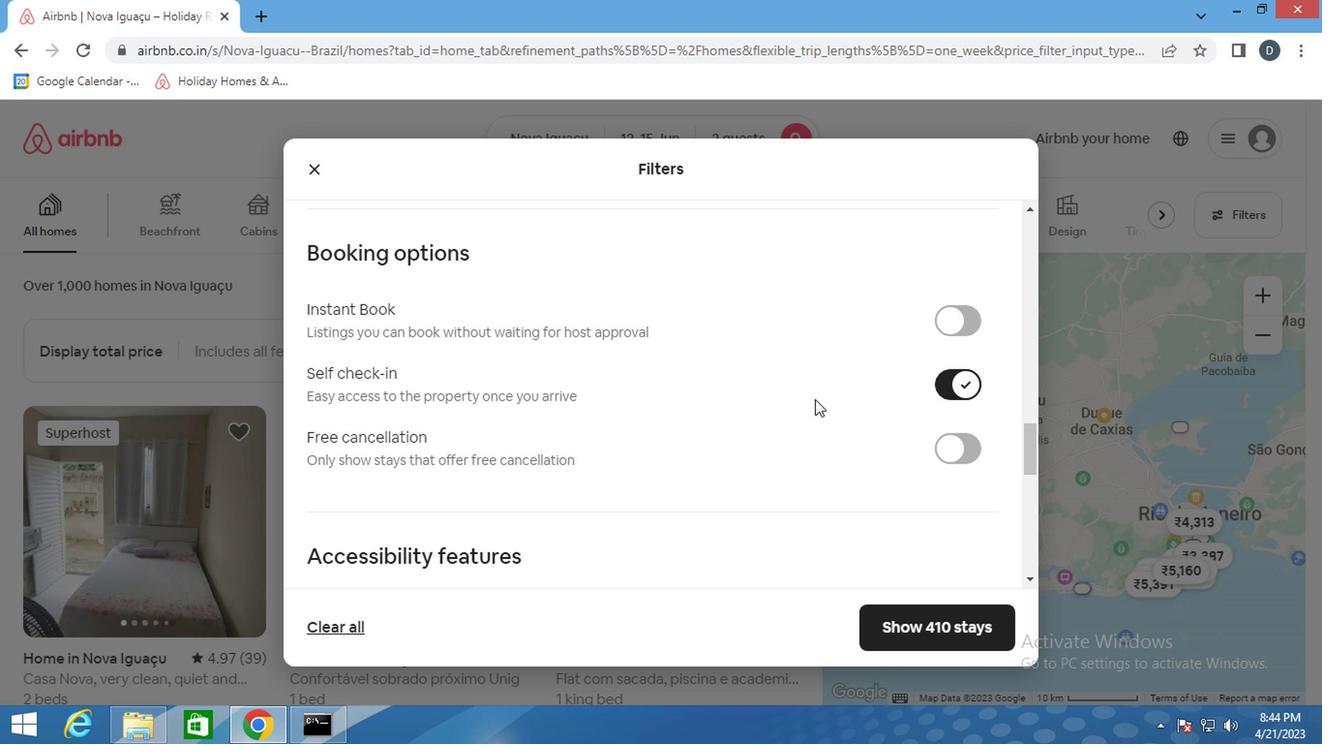 
Action: Mouse scrolled (814, 398) with delta (0, -1)
Screenshot: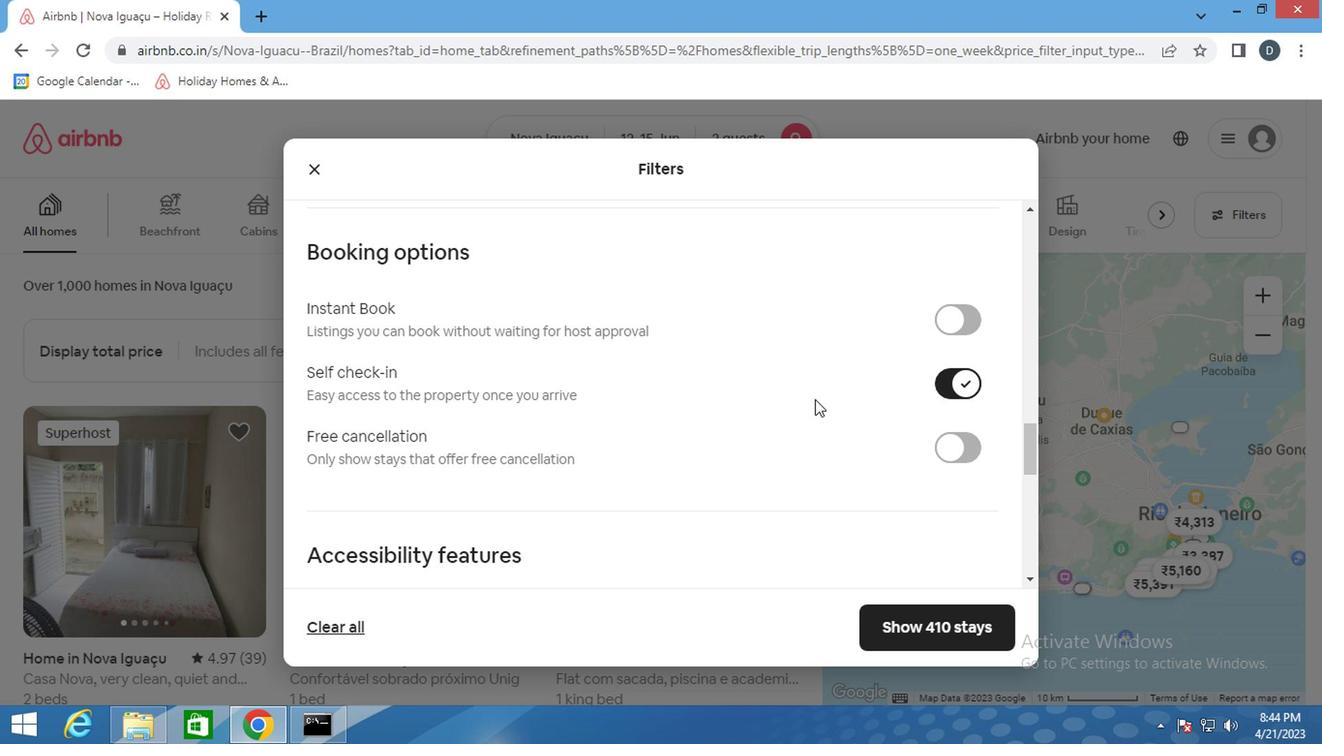 
Action: Mouse scrolled (814, 398) with delta (0, -1)
Screenshot: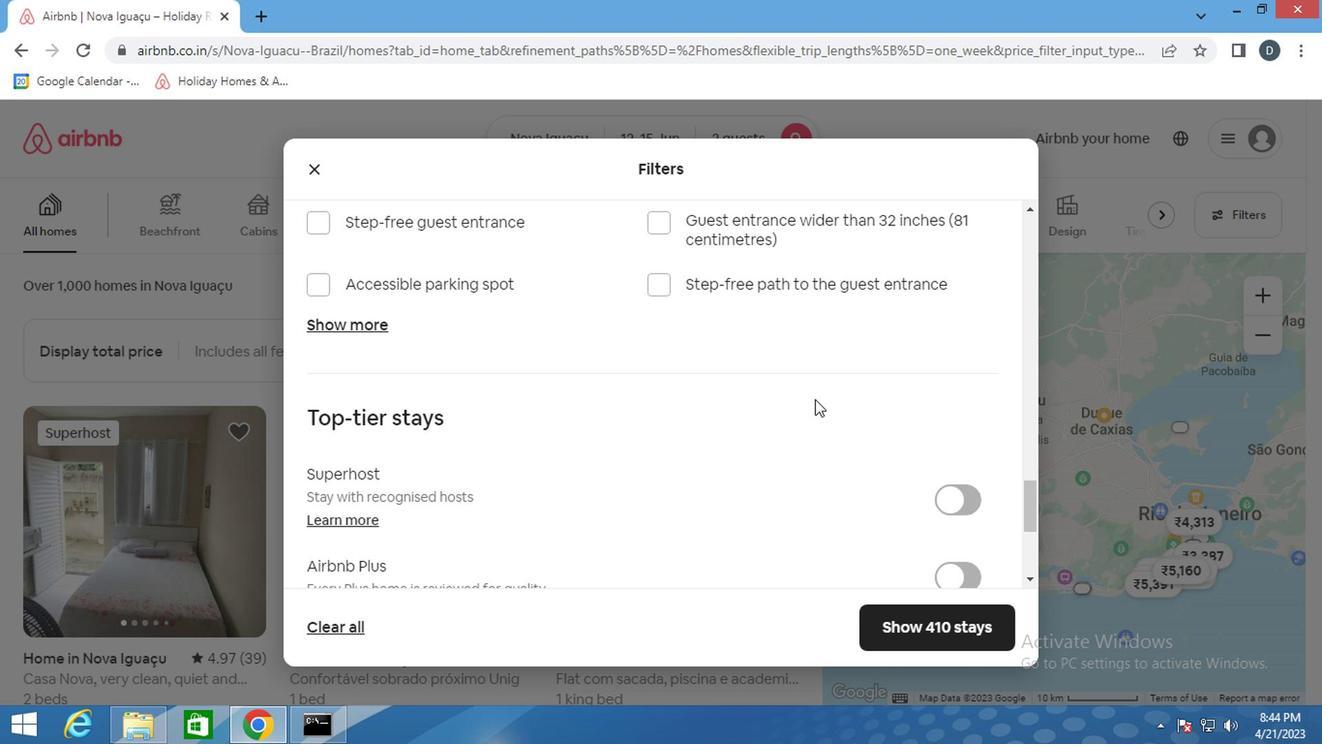 
Action: Mouse scrolled (814, 398) with delta (0, -1)
Screenshot: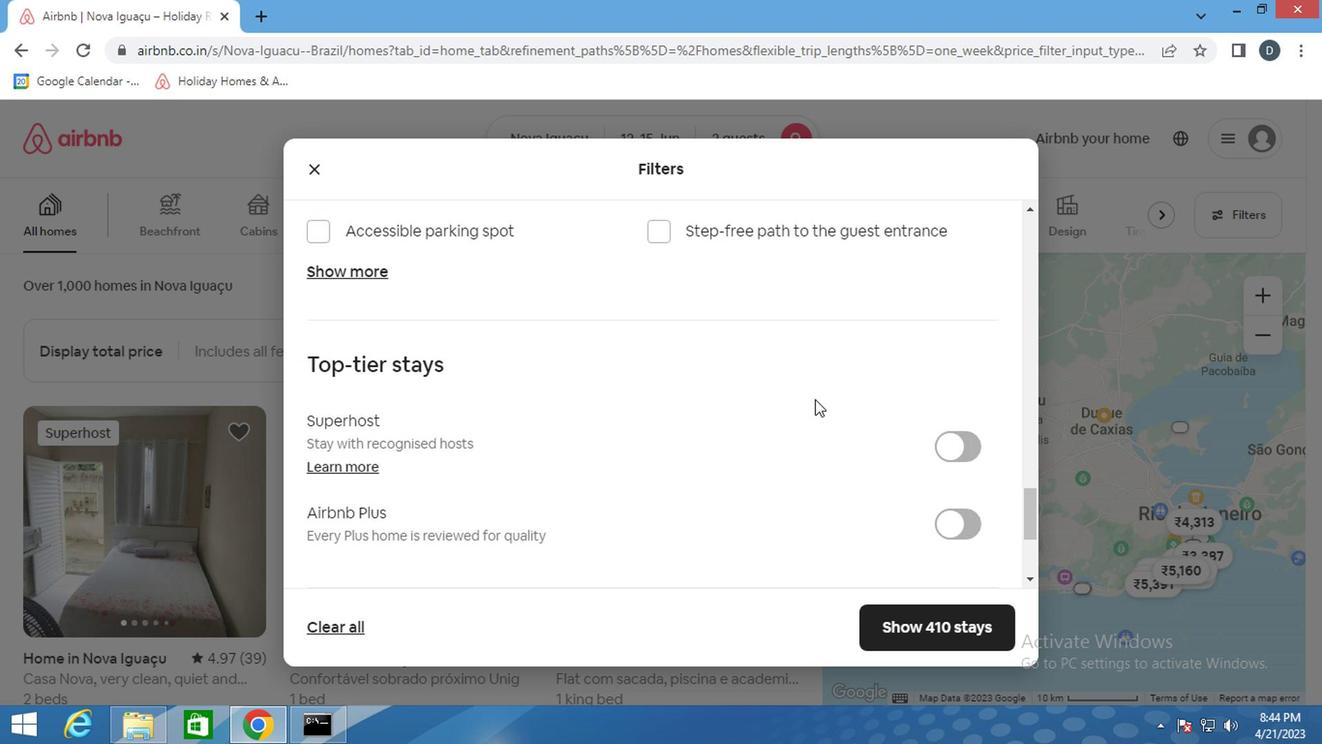 
Action: Mouse scrolled (814, 398) with delta (0, -1)
Screenshot: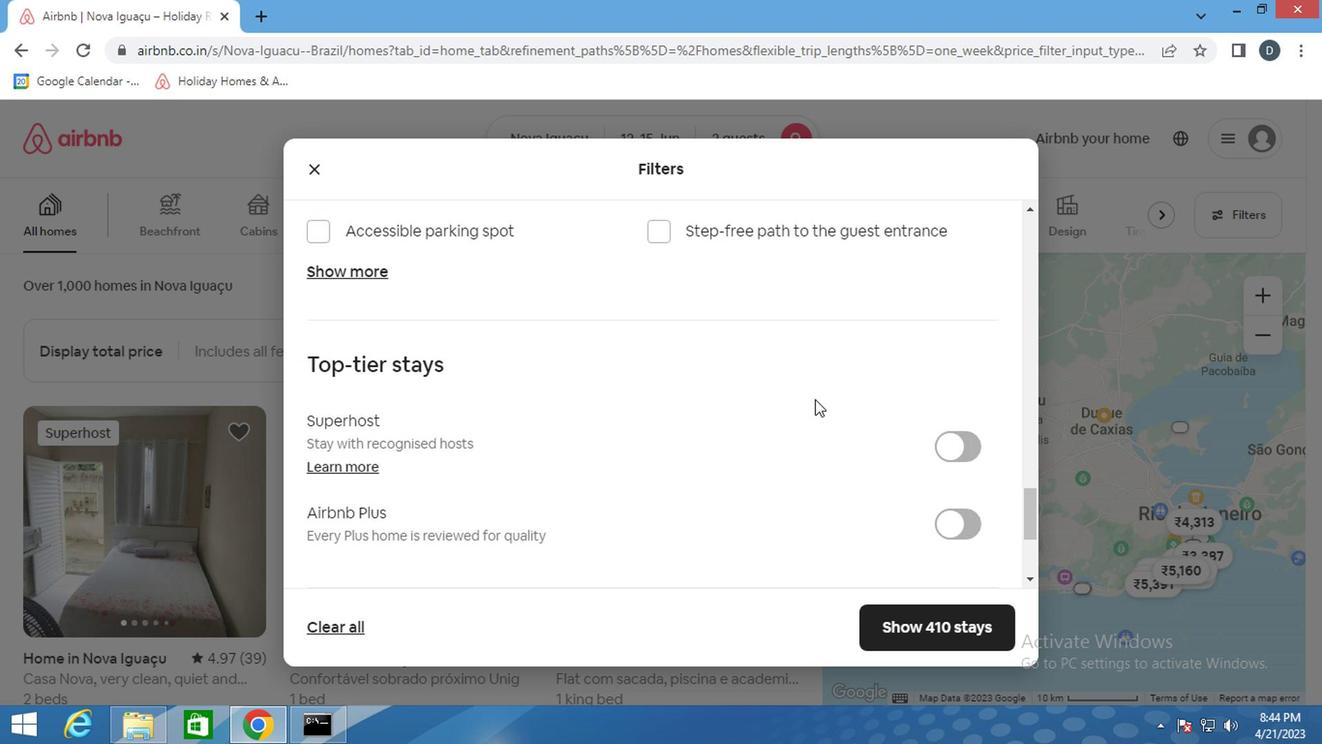 
Action: Mouse scrolled (814, 398) with delta (0, -1)
Screenshot: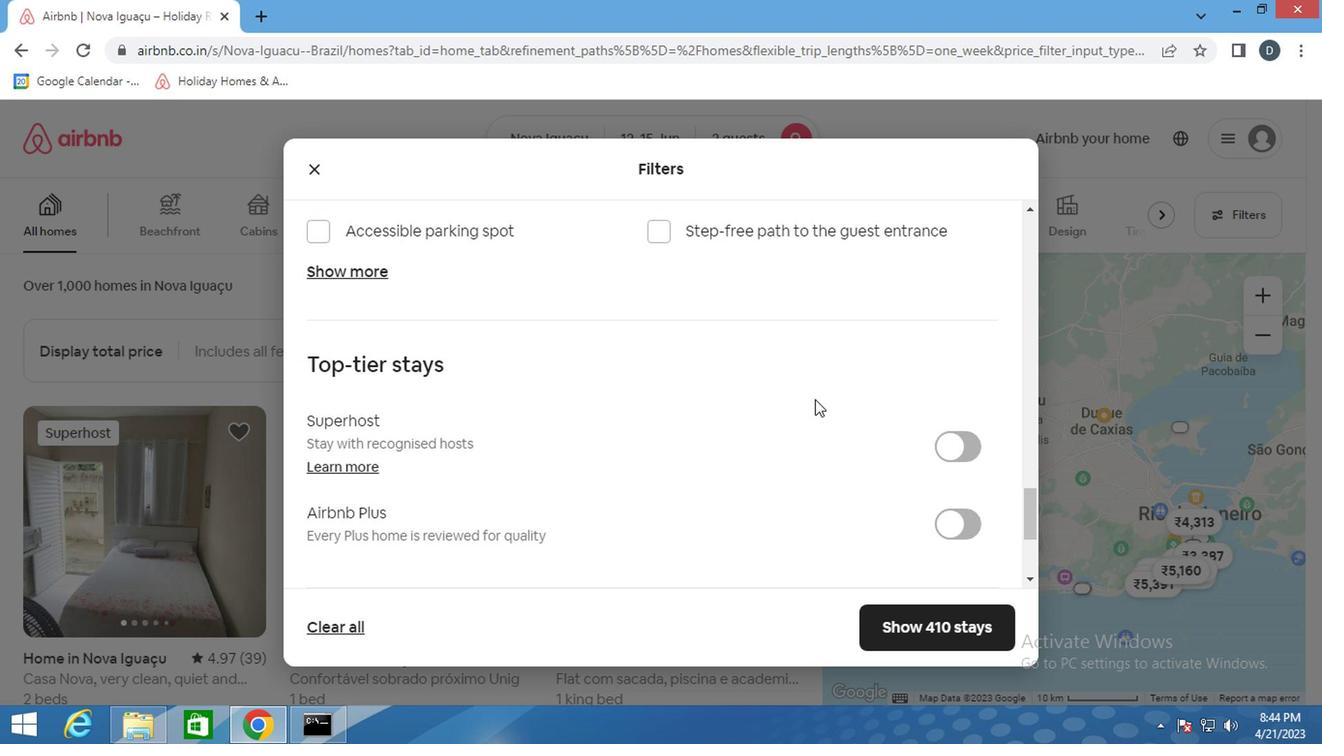 
Action: Mouse moved to (804, 403)
Screenshot: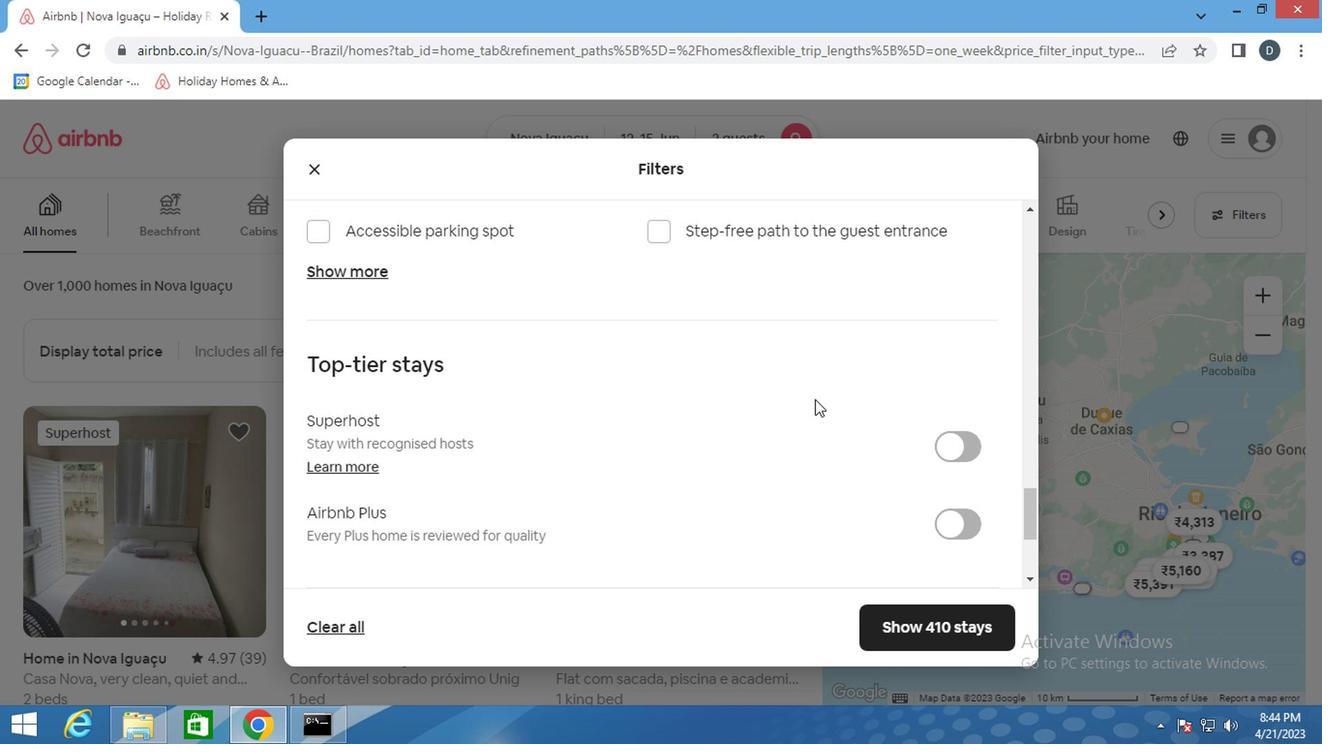 
Action: Mouse scrolled (804, 402) with delta (0, 0)
Screenshot: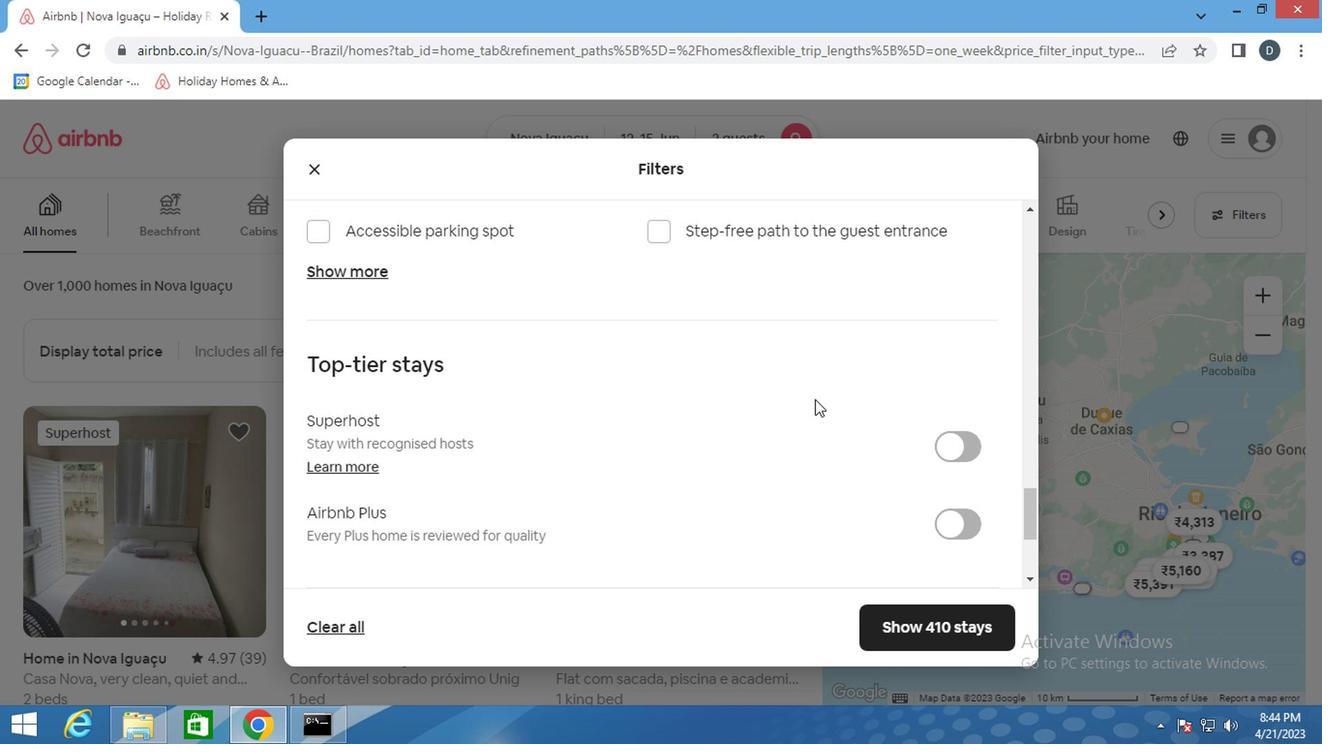 
Action: Mouse moved to (341, 536)
Screenshot: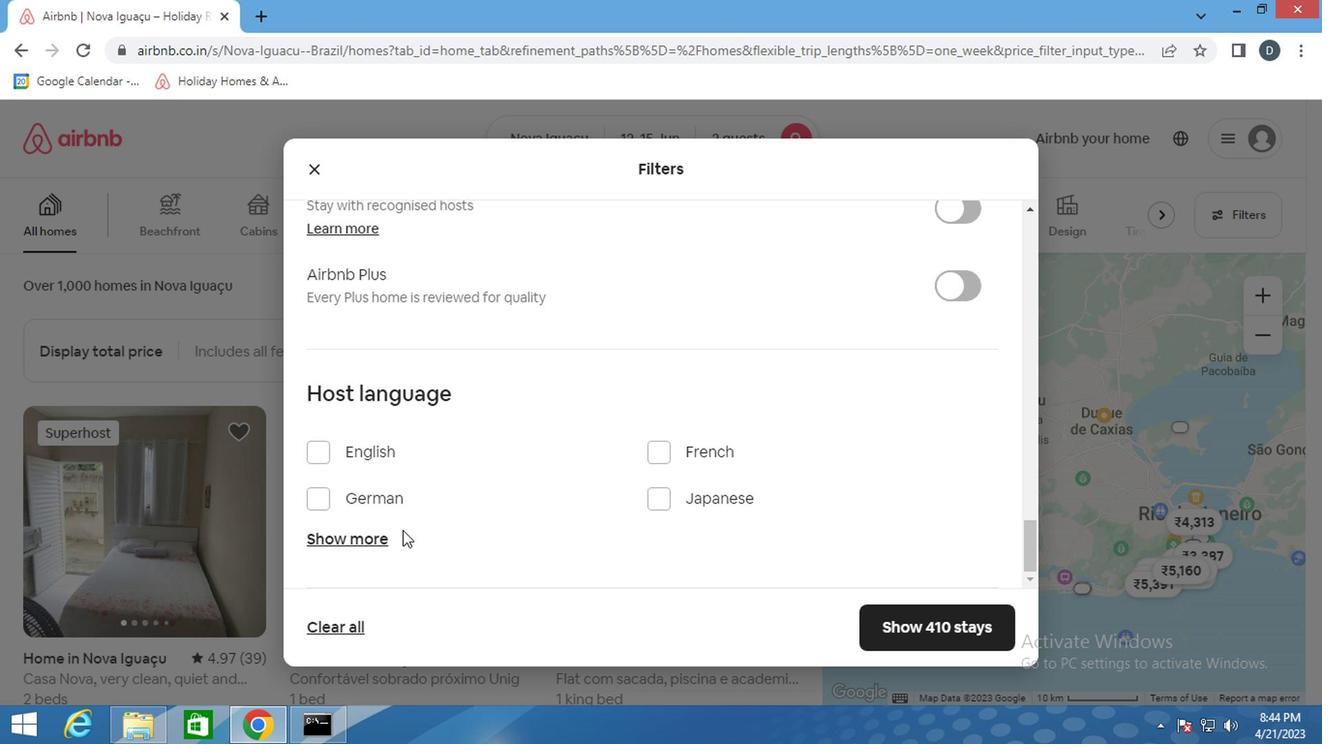 
Action: Mouse pressed left at (341, 536)
Screenshot: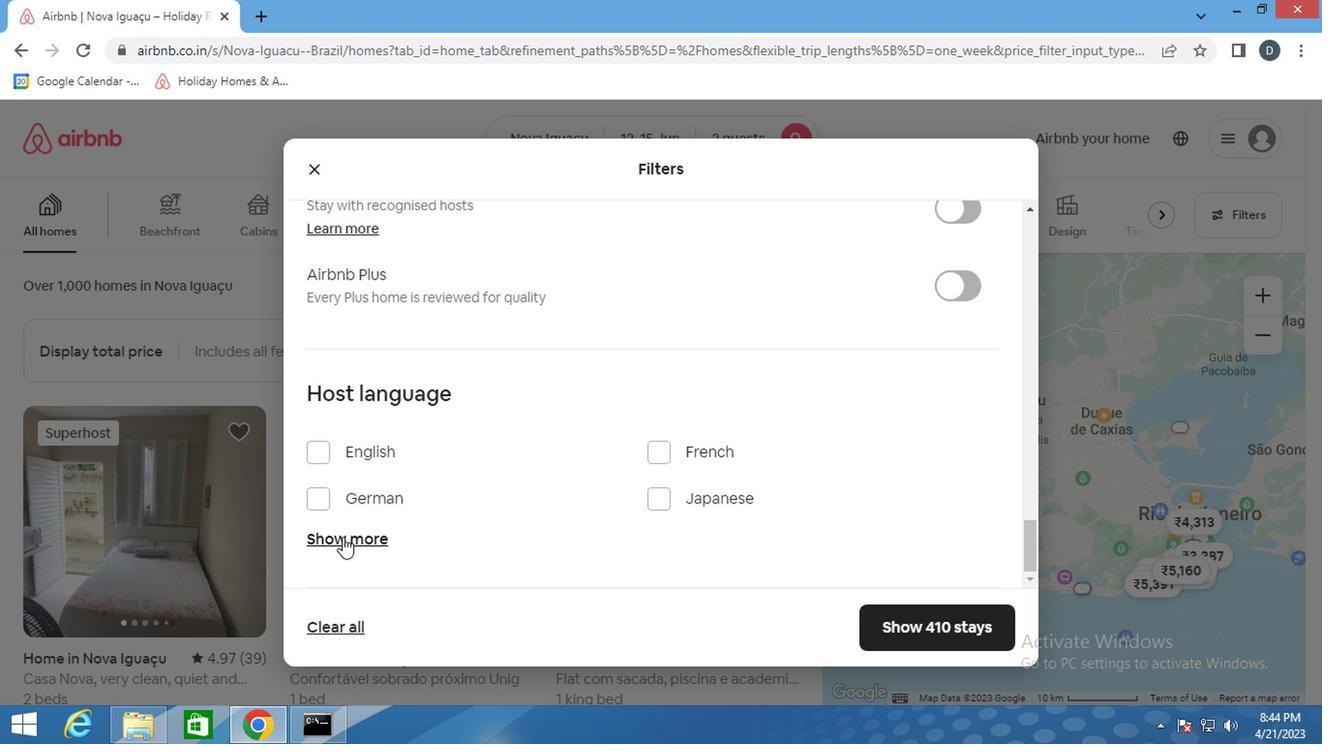 
Action: Mouse moved to (434, 518)
Screenshot: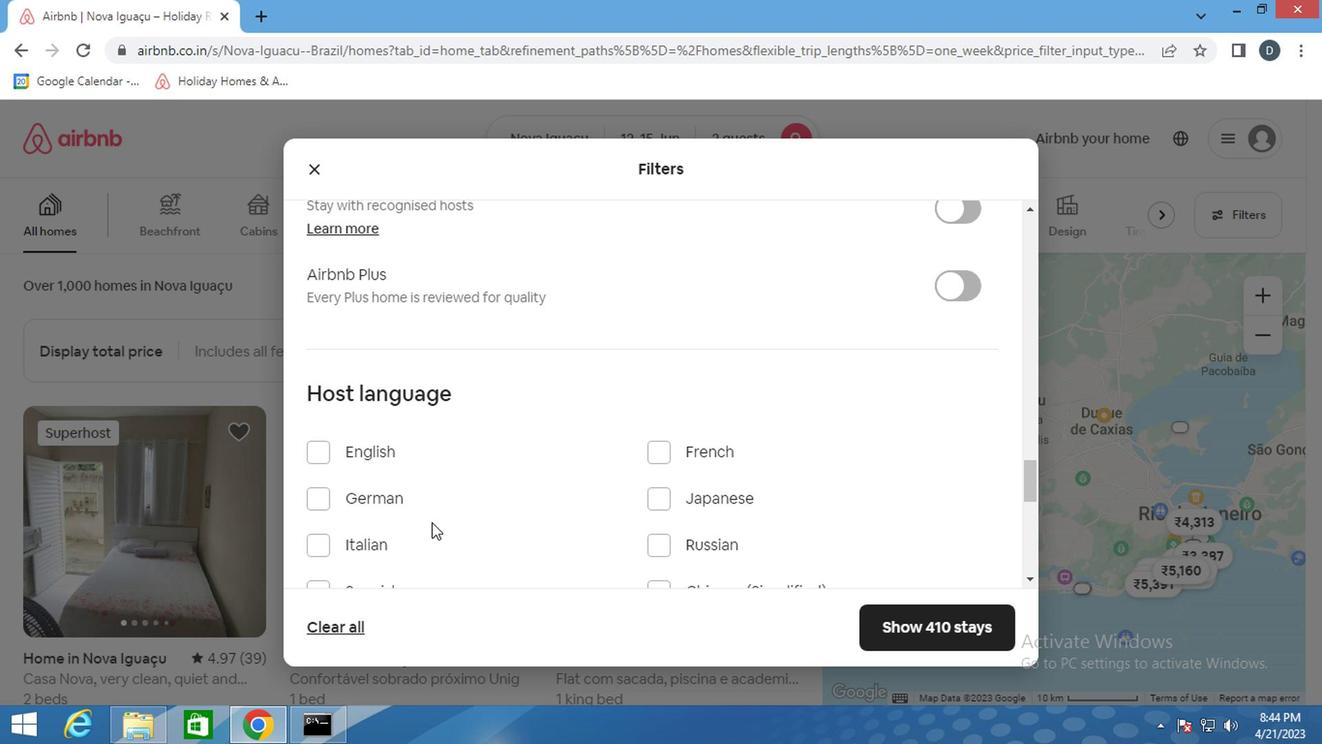 
Action: Mouse scrolled (434, 517) with delta (0, 0)
Screenshot: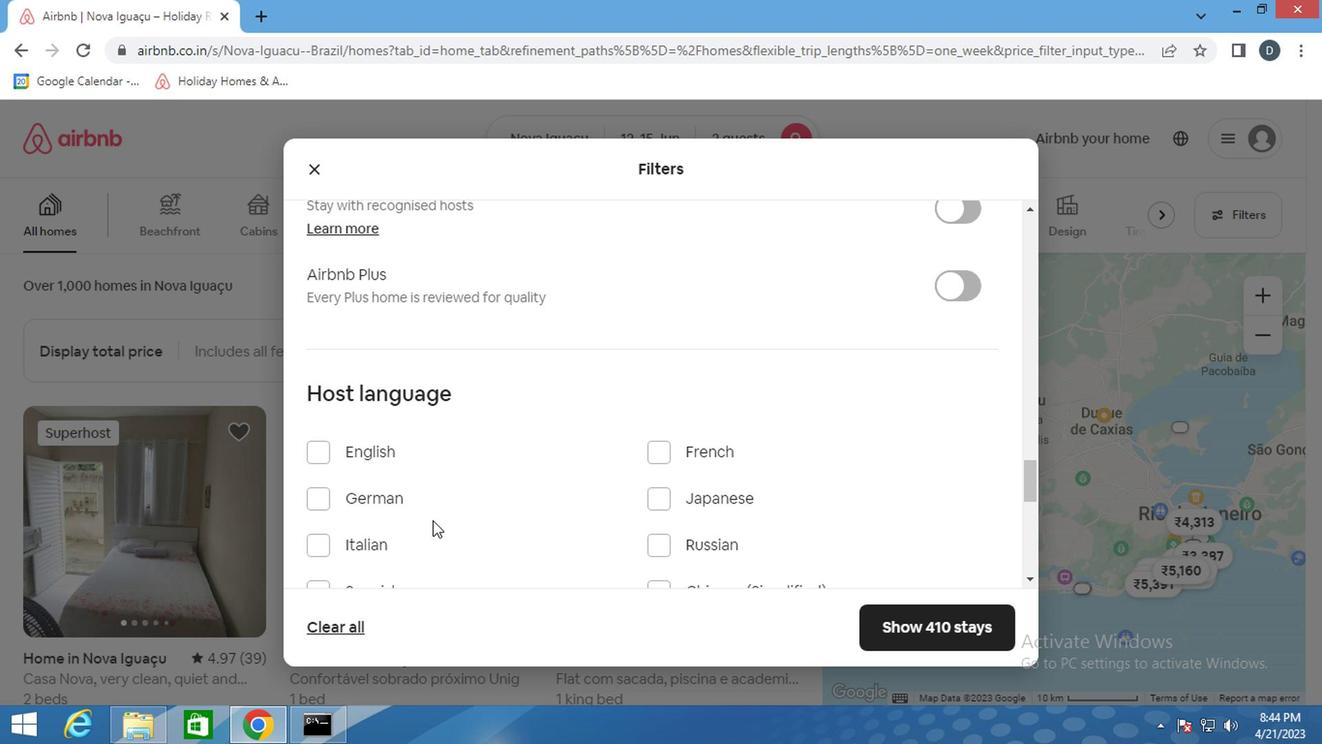 
Action: Mouse moved to (384, 507)
Screenshot: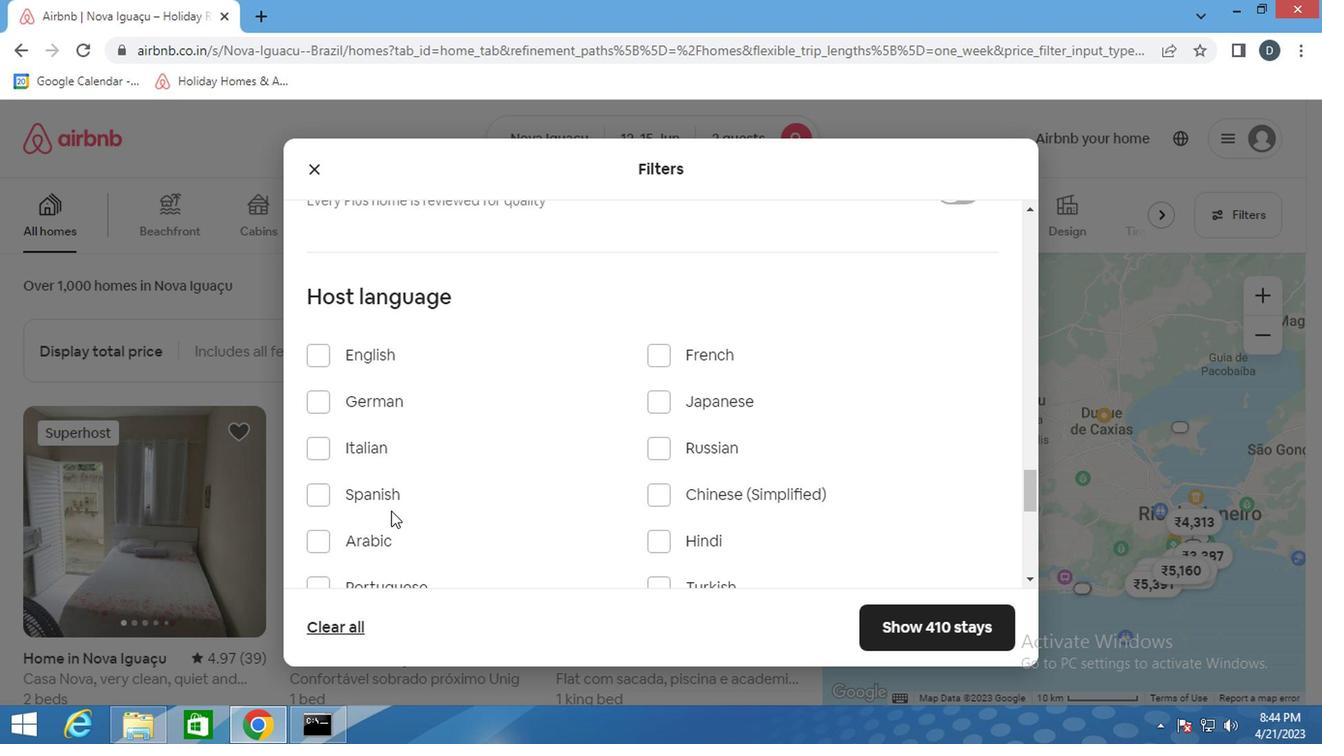
Action: Mouse pressed left at (384, 507)
Screenshot: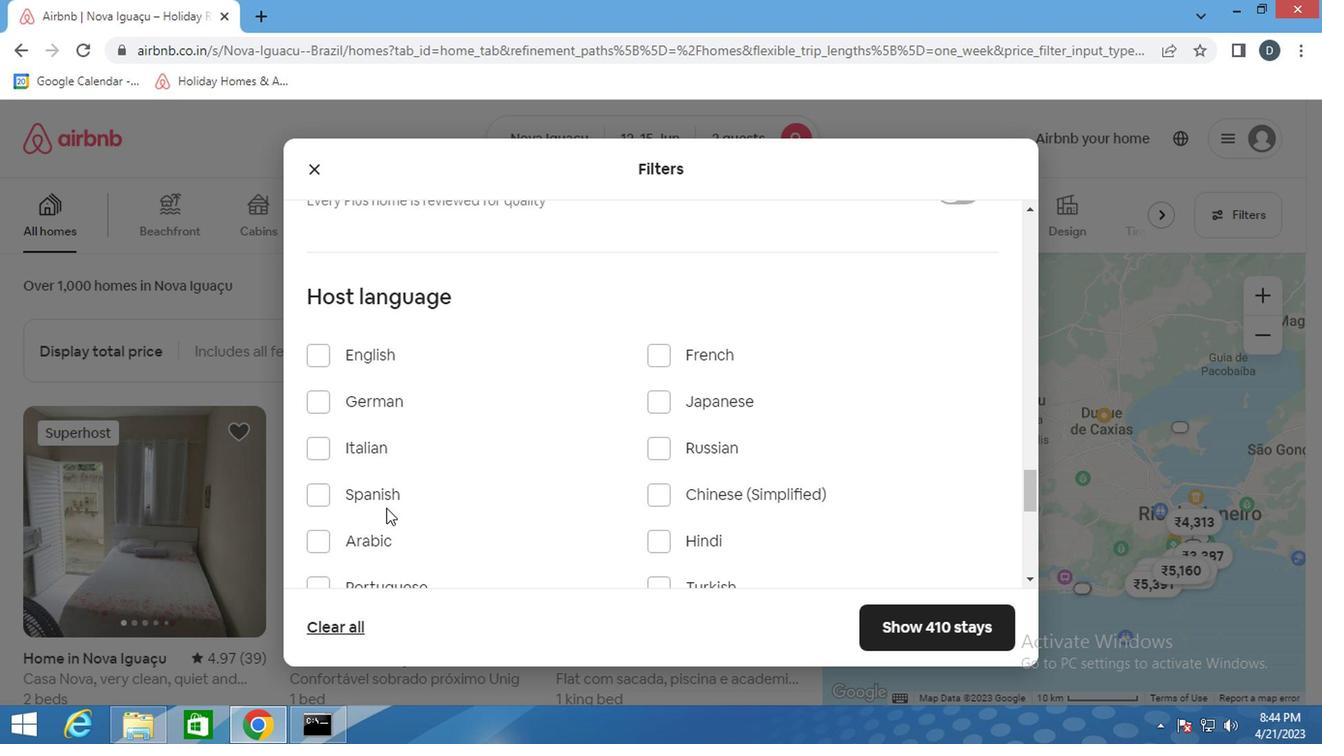
Action: Mouse moved to (899, 646)
Screenshot: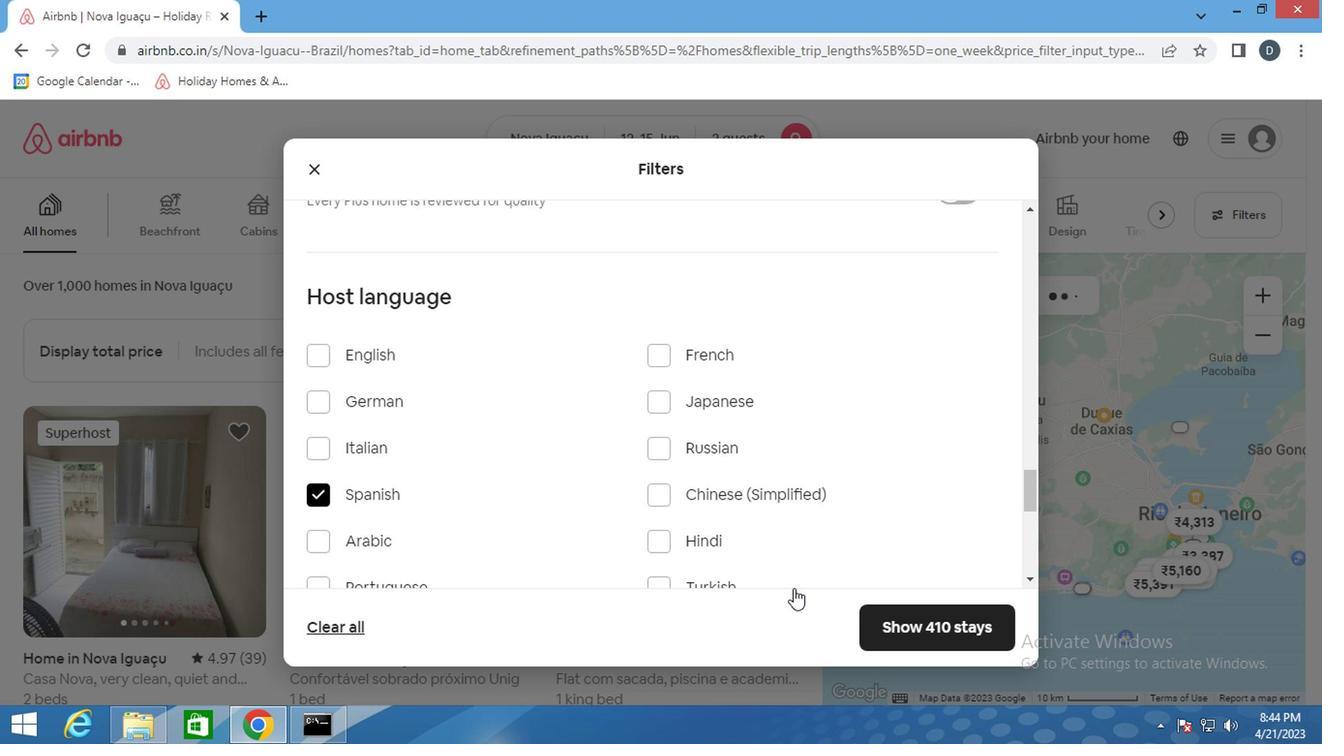 
Action: Mouse pressed left at (899, 646)
Screenshot: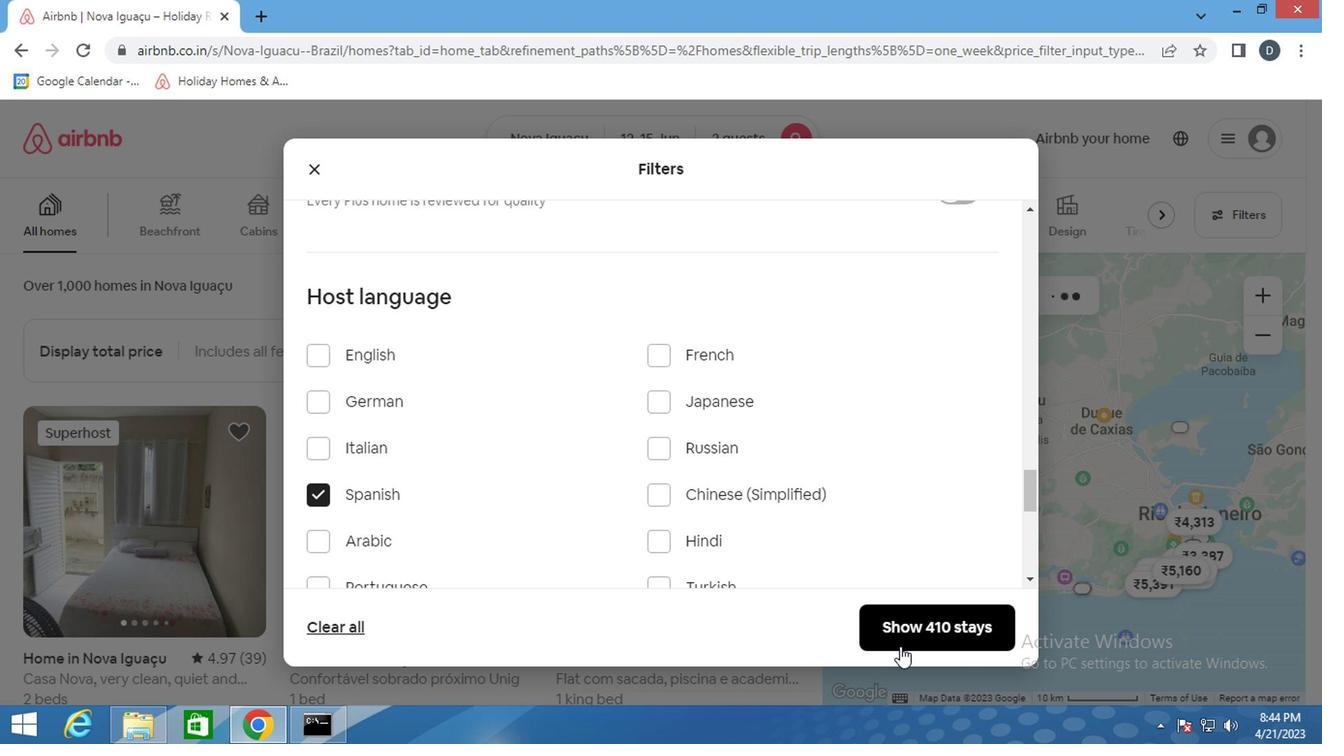 
Action: Mouse moved to (703, 378)
Screenshot: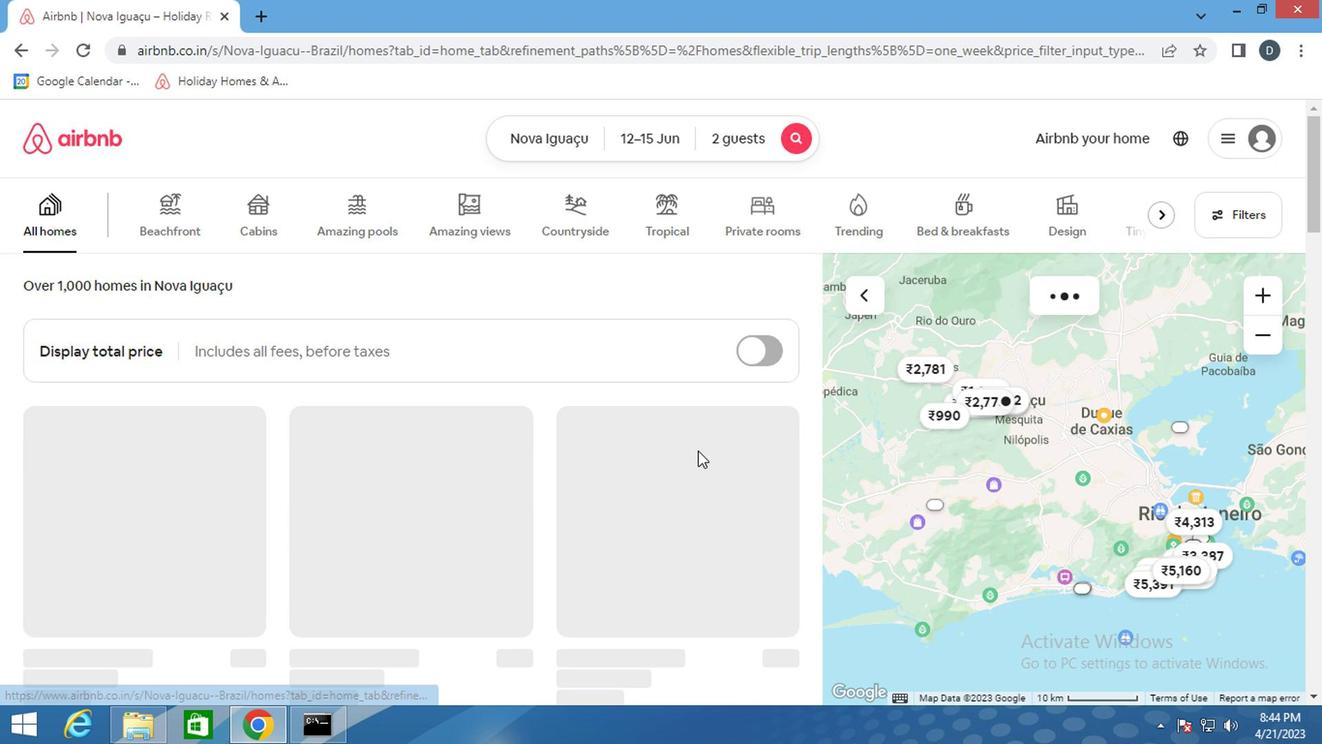 
